 Task: Find connections with filter location Casilda with filter topic #futurewith filter profile language Spanish with filter current company The Hacker News with filter school Govt. Engineering College Bikaner with filter industry Real Estate Agents and Brokers with filter service category Financial Reporting with filter keywords title Wait Staff Manager
Action: Mouse moved to (516, 180)
Screenshot: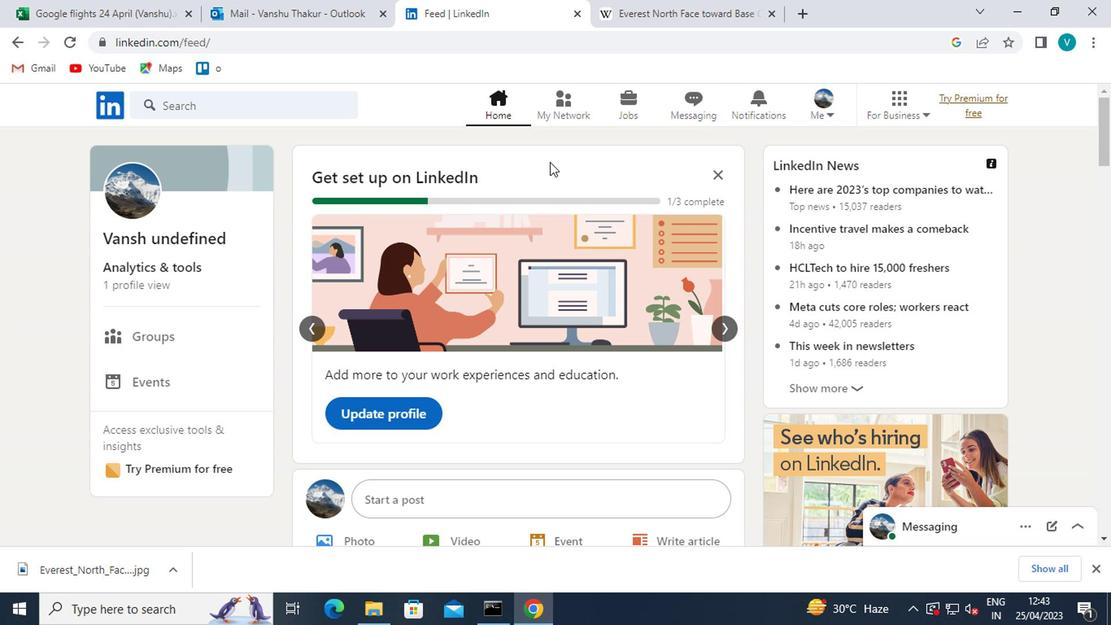 
Action: Mouse pressed left at (516, 180)
Screenshot: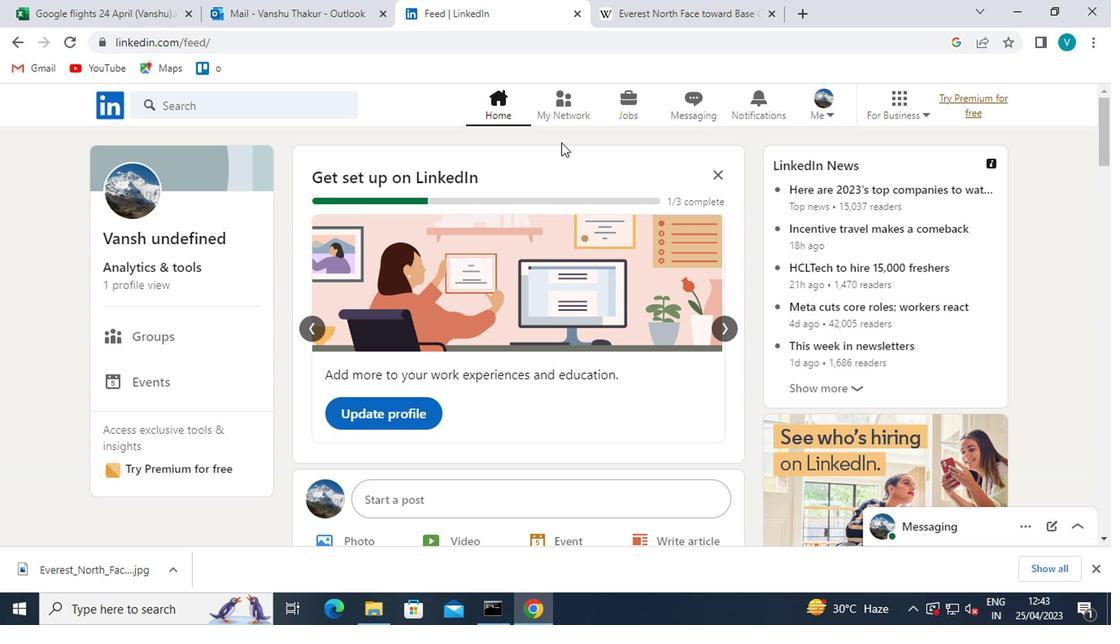 
Action: Mouse moved to (236, 247)
Screenshot: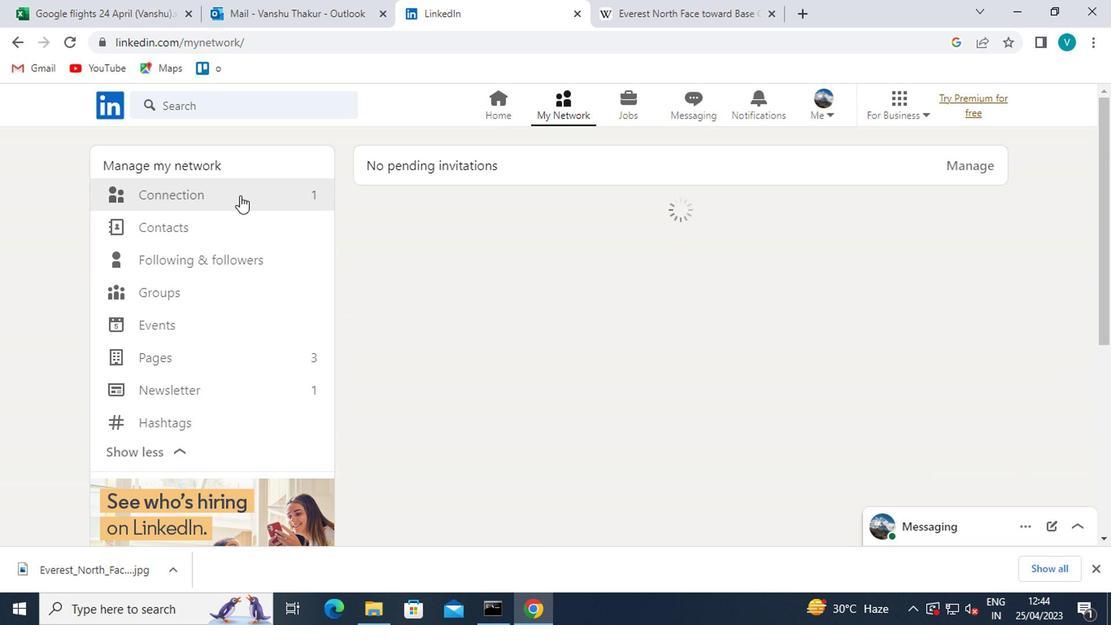 
Action: Mouse pressed left at (236, 247)
Screenshot: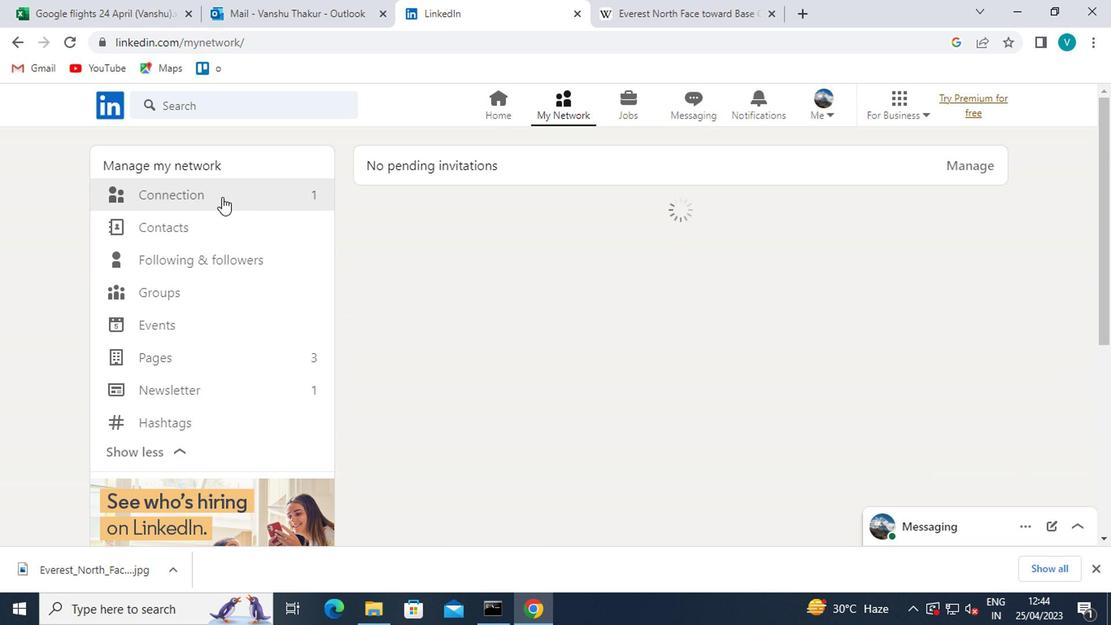 
Action: Mouse moved to (585, 242)
Screenshot: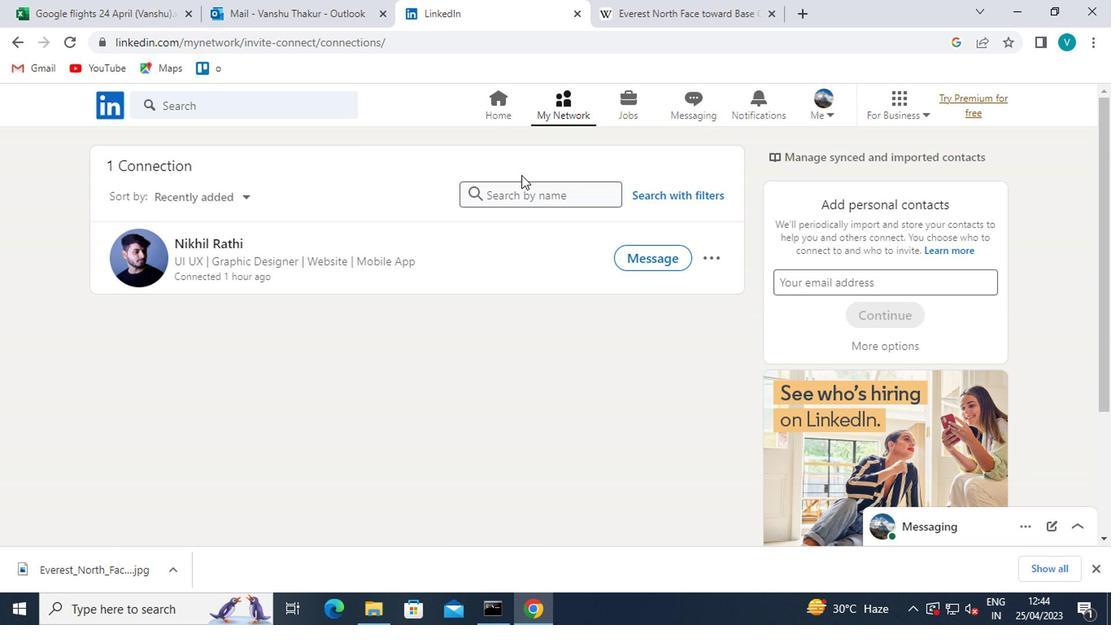 
Action: Mouse pressed left at (585, 242)
Screenshot: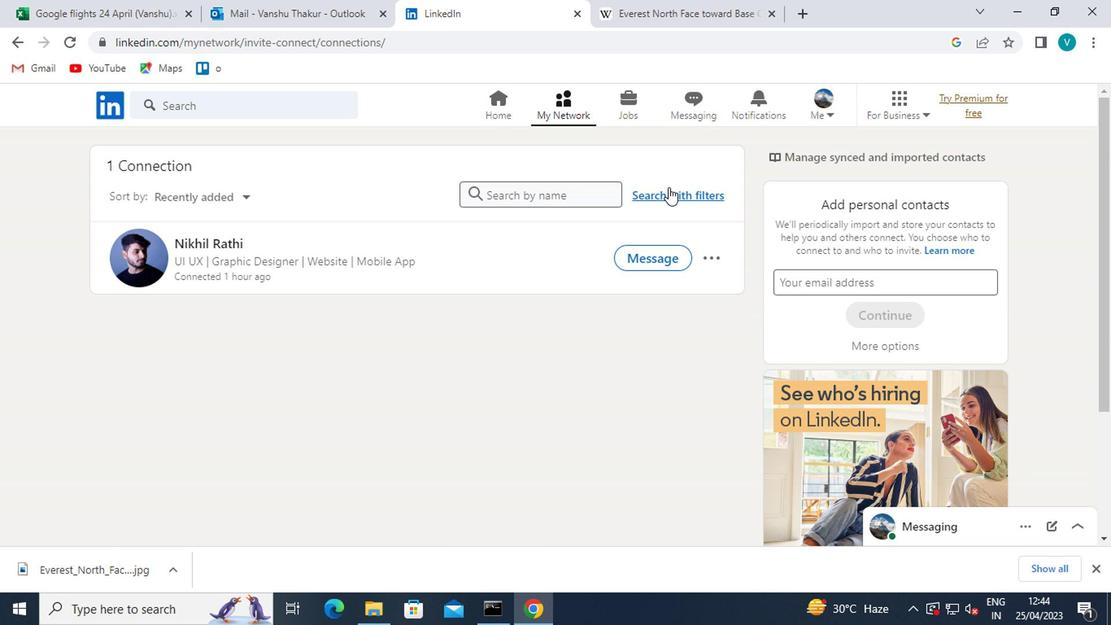 
Action: Mouse moved to (498, 217)
Screenshot: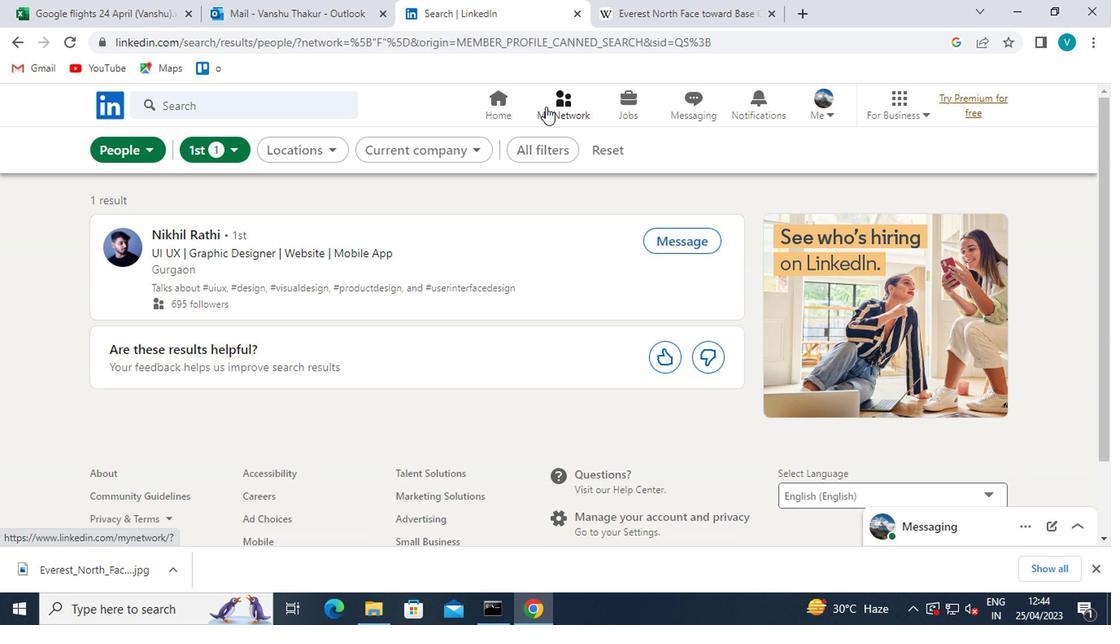 
Action: Mouse pressed left at (498, 217)
Screenshot: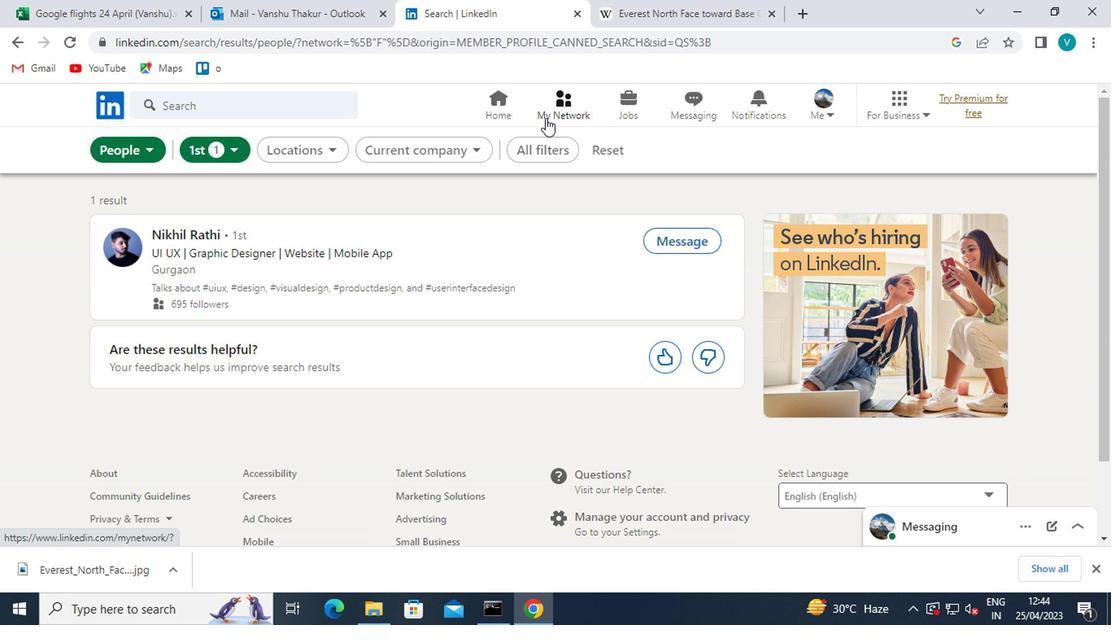 
Action: Mouse moved to (634, 328)
Screenshot: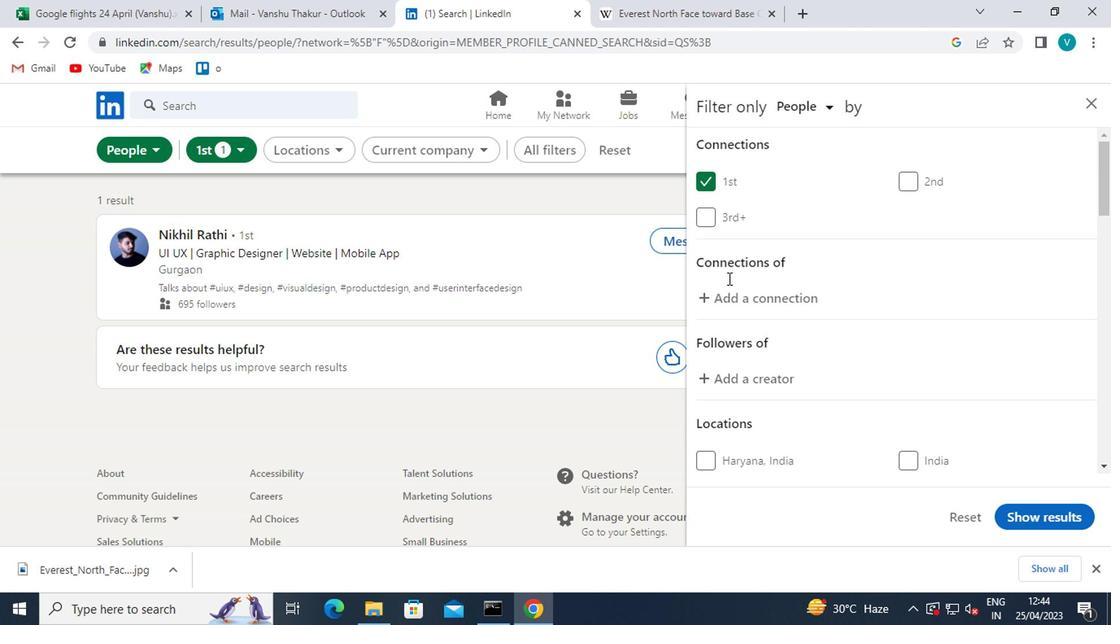 
Action: Mouse scrolled (634, 328) with delta (0, 0)
Screenshot: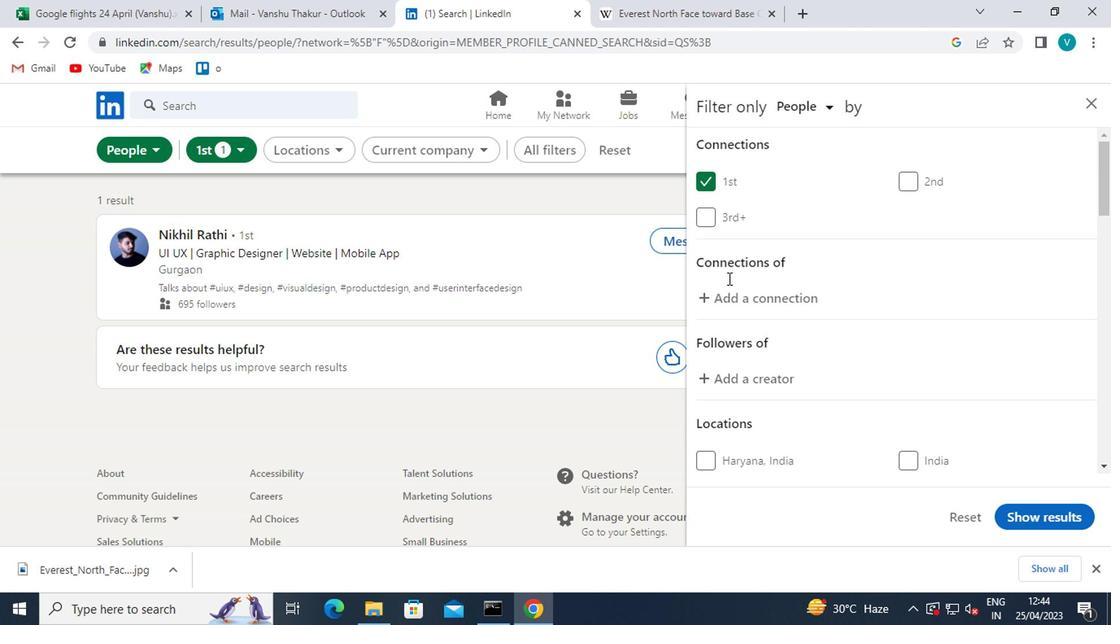 
Action: Mouse moved to (636, 331)
Screenshot: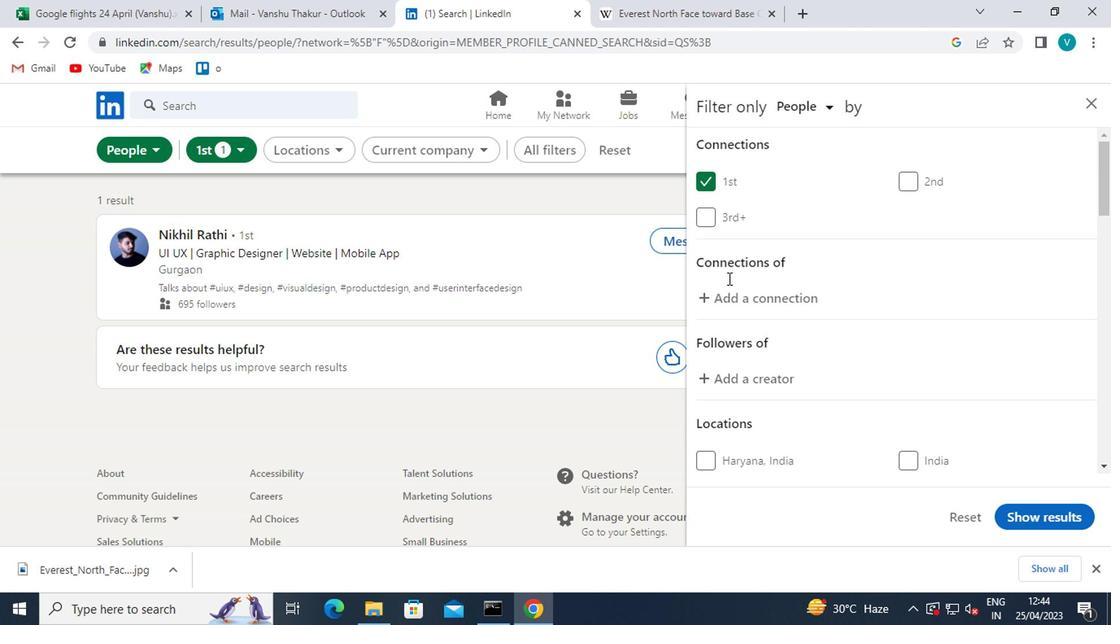 
Action: Mouse scrolled (636, 331) with delta (0, 0)
Screenshot: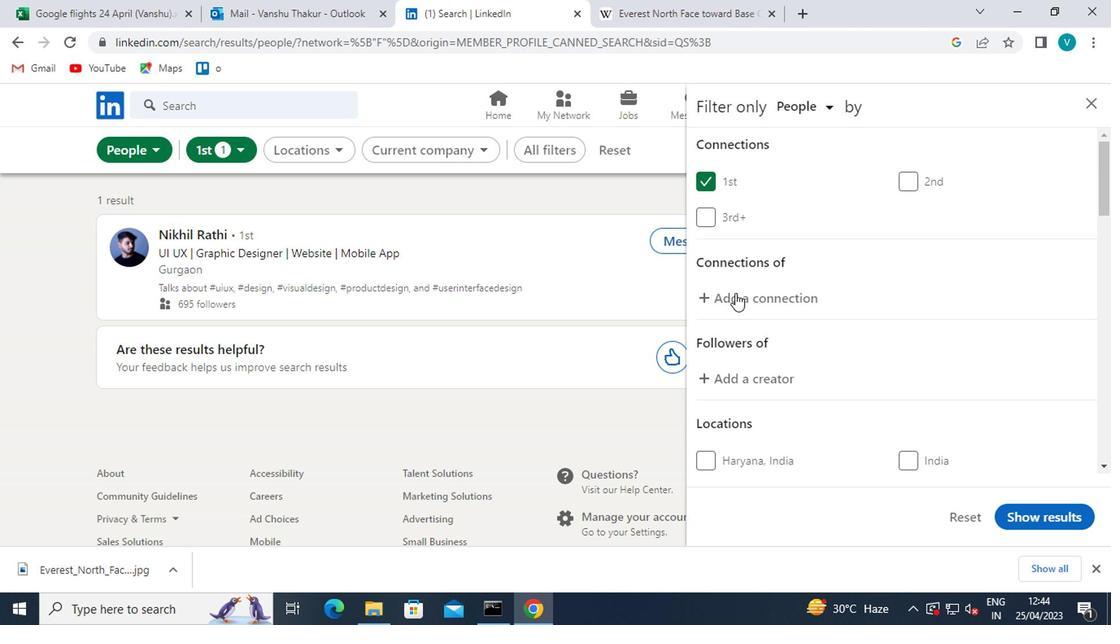 
Action: Mouse moved to (646, 376)
Screenshot: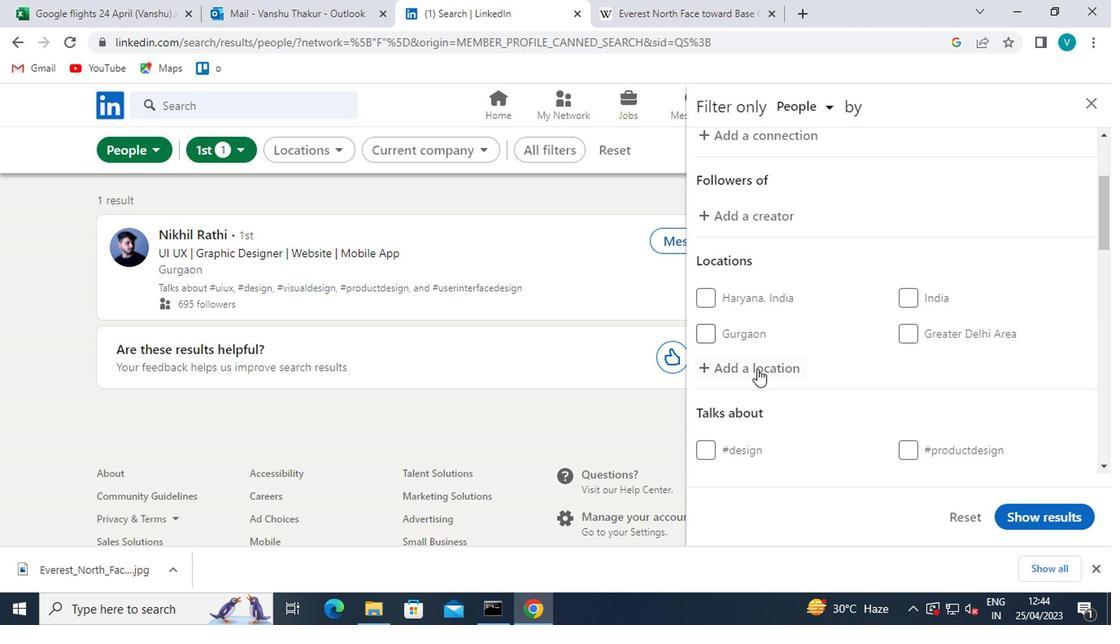 
Action: Mouse pressed left at (646, 376)
Screenshot: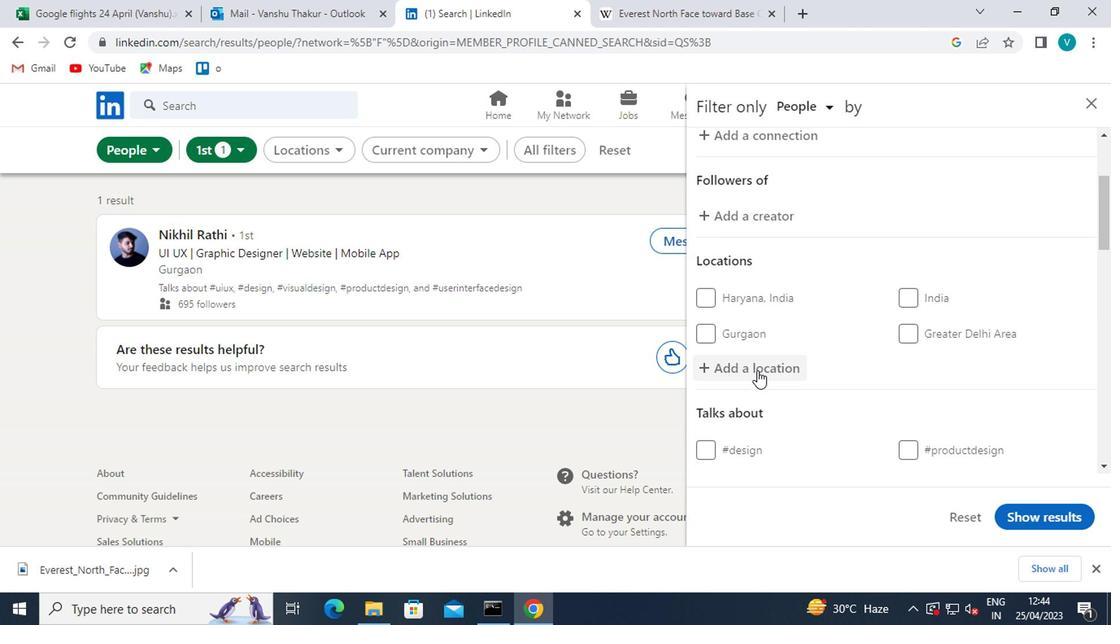 
Action: Mouse moved to (558, 372)
Screenshot: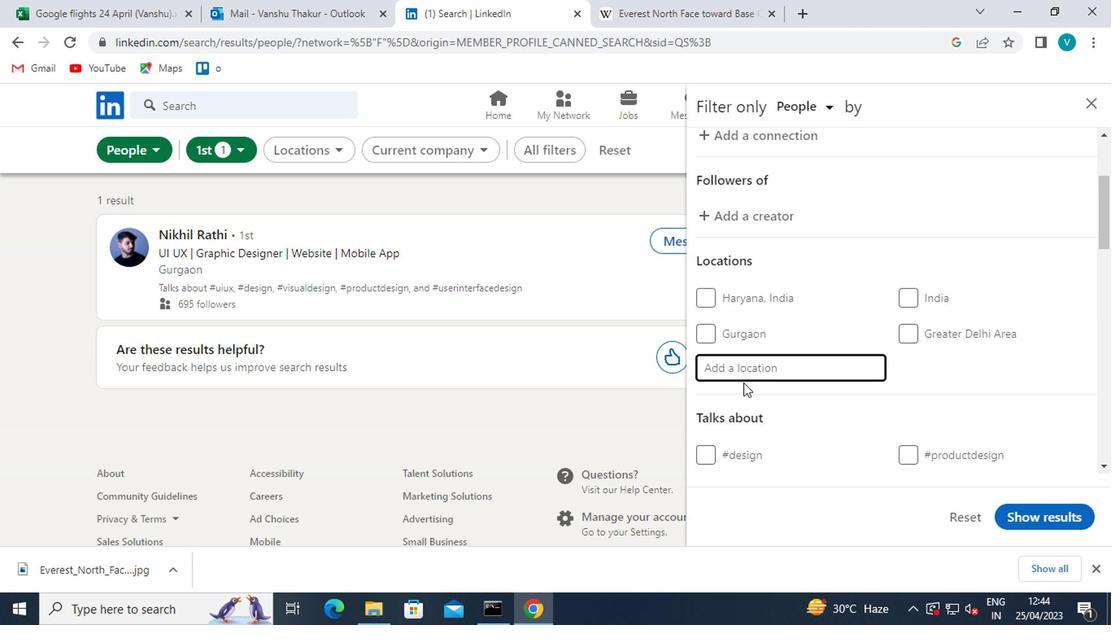 
Action: Key pressed <Key.shift>CASILDA
Screenshot: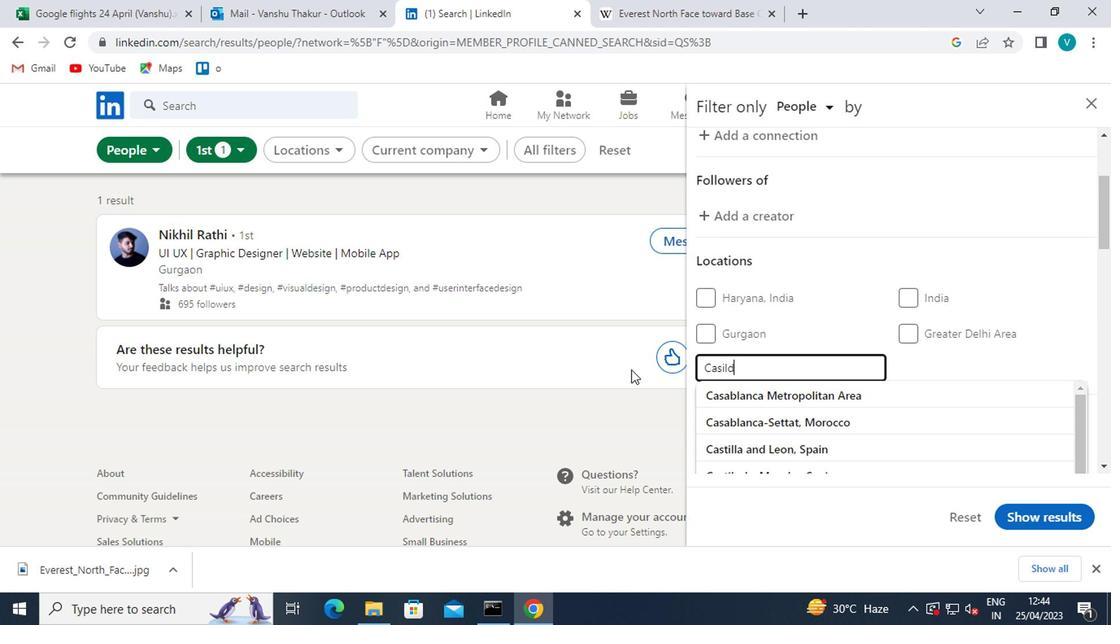 
Action: Mouse moved to (624, 389)
Screenshot: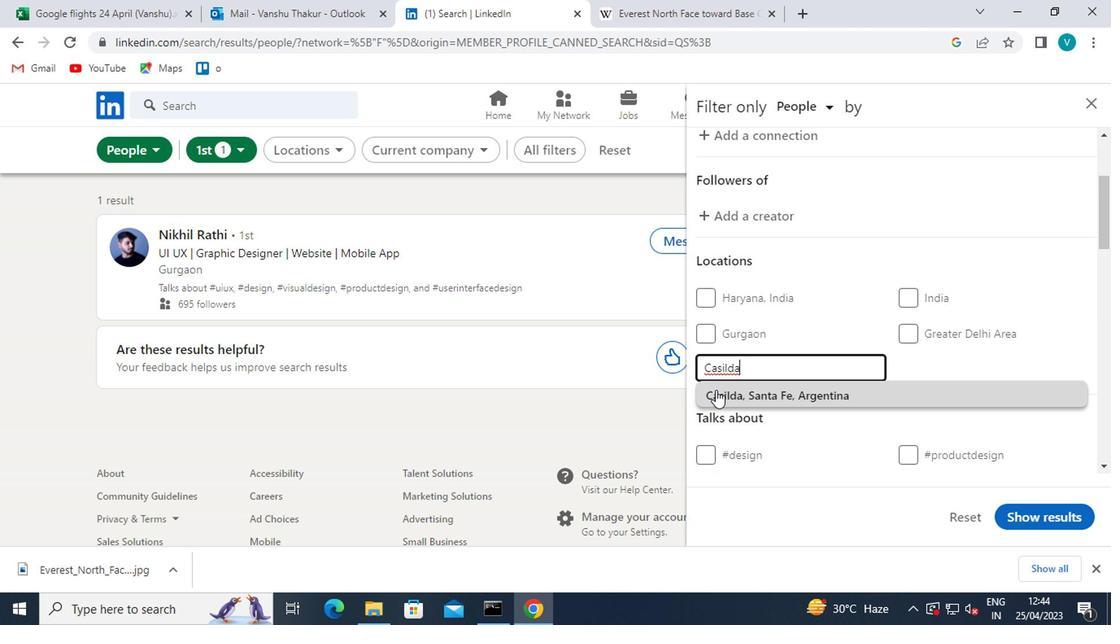 
Action: Mouse pressed left at (624, 389)
Screenshot: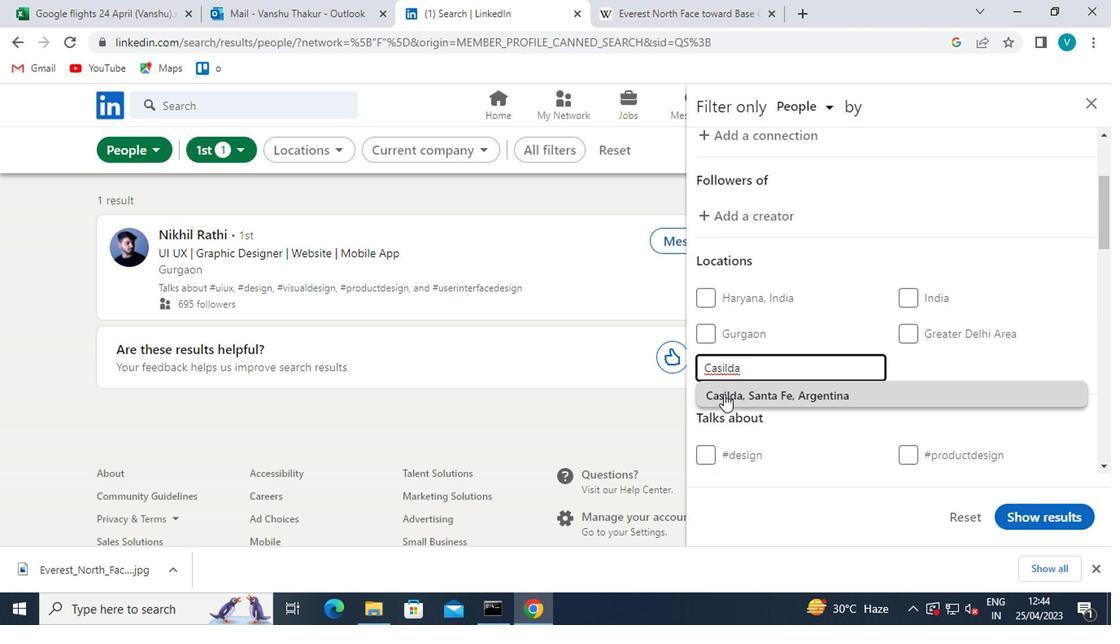 
Action: Mouse moved to (729, 409)
Screenshot: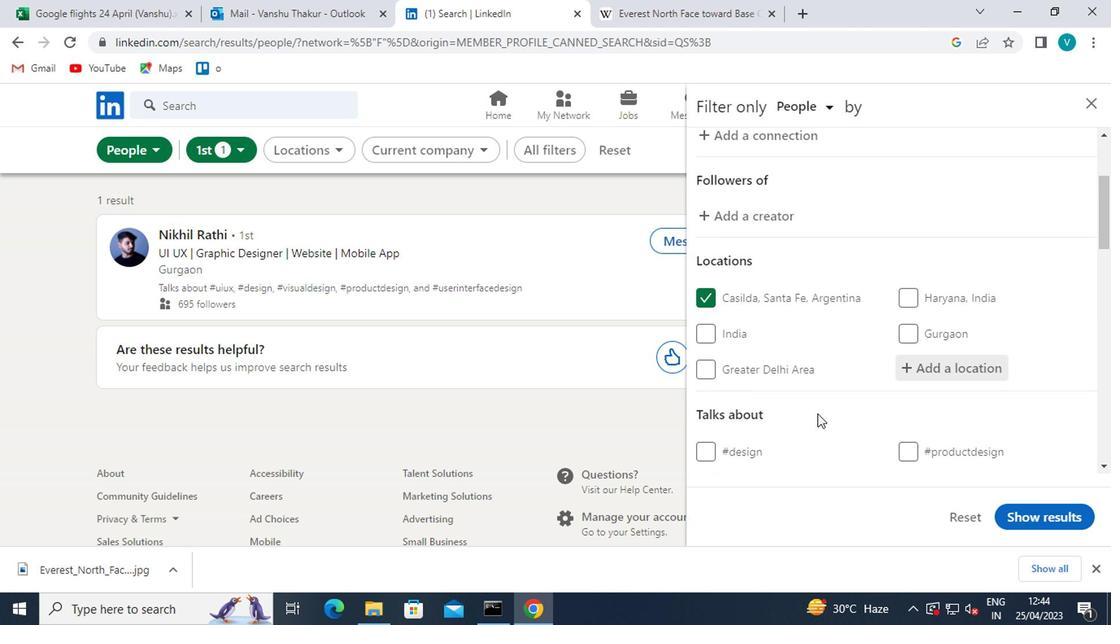 
Action: Mouse scrolled (729, 408) with delta (0, 0)
Screenshot: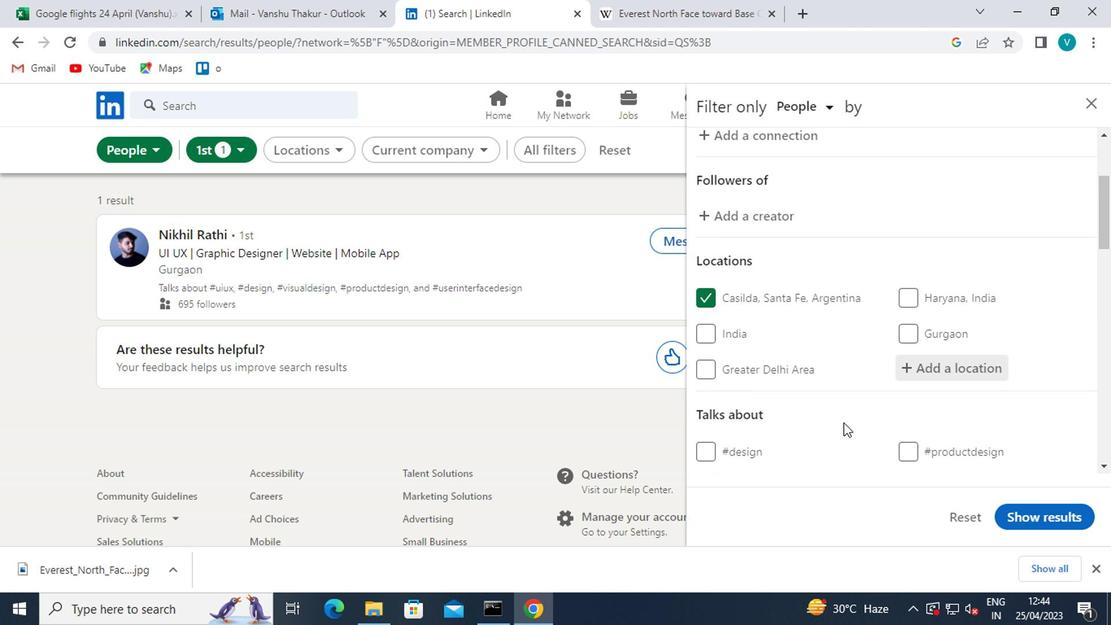 
Action: Mouse moved to (776, 428)
Screenshot: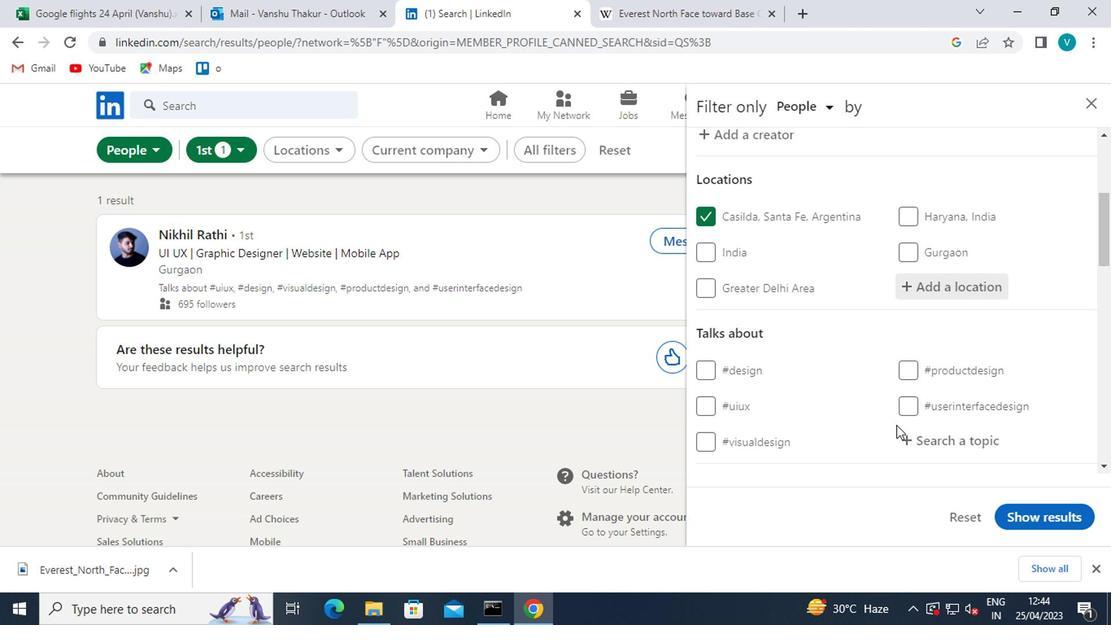 
Action: Mouse pressed left at (776, 428)
Screenshot: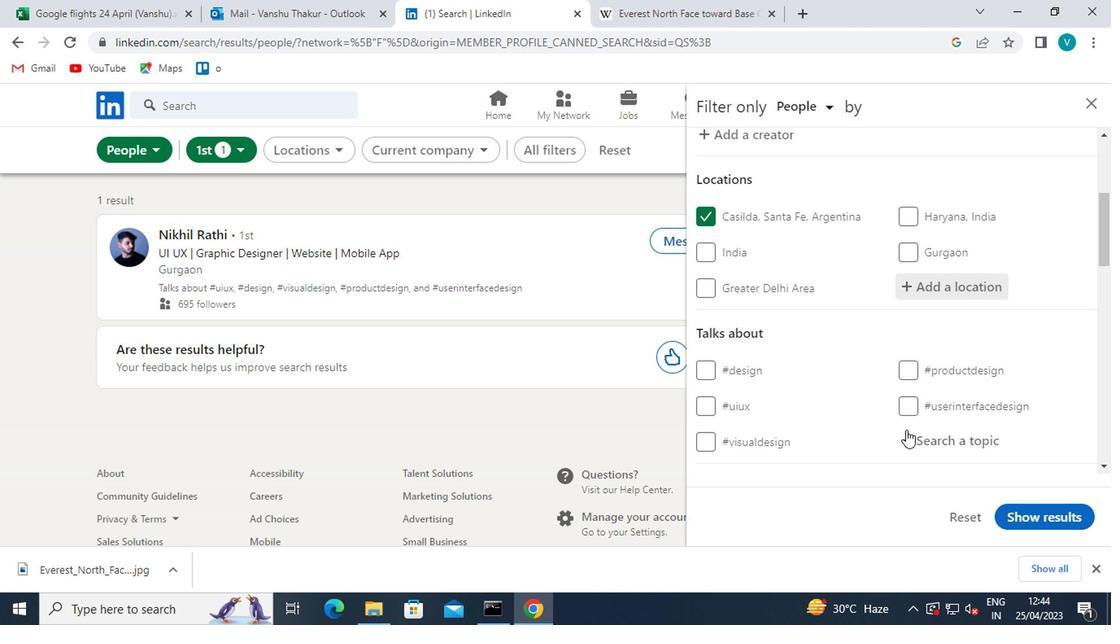 
Action: Mouse moved to (621, 327)
Screenshot: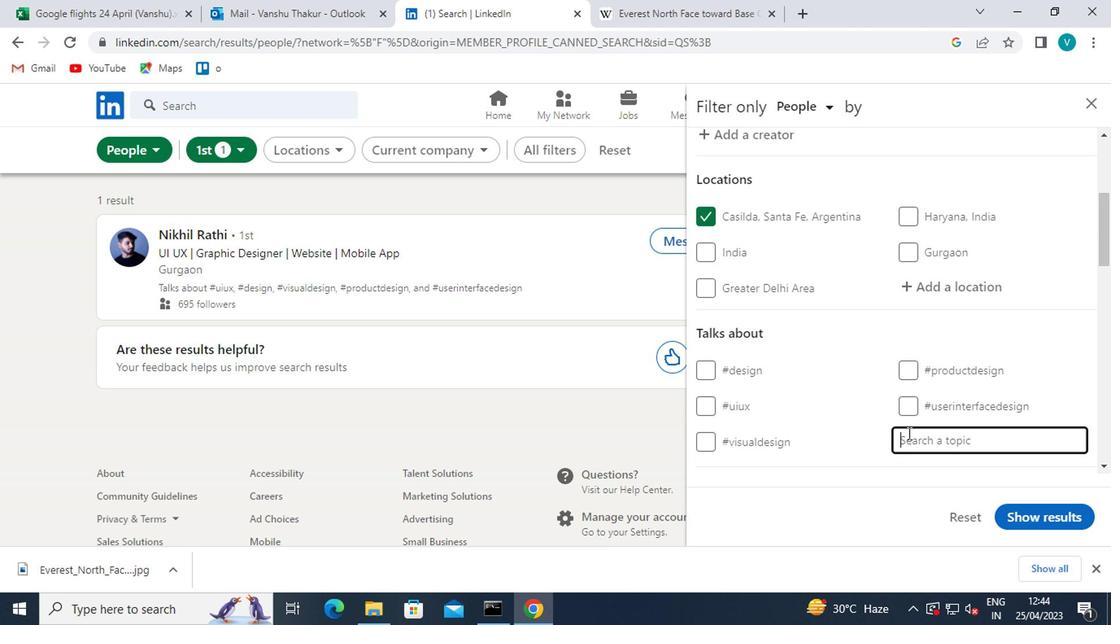 
Action: Key pressed <Key.shift>#FUTURE
Screenshot: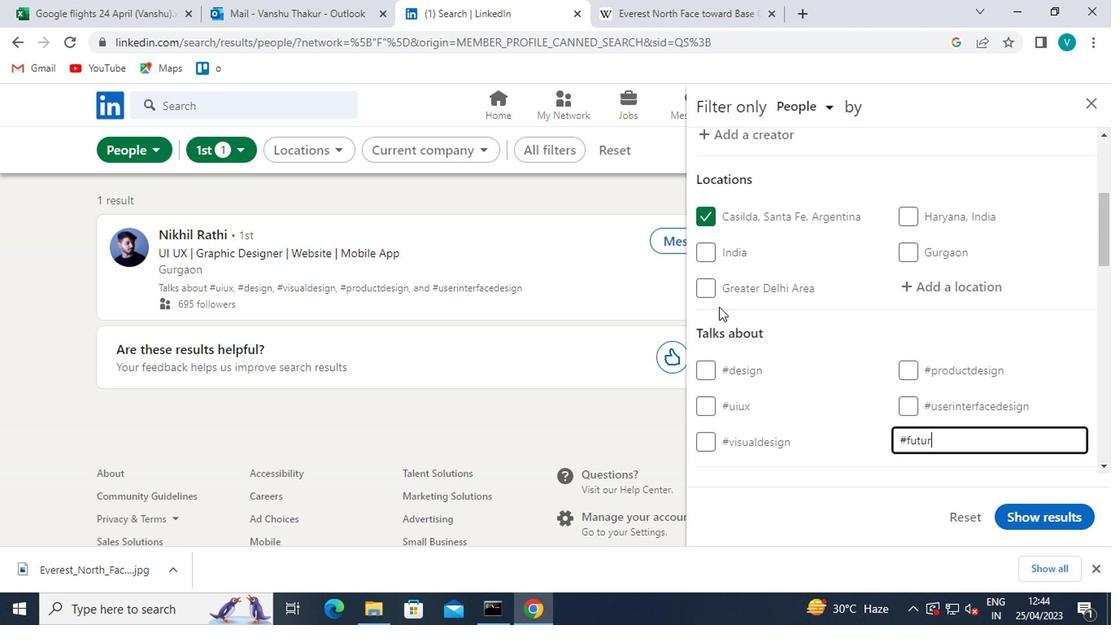 
Action: Mouse moved to (700, 334)
Screenshot: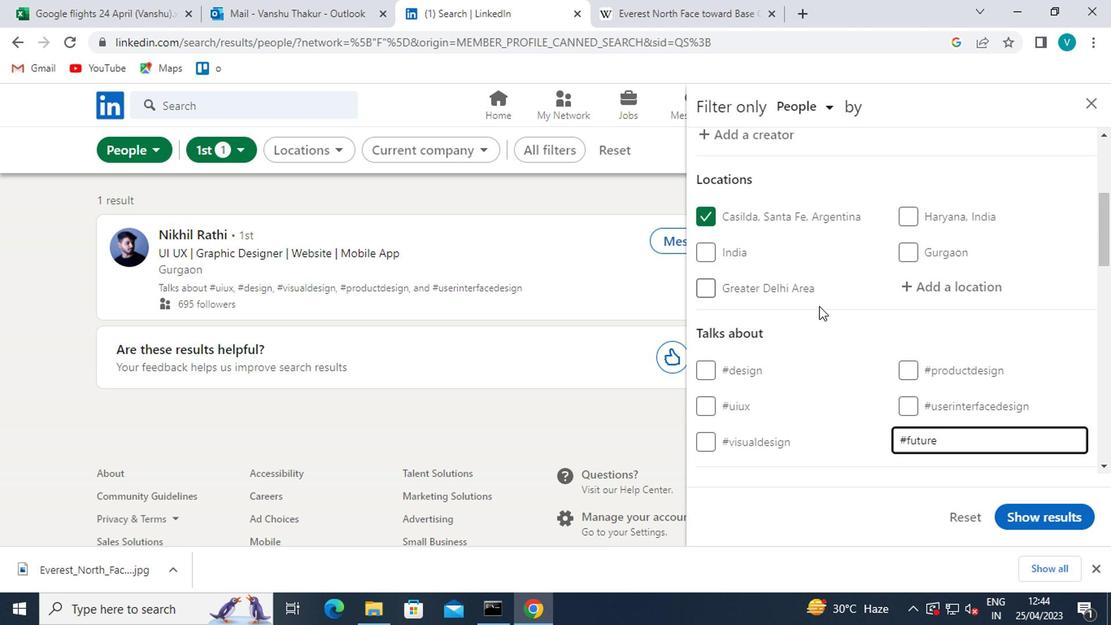 
Action: Mouse scrolled (700, 333) with delta (0, 0)
Screenshot: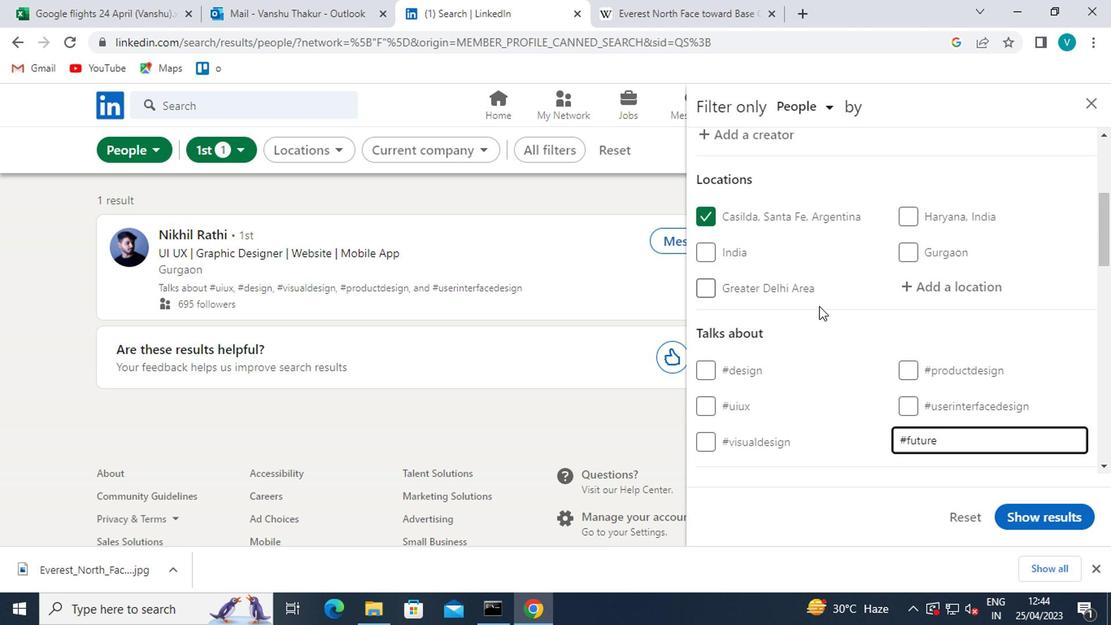 
Action: Mouse moved to (735, 394)
Screenshot: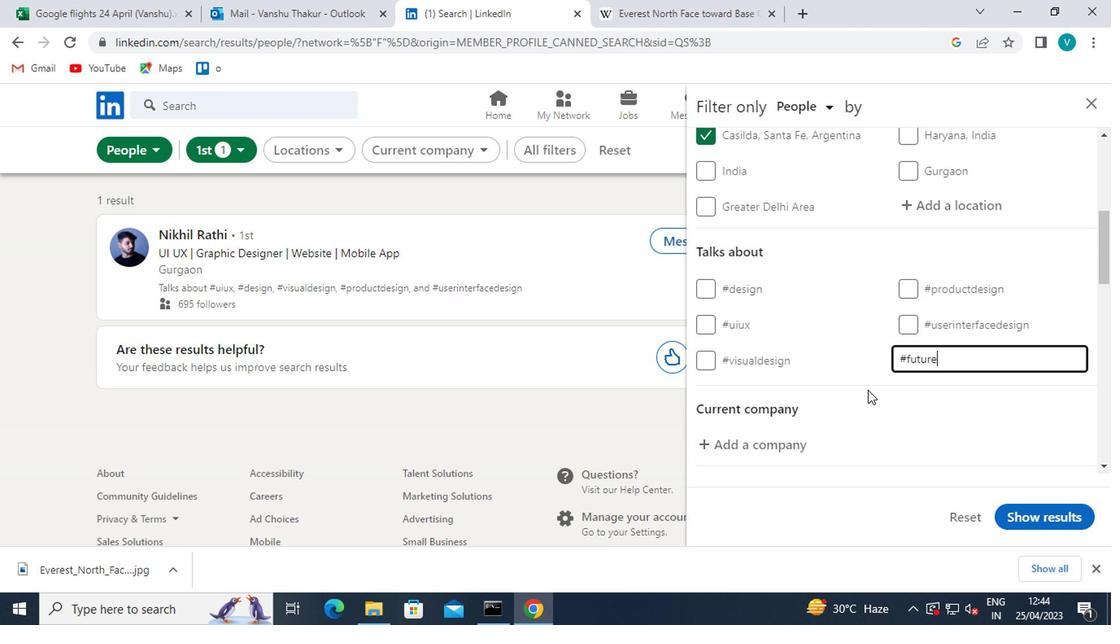 
Action: Mouse pressed left at (735, 394)
Screenshot: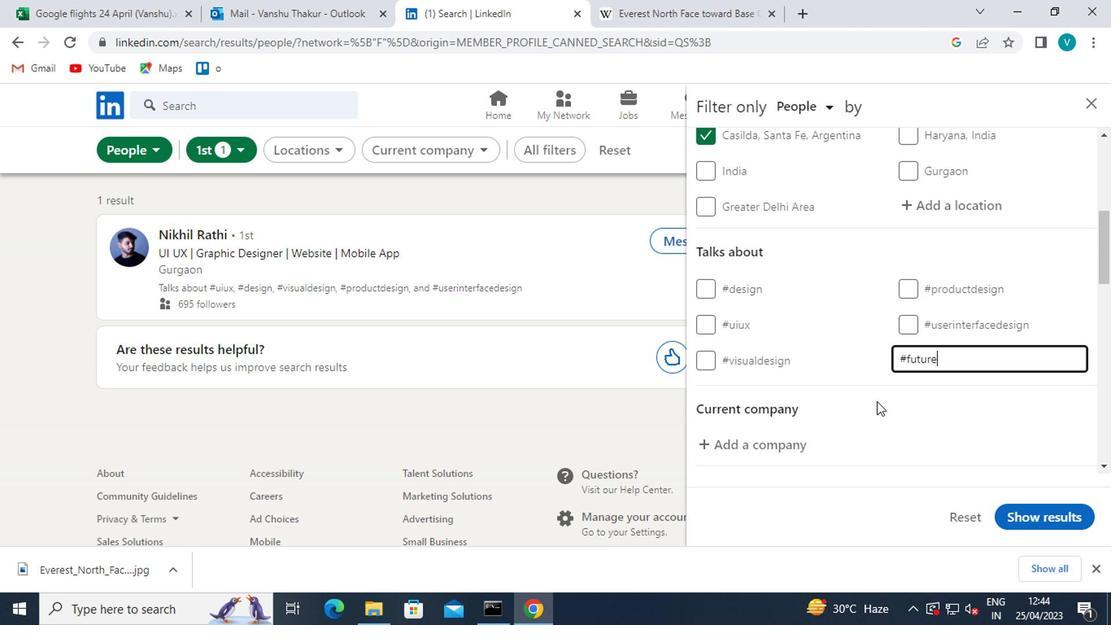 
Action: Mouse moved to (740, 387)
Screenshot: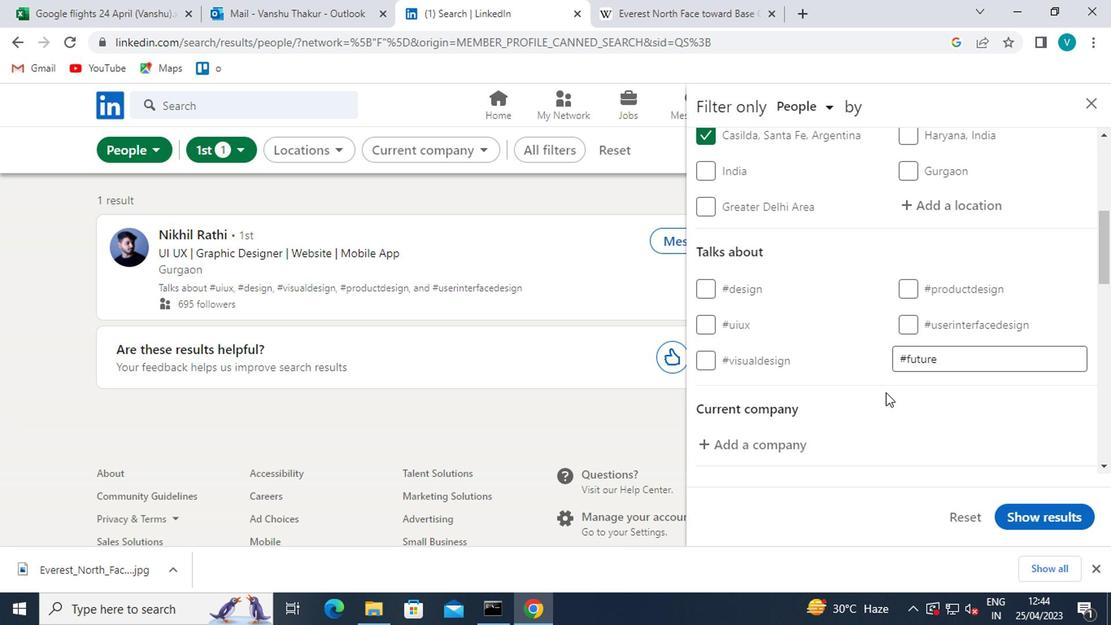 
Action: Mouse scrolled (740, 386) with delta (0, 0)
Screenshot: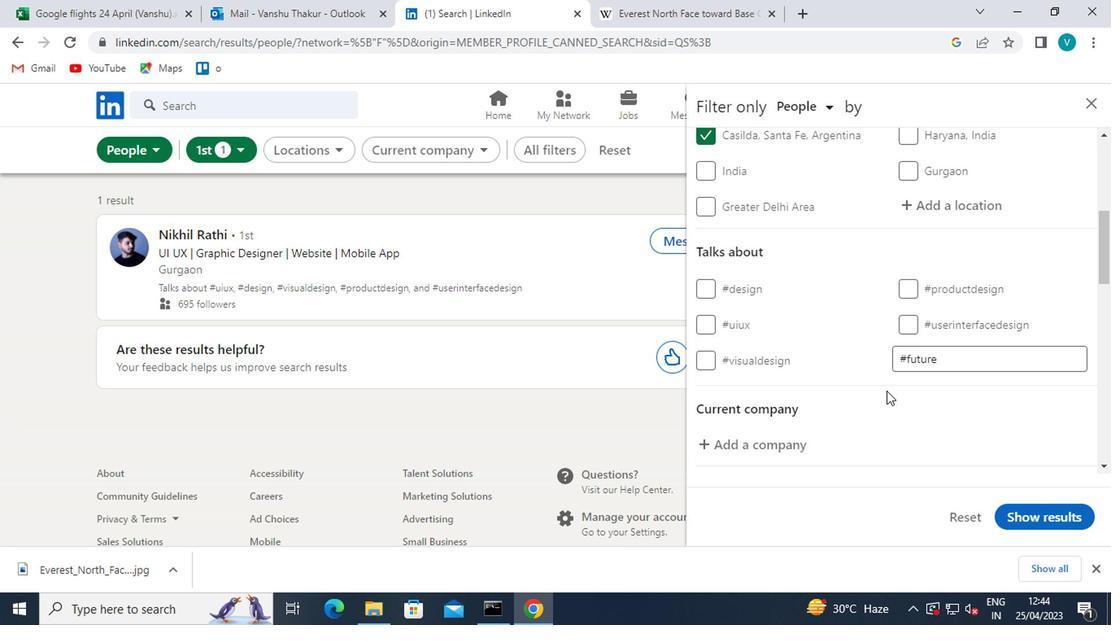 
Action: Mouse scrolled (740, 386) with delta (0, 0)
Screenshot: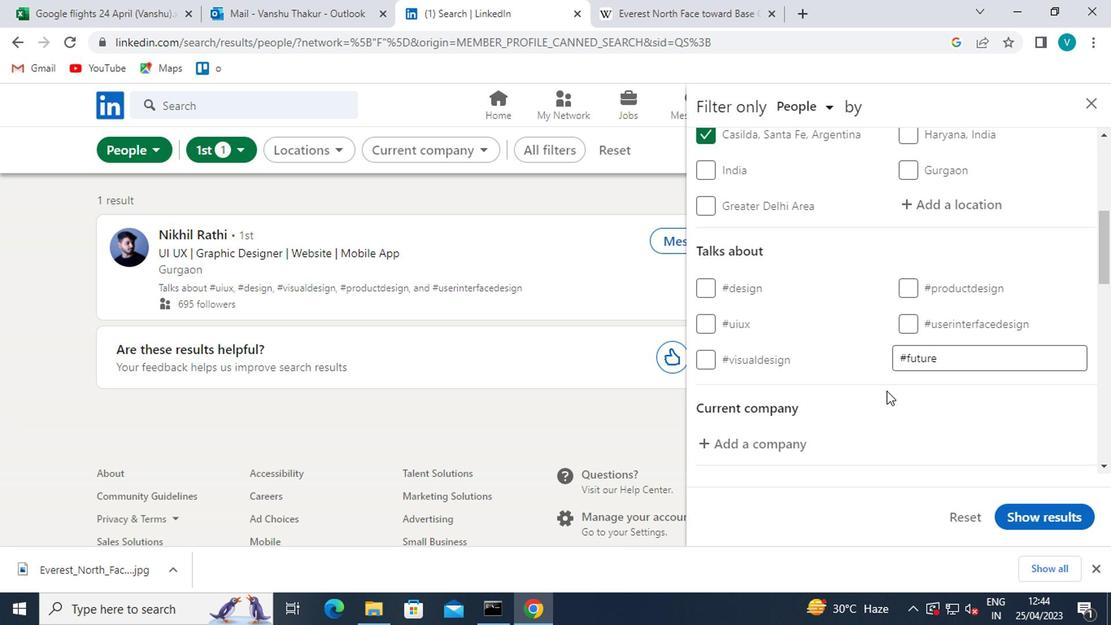 
Action: Mouse scrolled (740, 386) with delta (0, 0)
Screenshot: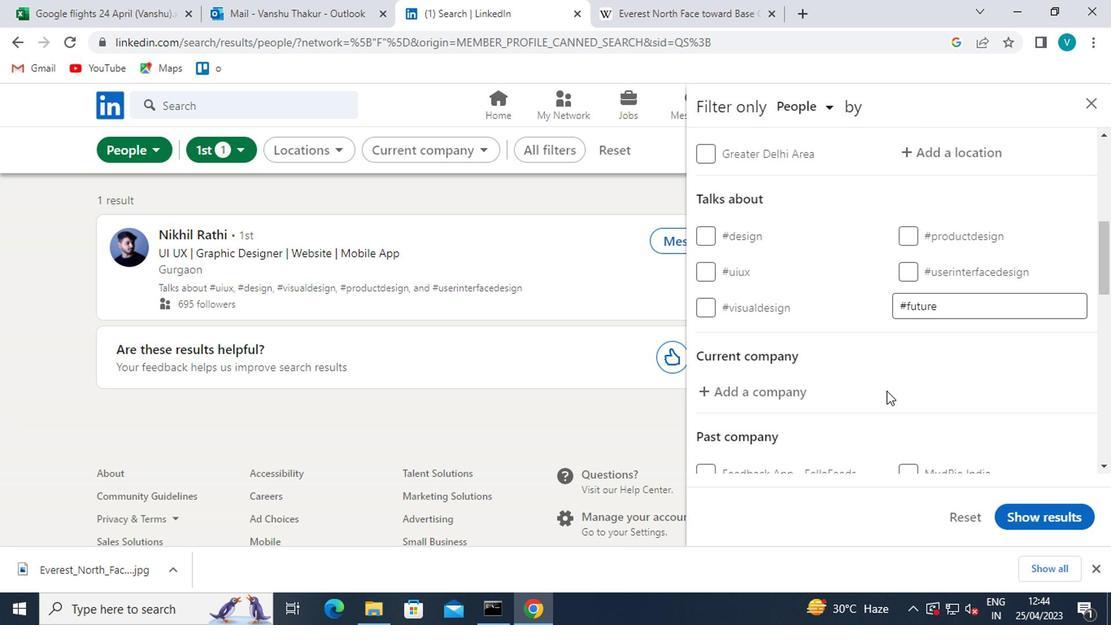 
Action: Mouse scrolled (740, 386) with delta (0, 0)
Screenshot: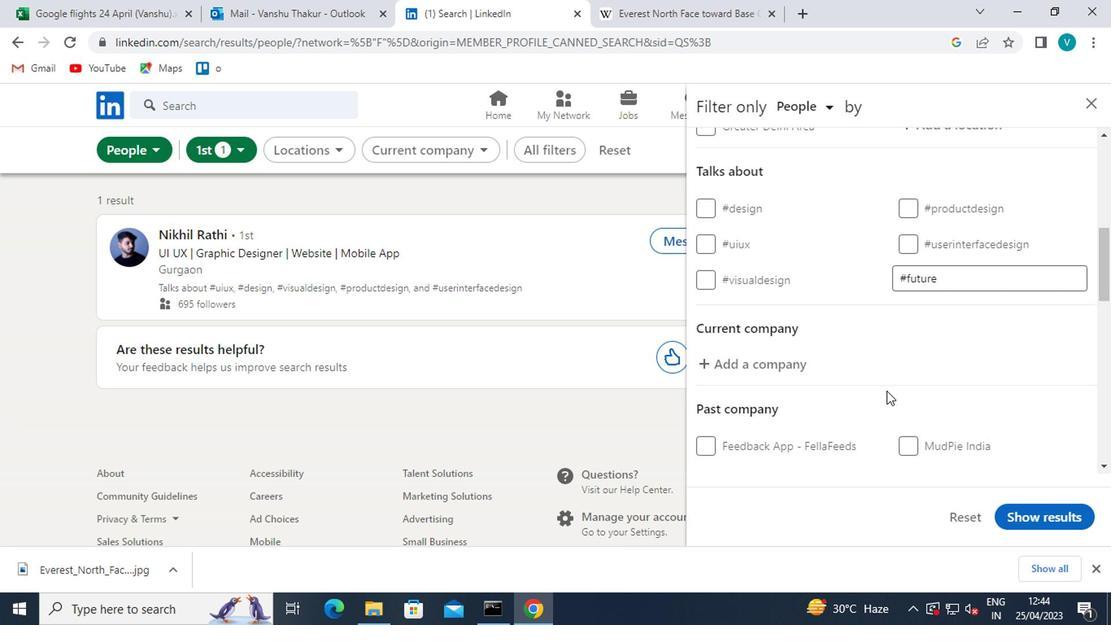 
Action: Mouse scrolled (740, 386) with delta (0, 0)
Screenshot: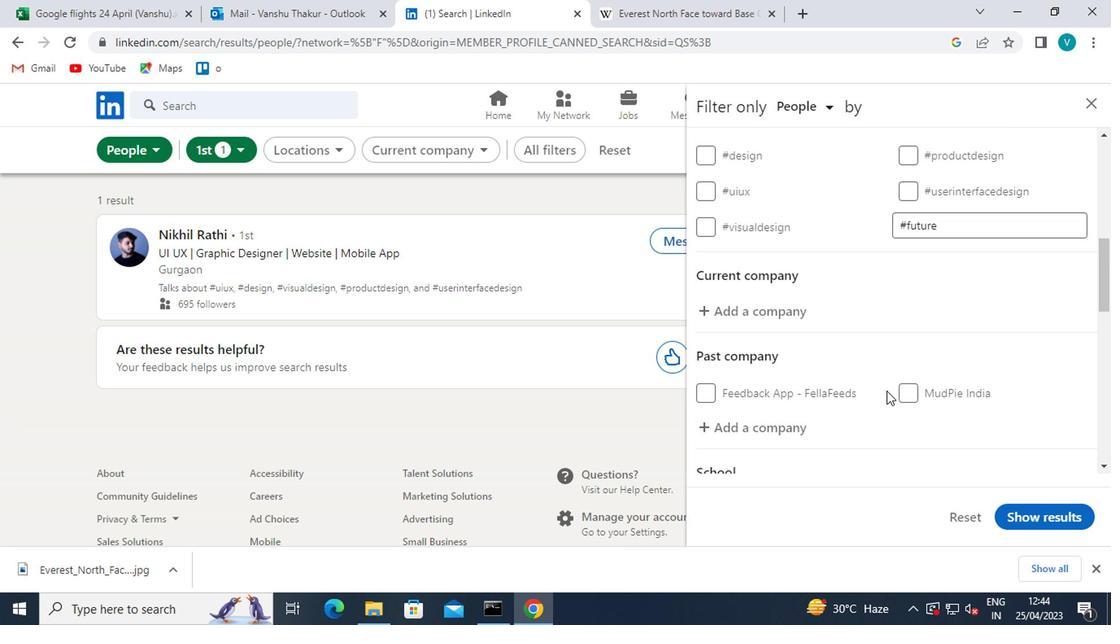 
Action: Mouse scrolled (740, 386) with delta (0, 0)
Screenshot: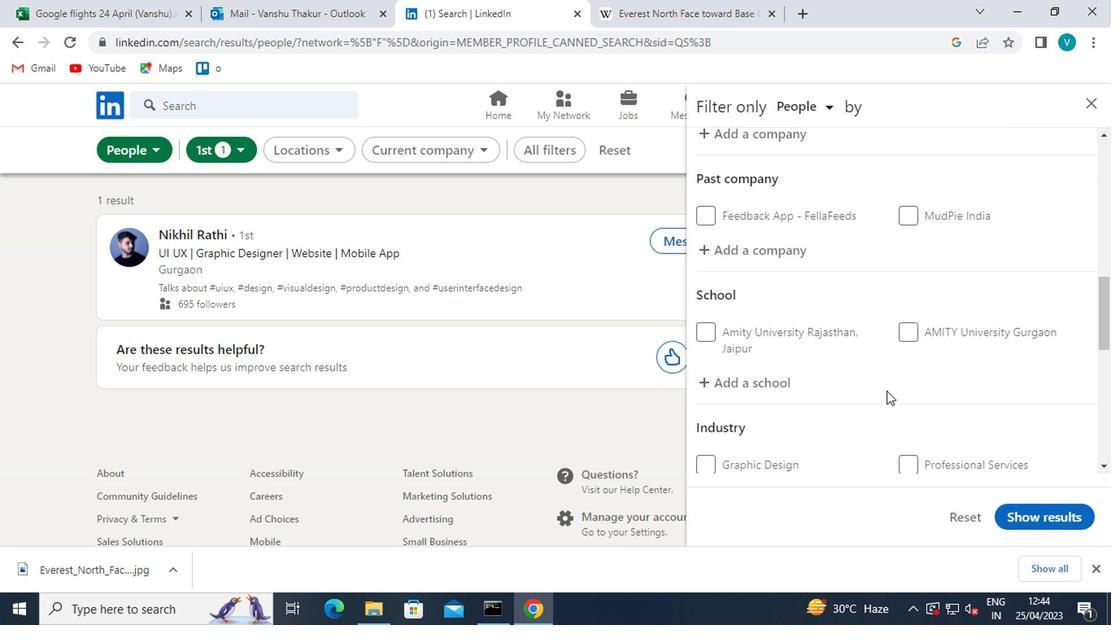 
Action: Mouse scrolled (740, 386) with delta (0, 0)
Screenshot: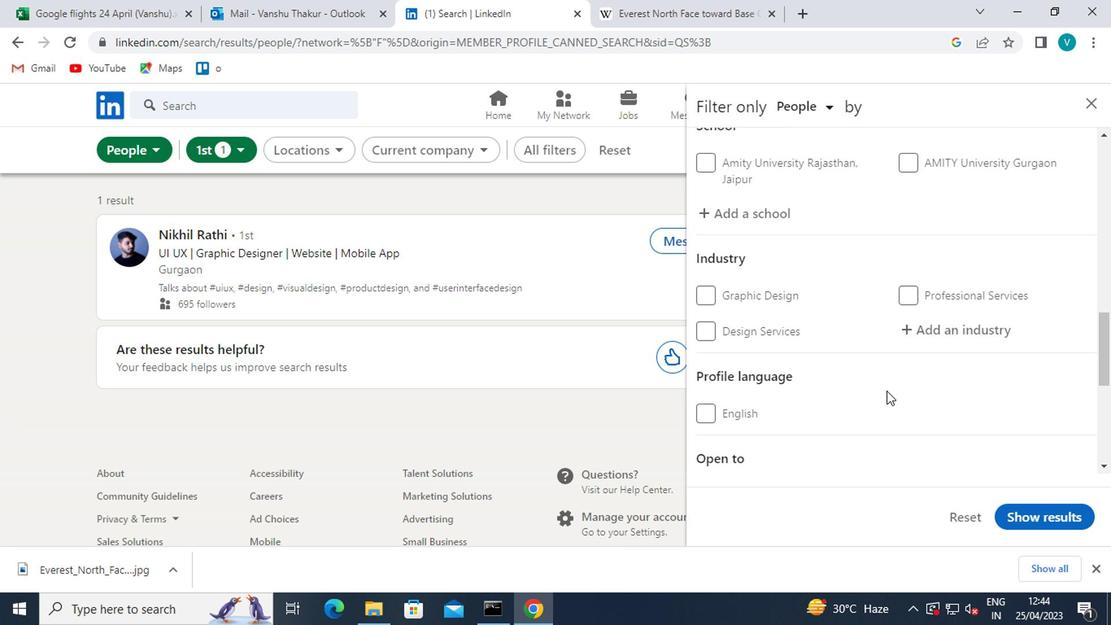 
Action: Mouse moved to (742, 383)
Screenshot: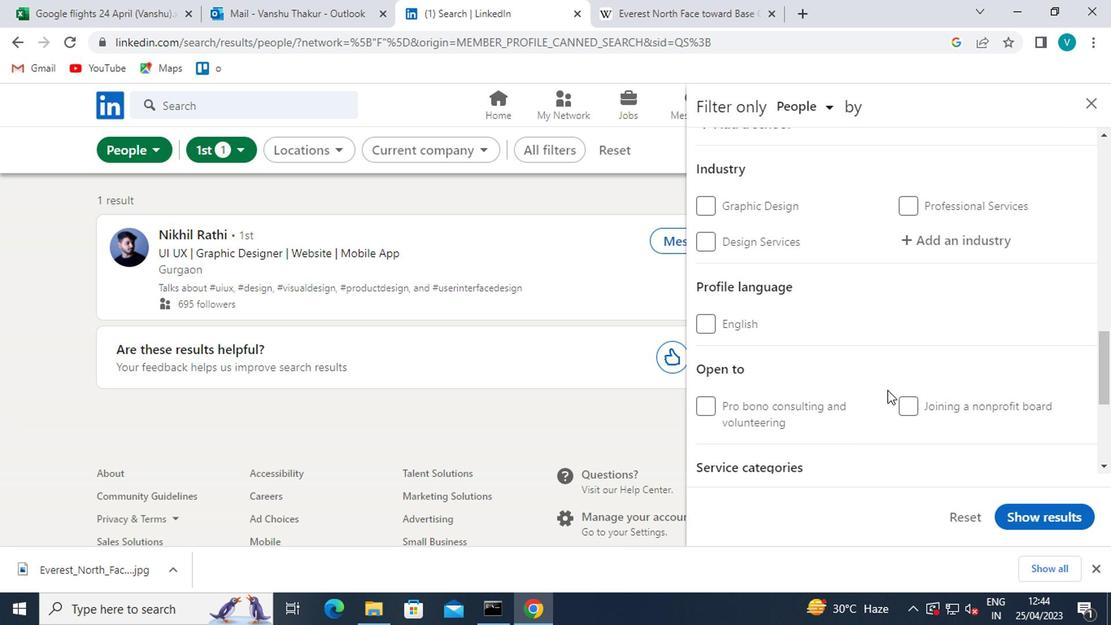 
Action: Mouse scrolled (742, 383) with delta (0, 0)
Screenshot: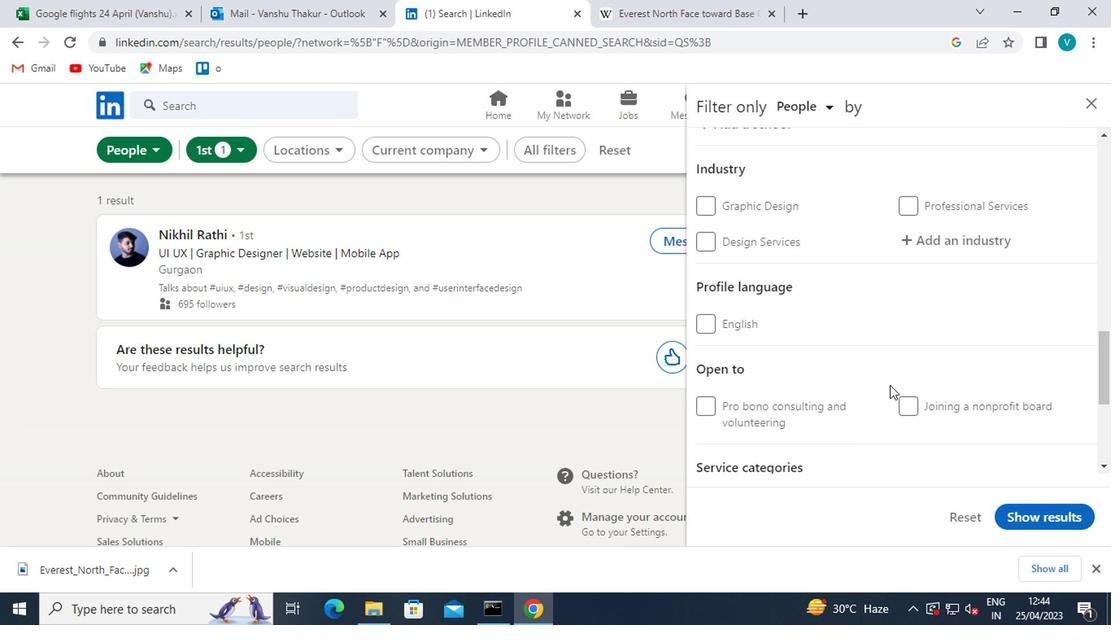 
Action: Mouse scrolled (742, 383) with delta (0, 0)
Screenshot: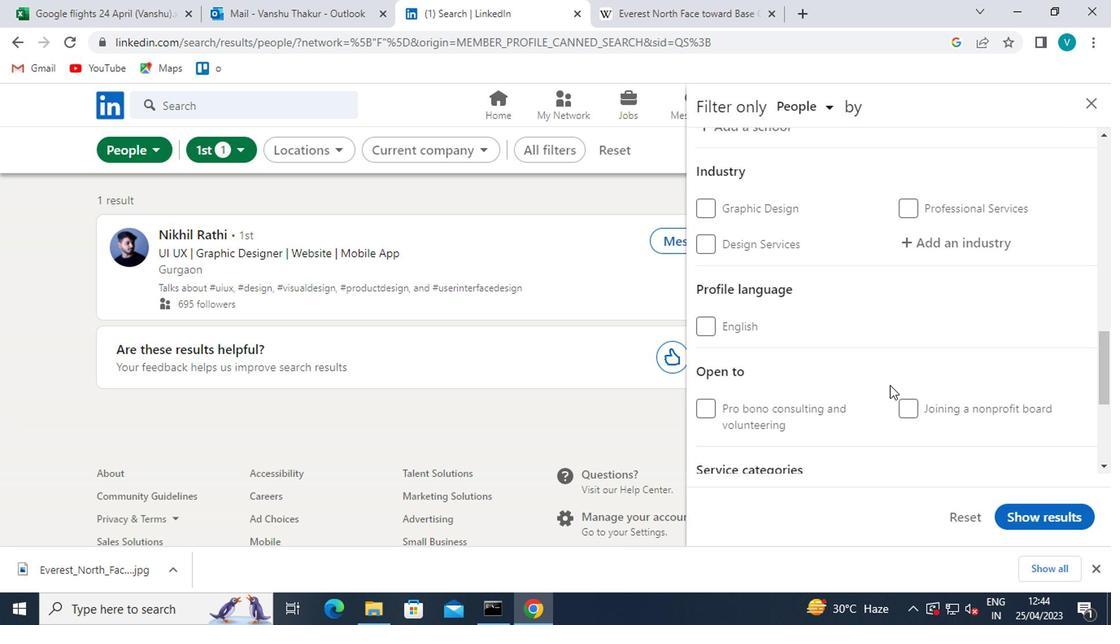 
Action: Mouse scrolled (742, 383) with delta (0, 0)
Screenshot: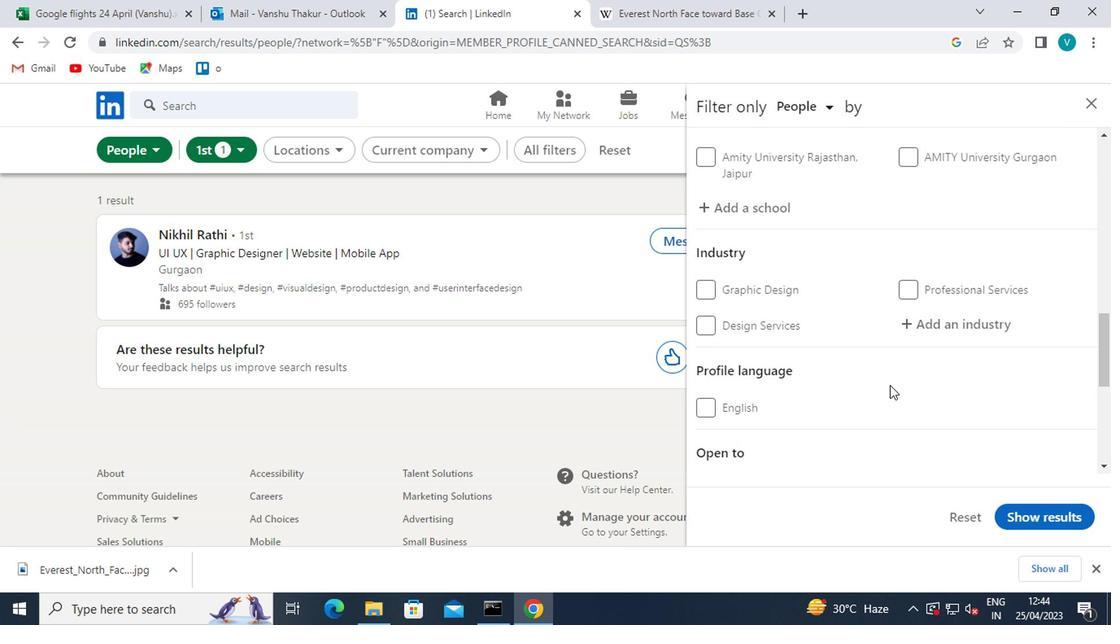 
Action: Mouse scrolled (742, 383) with delta (0, 0)
Screenshot: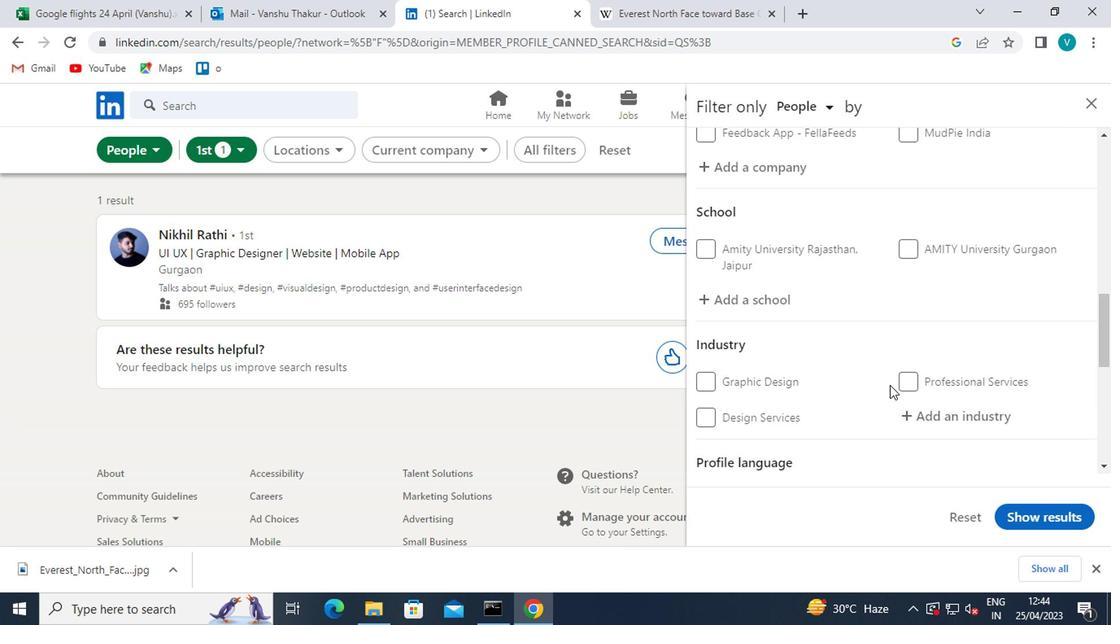 
Action: Mouse moved to (681, 253)
Screenshot: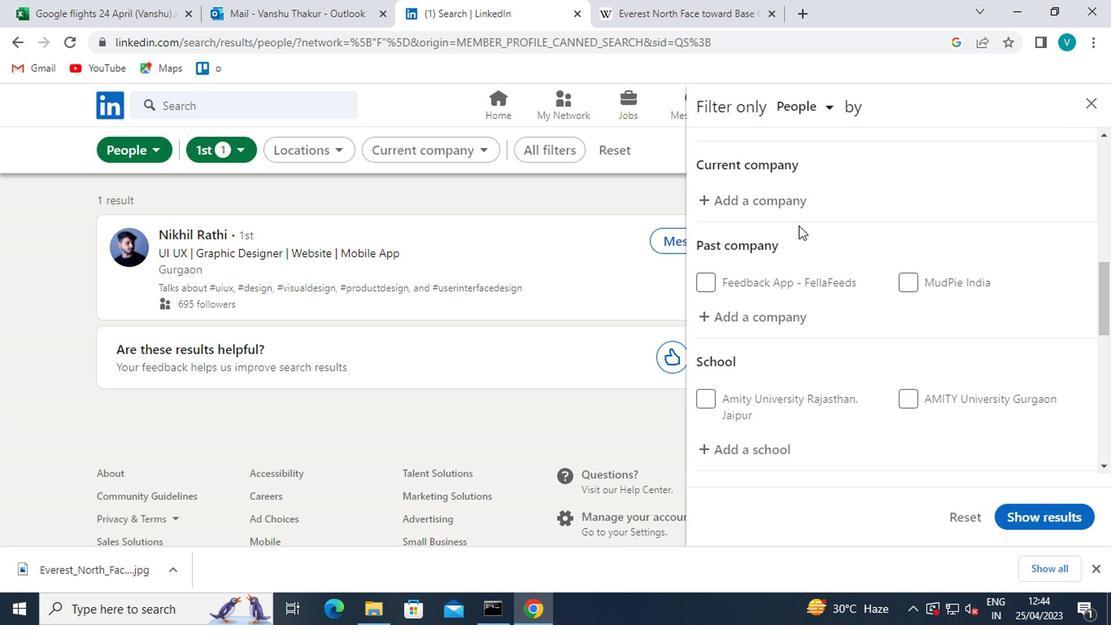 
Action: Mouse pressed left at (681, 253)
Screenshot: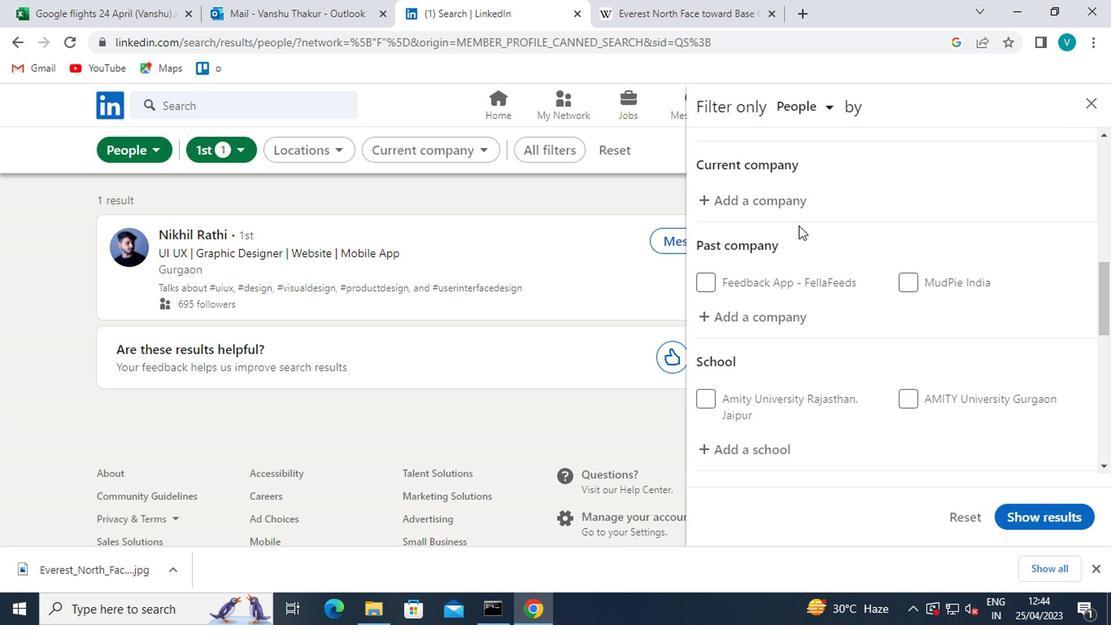 
Action: Mouse moved to (681, 253)
Screenshot: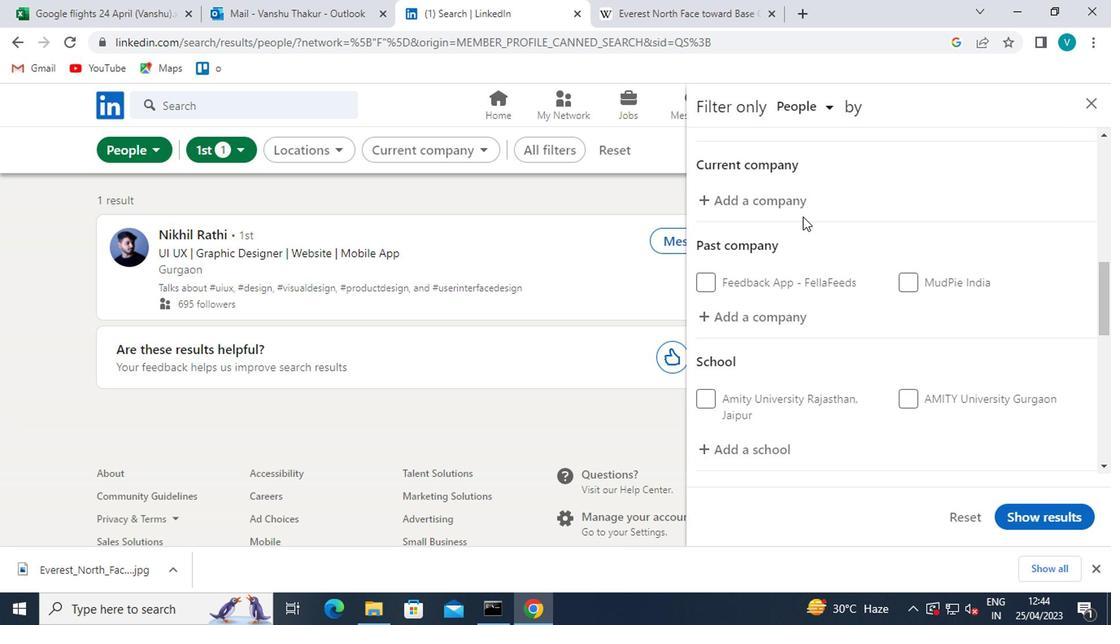
Action: Key pressed <Key.shift>THE<Key.space>
Screenshot: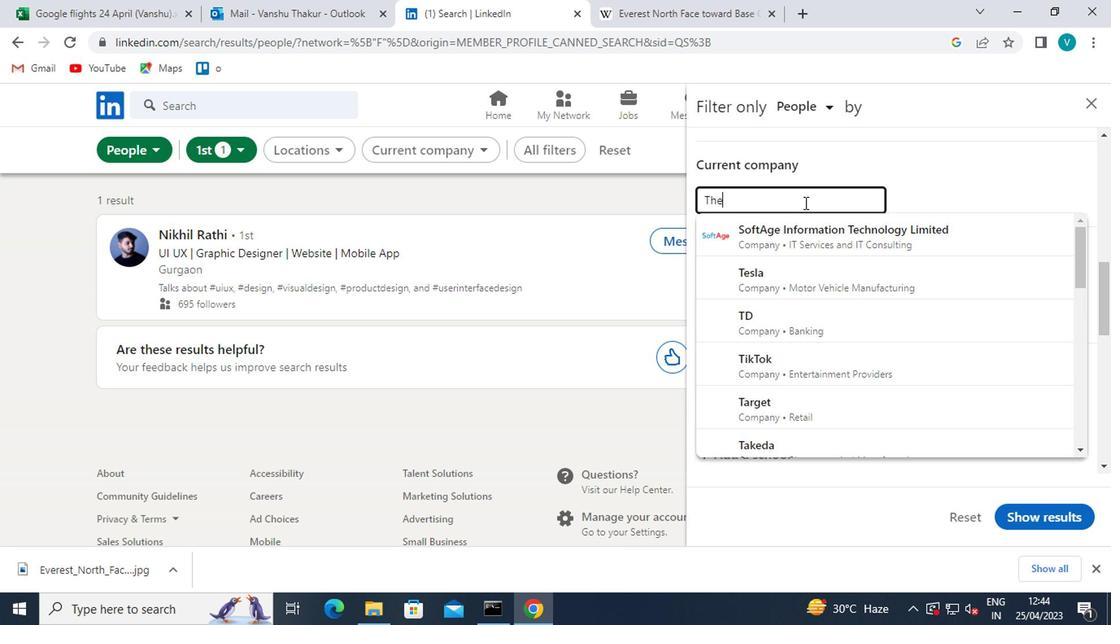 
Action: Mouse moved to (597, 192)
Screenshot: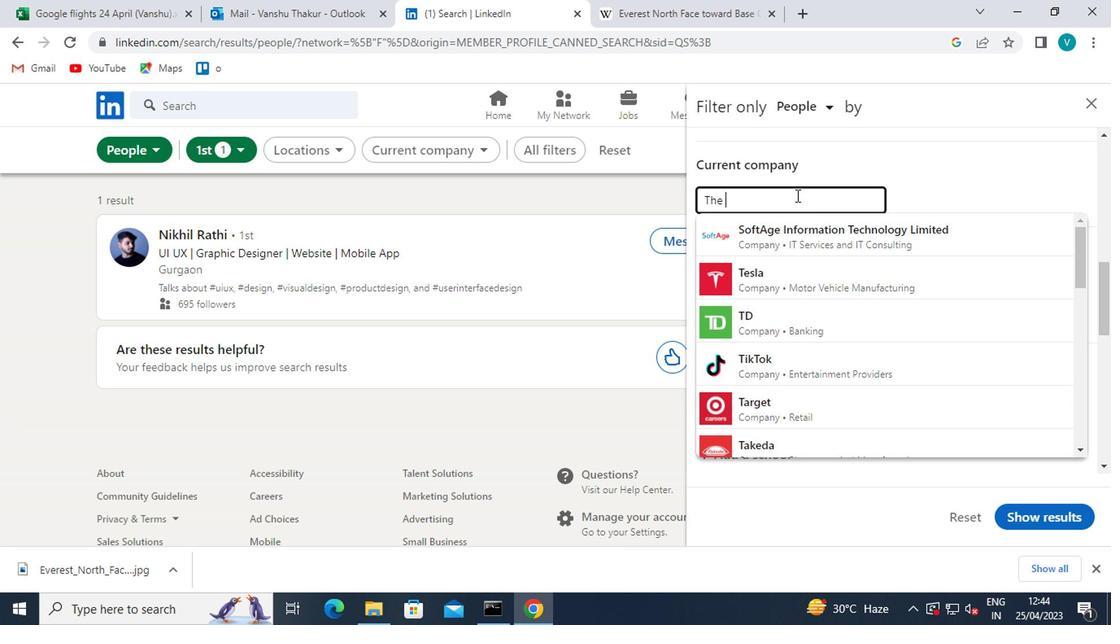 
Action: Key pressed <Key.shift>HACKER
Screenshot: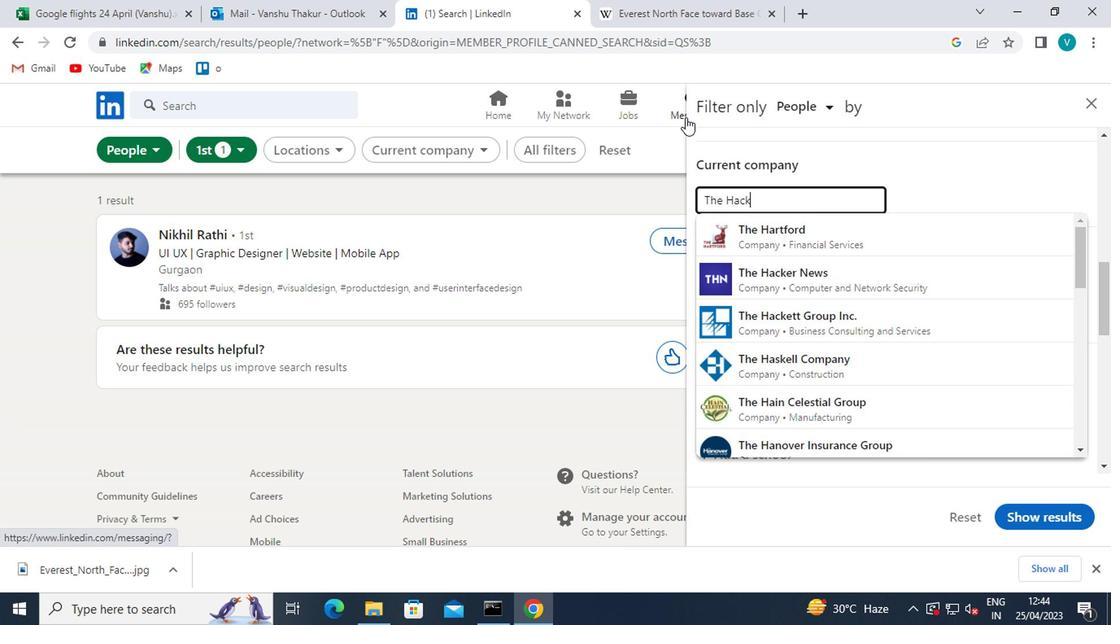 
Action: Mouse moved to (666, 273)
Screenshot: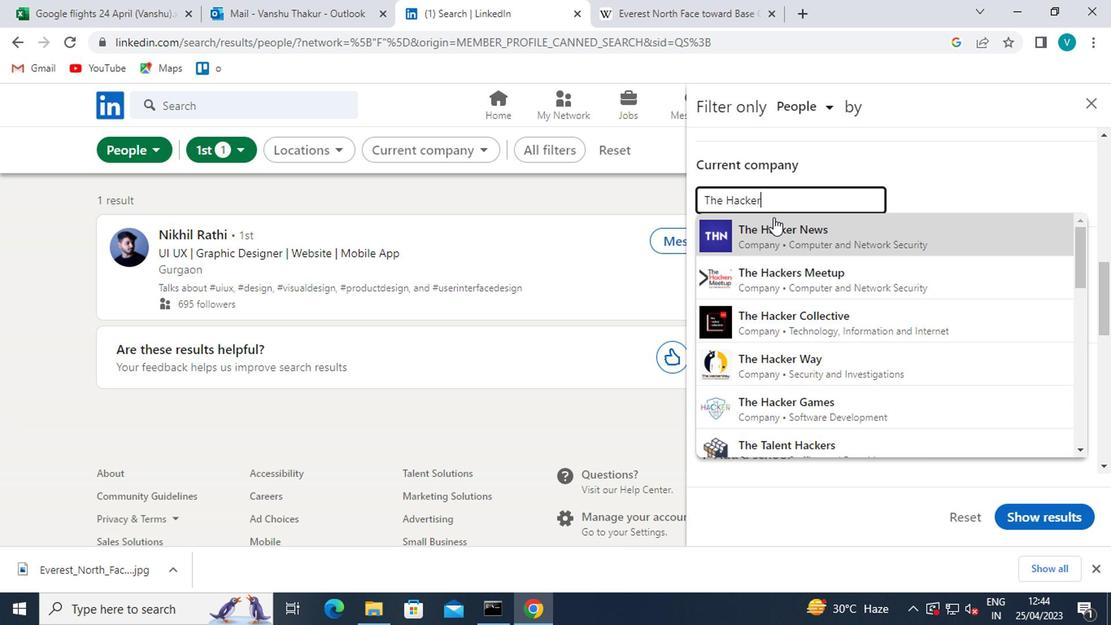 
Action: Mouse pressed left at (666, 273)
Screenshot: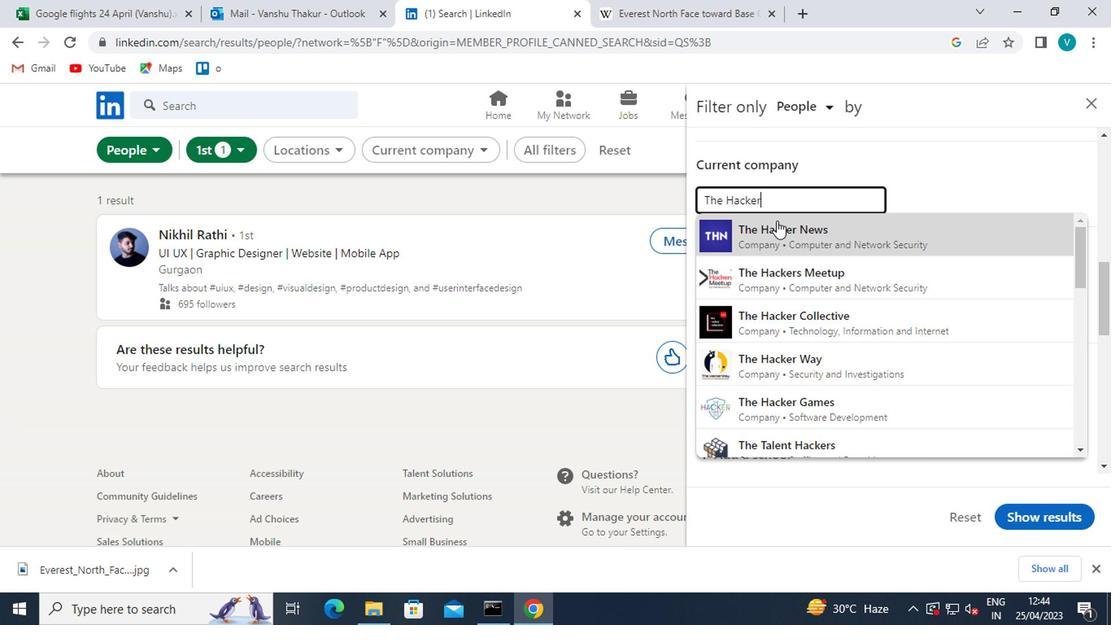 
Action: Mouse moved to (667, 277)
Screenshot: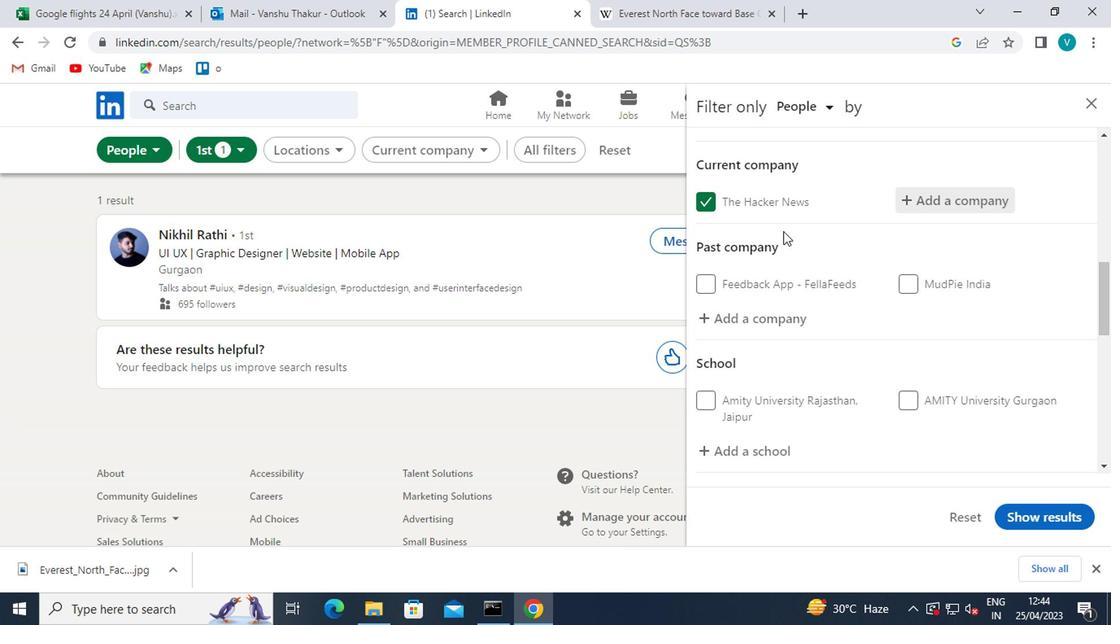 
Action: Mouse scrolled (667, 276) with delta (0, 0)
Screenshot: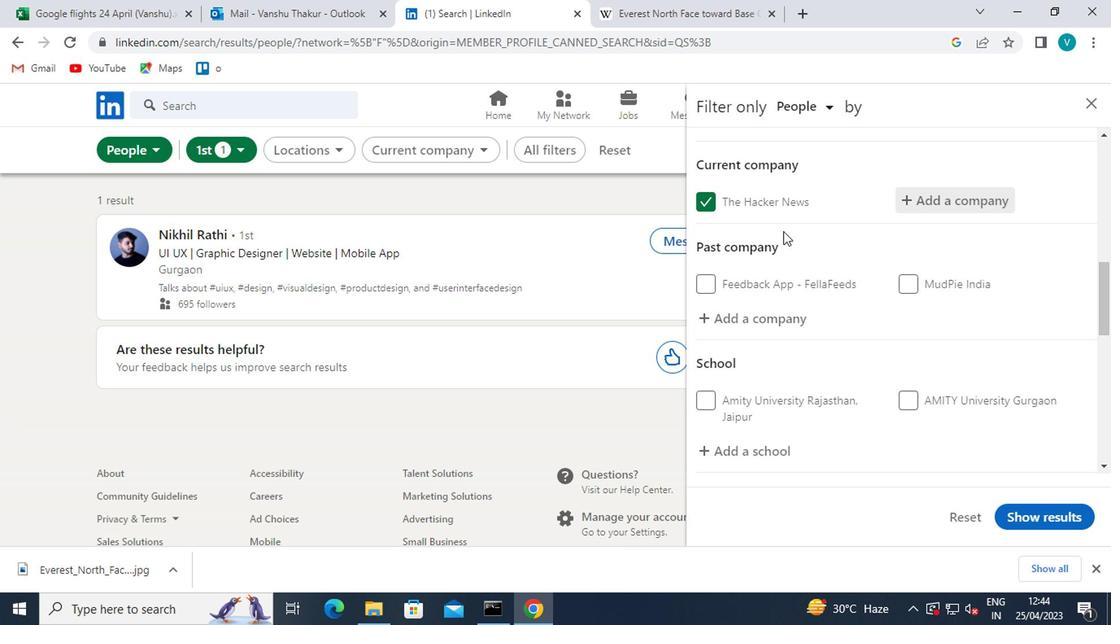 
Action: Mouse moved to (632, 374)
Screenshot: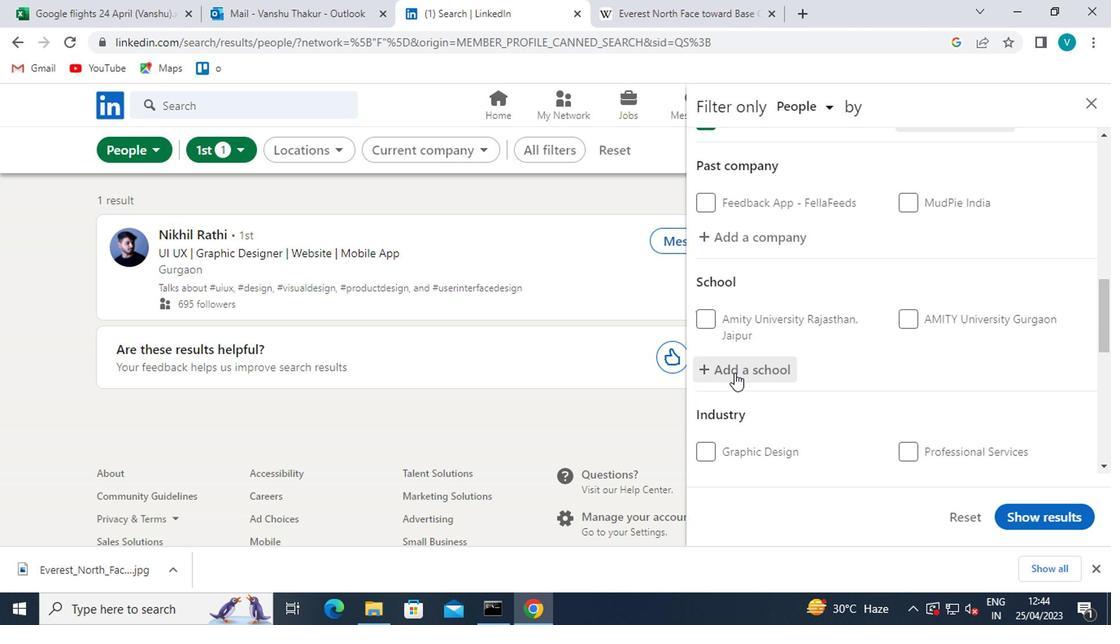 
Action: Mouse pressed left at (632, 374)
Screenshot: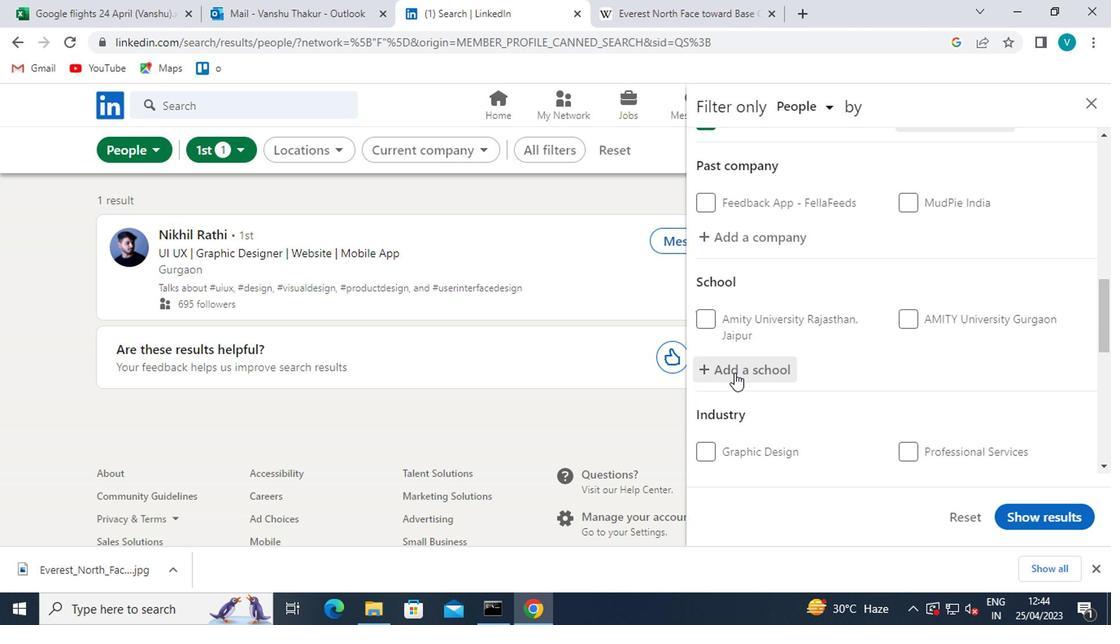 
Action: Mouse moved to (626, 369)
Screenshot: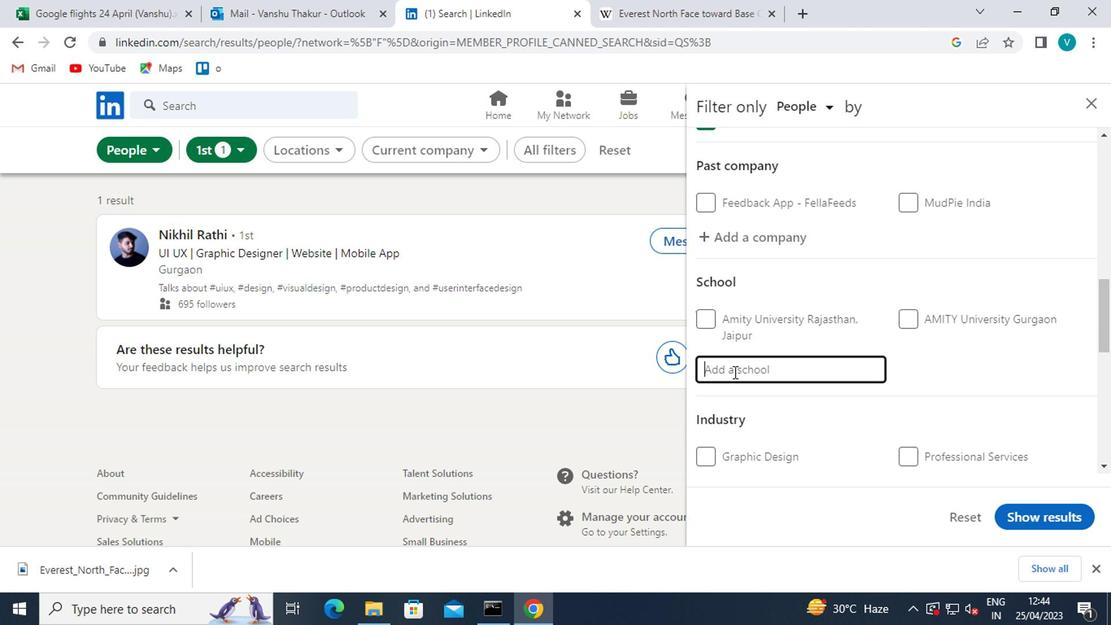 
Action: Key pressed <Key.shift>GOVT.
Screenshot: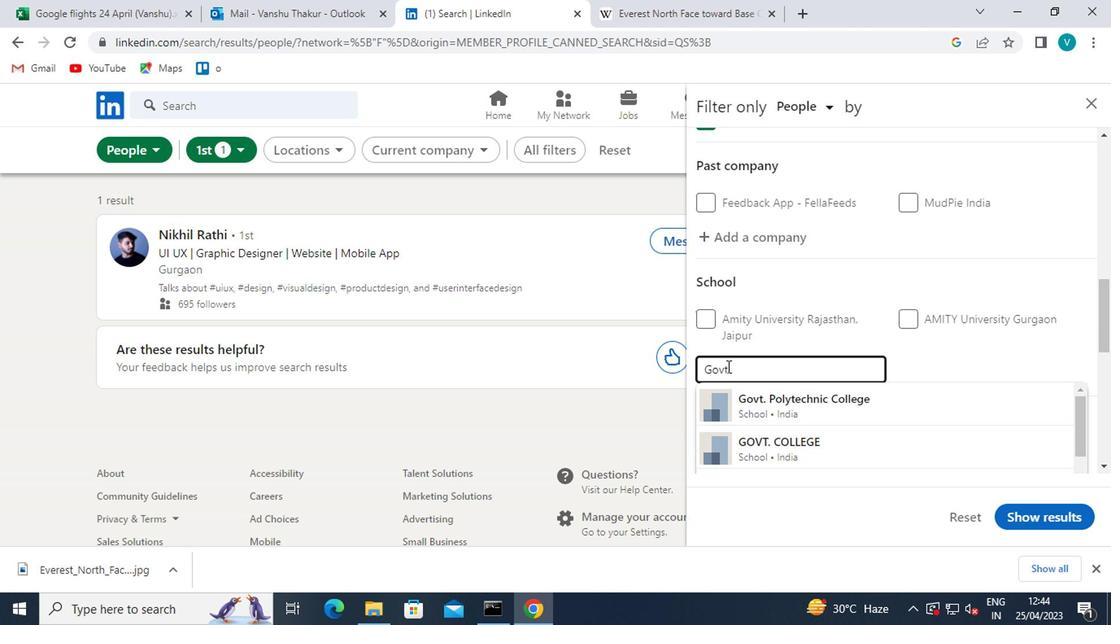 
Action: Mouse moved to (639, 373)
Screenshot: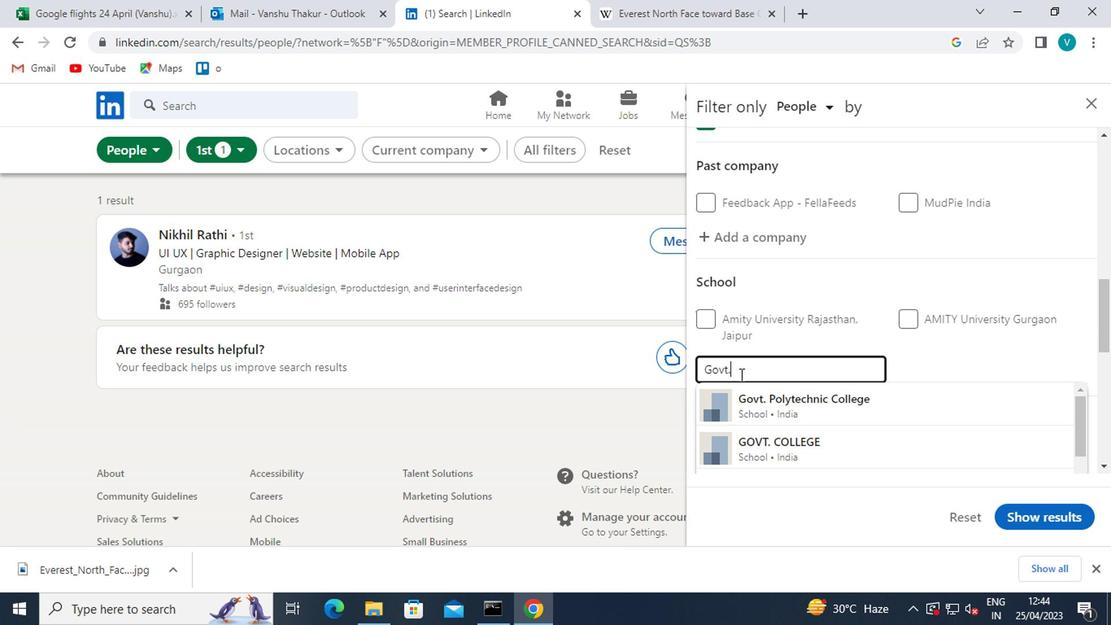 
Action: Key pressed <Key.space>
Screenshot: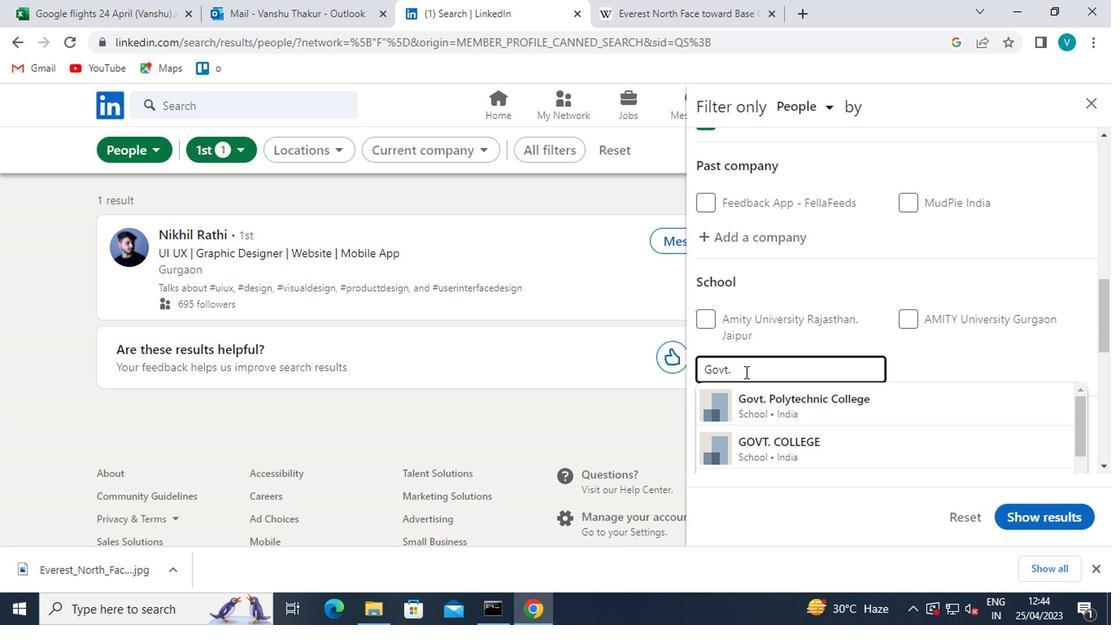 
Action: Mouse moved to (639, 373)
Screenshot: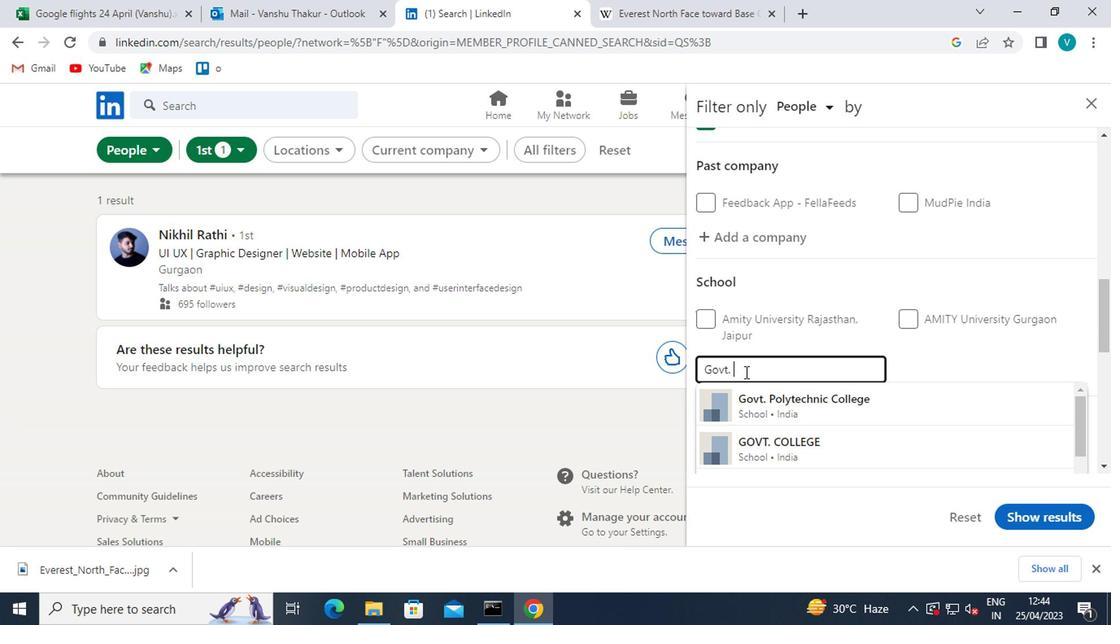 
Action: Key pressed <Key.shift>
Screenshot: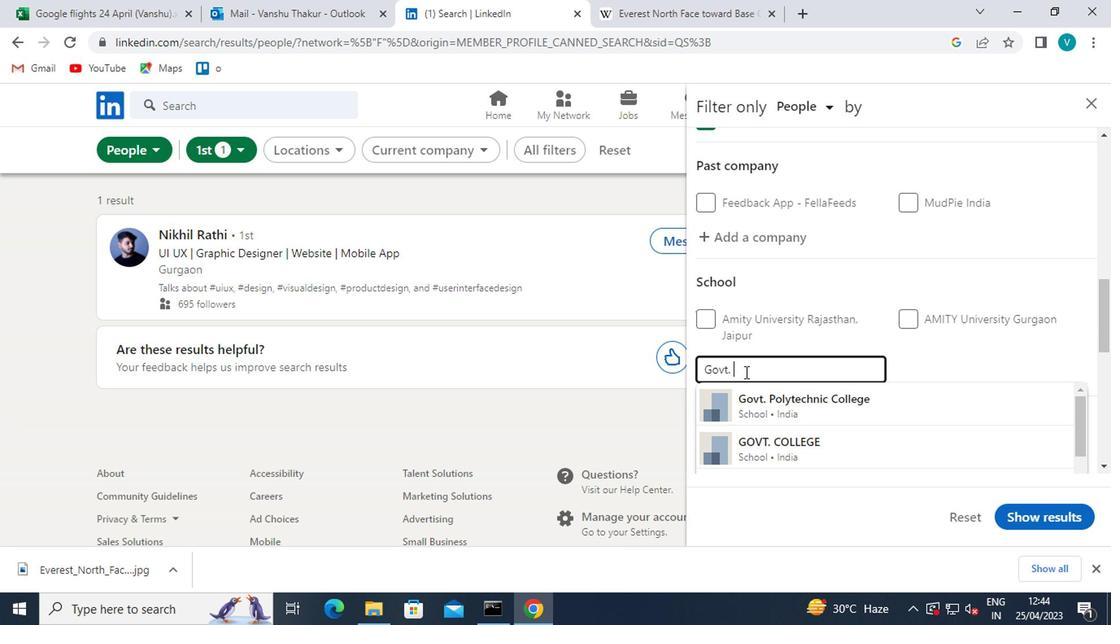 
Action: Mouse moved to (639, 374)
Screenshot: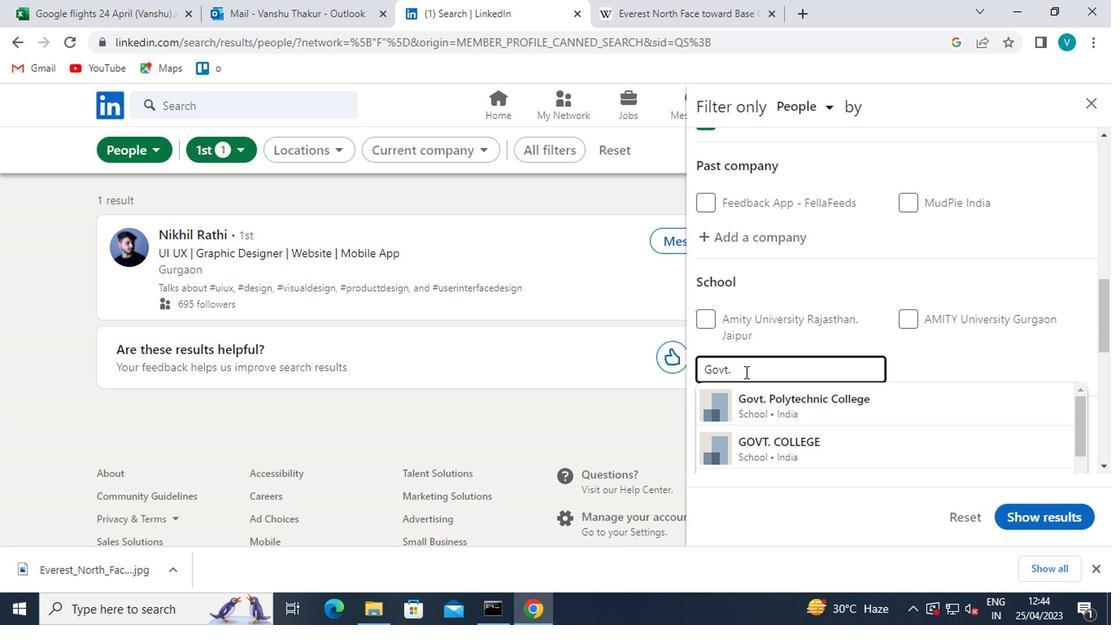 
Action: Key pressed E
Screenshot: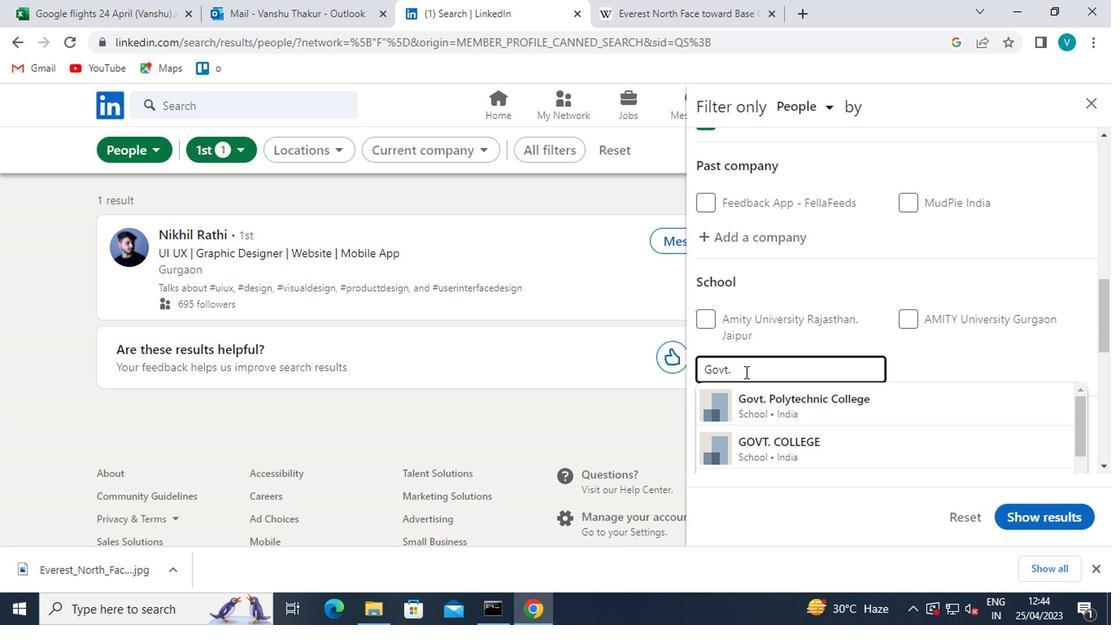 
Action: Mouse moved to (638, 375)
Screenshot: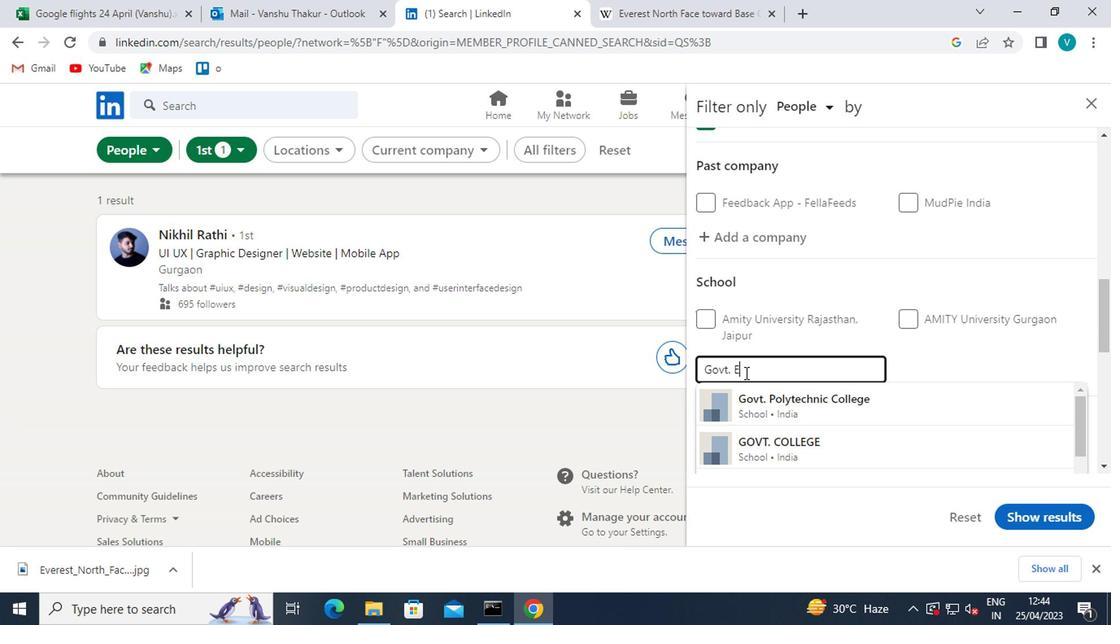 
Action: Key pressed NGIN
Screenshot: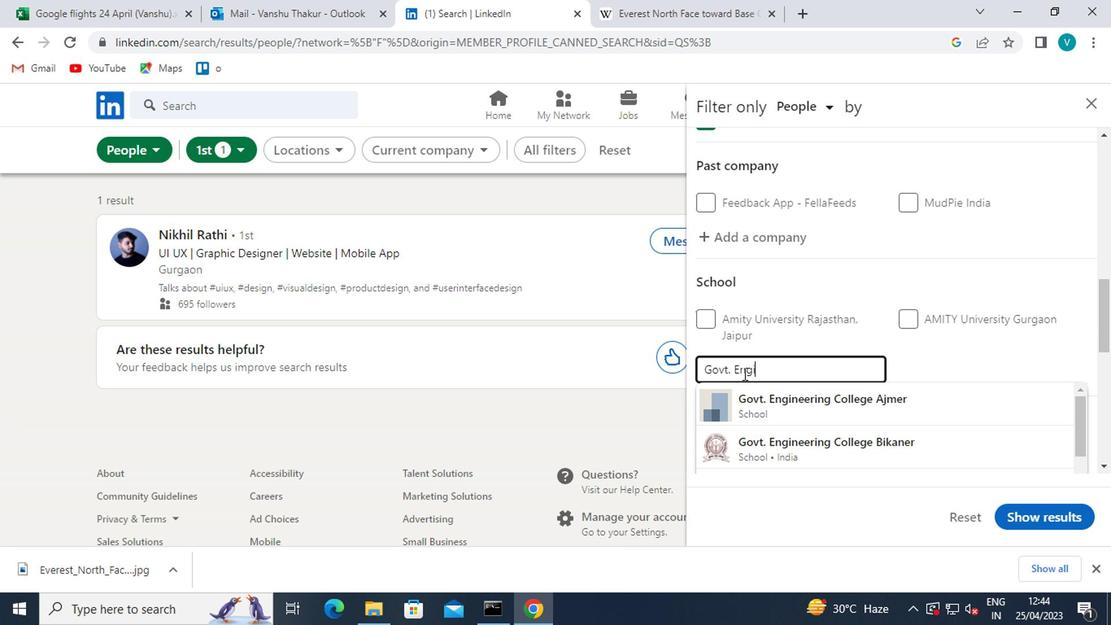 
Action: Mouse moved to (637, 375)
Screenshot: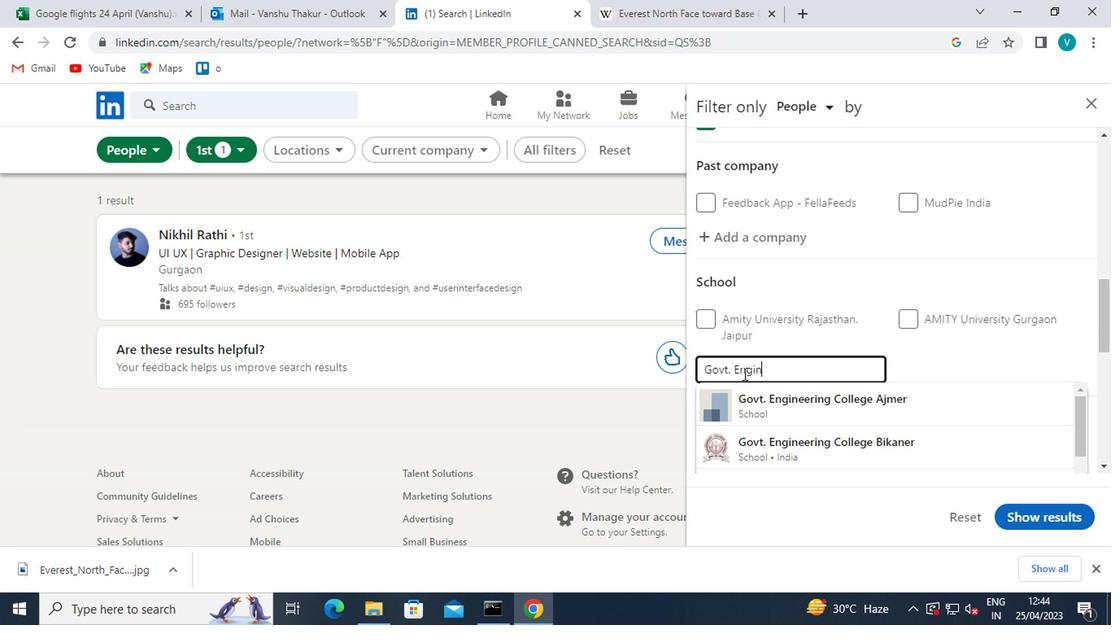 
Action: Key pressed EERING<Key.space>
Screenshot: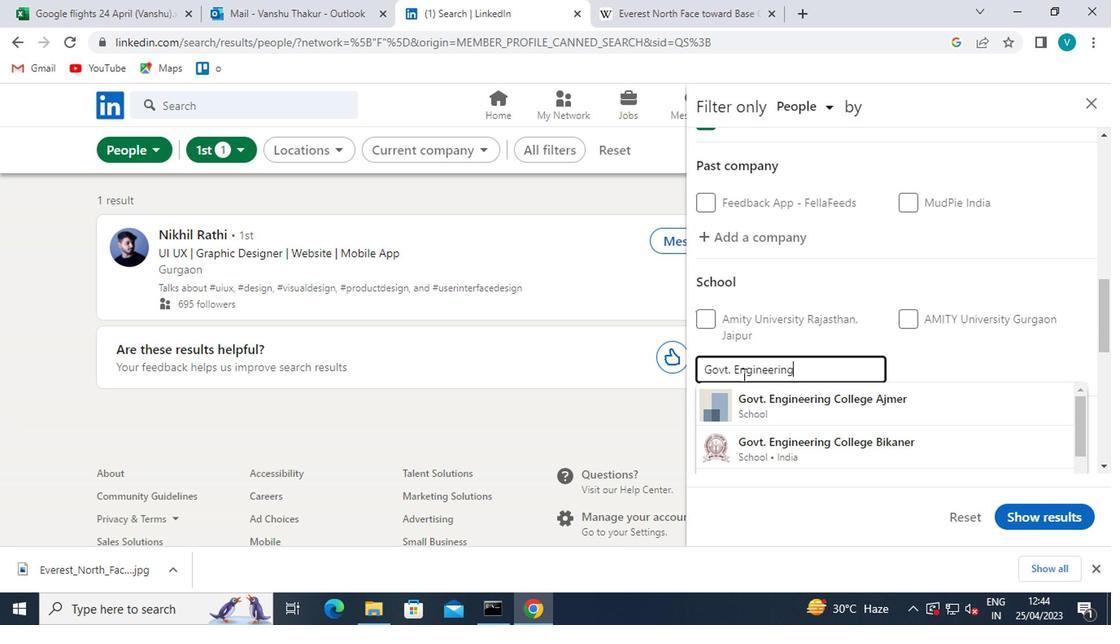 
Action: Mouse moved to (677, 368)
Screenshot: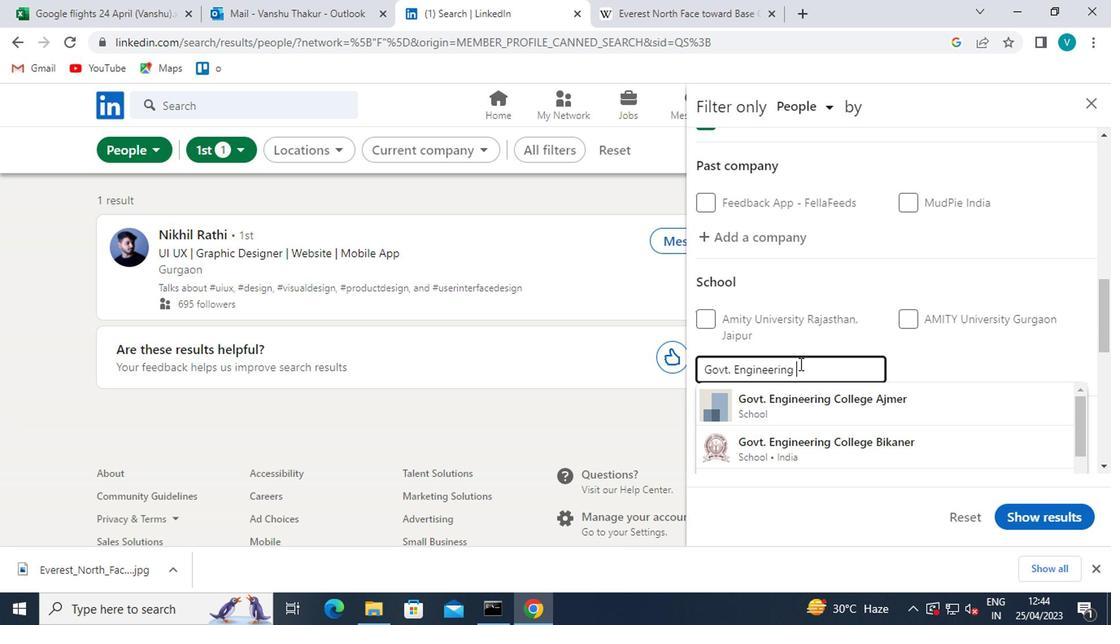 
Action: Key pressed <Key.shift>BIK
Screenshot: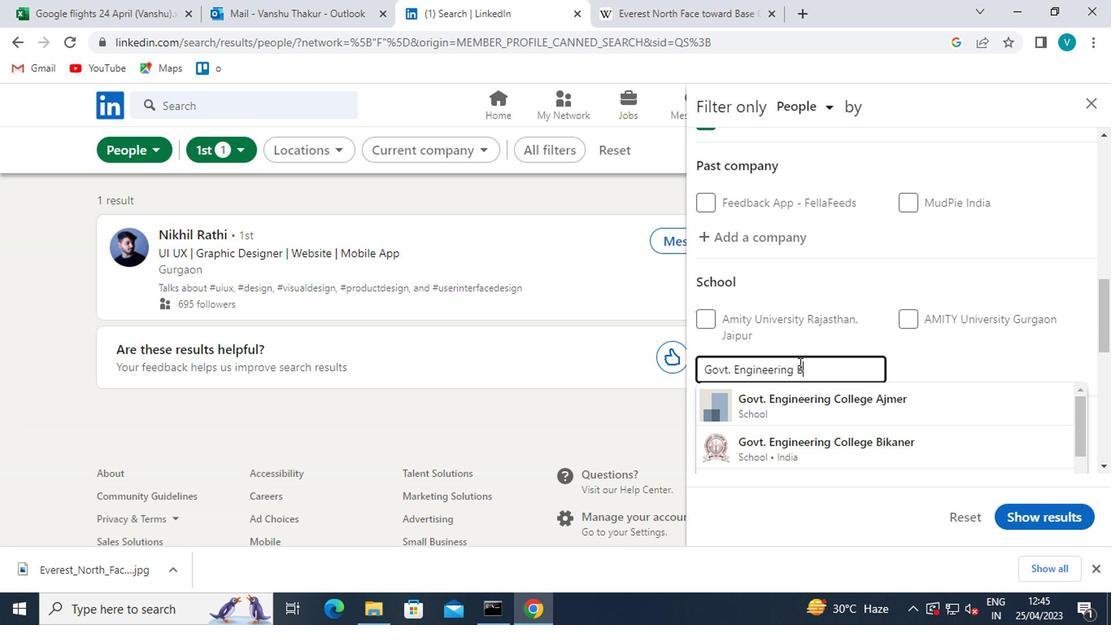 
Action: Mouse moved to (681, 395)
Screenshot: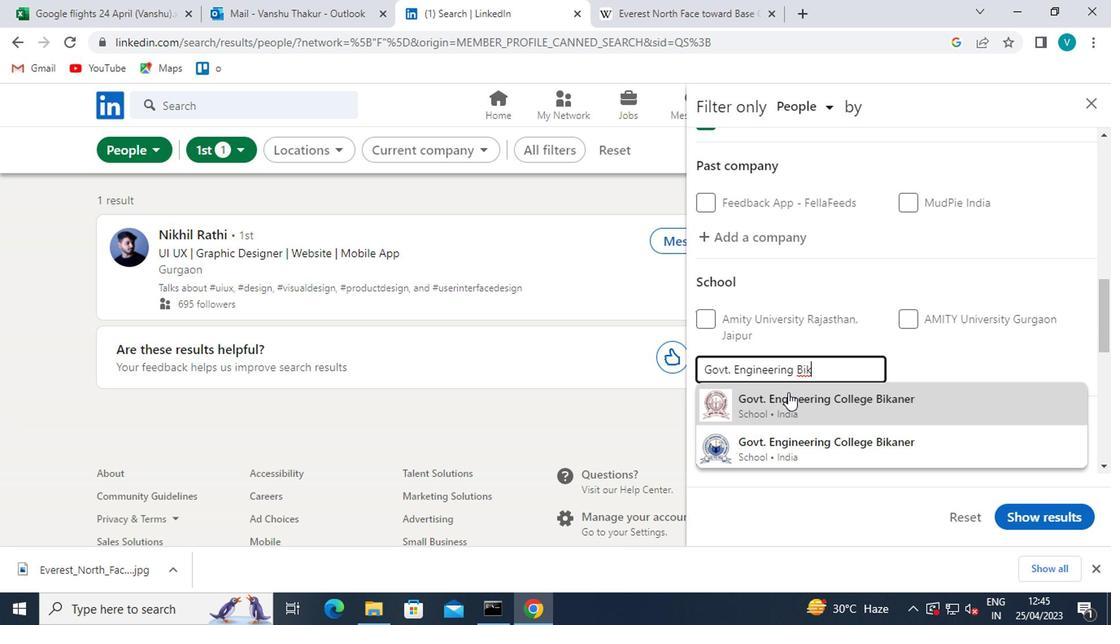 
Action: Mouse pressed left at (681, 395)
Screenshot: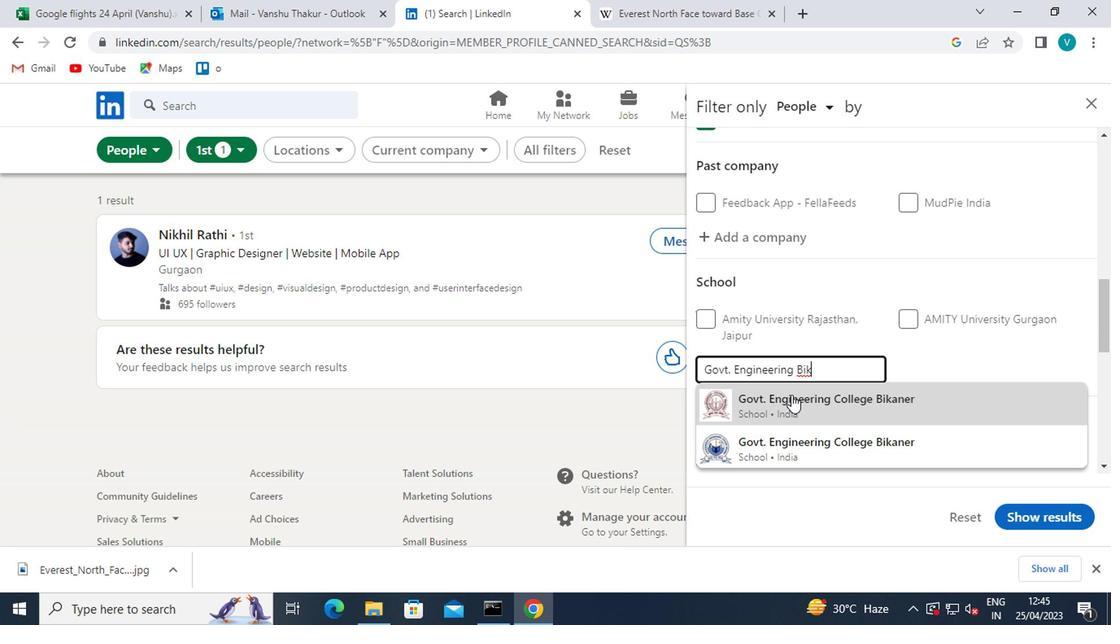 
Action: Mouse moved to (709, 397)
Screenshot: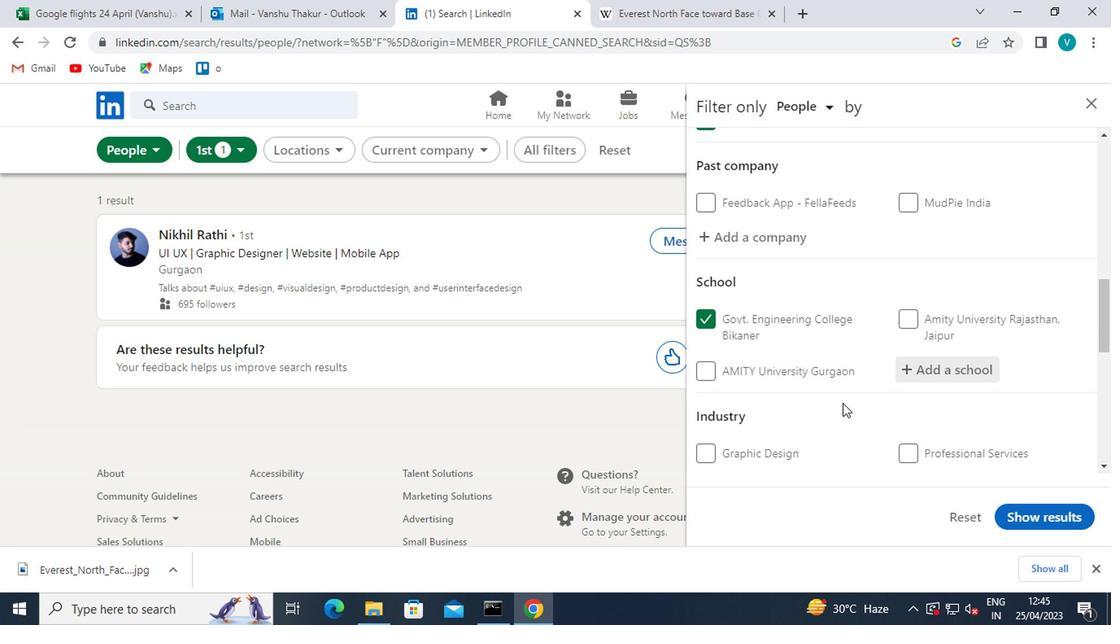 
Action: Mouse scrolled (709, 397) with delta (0, 0)
Screenshot: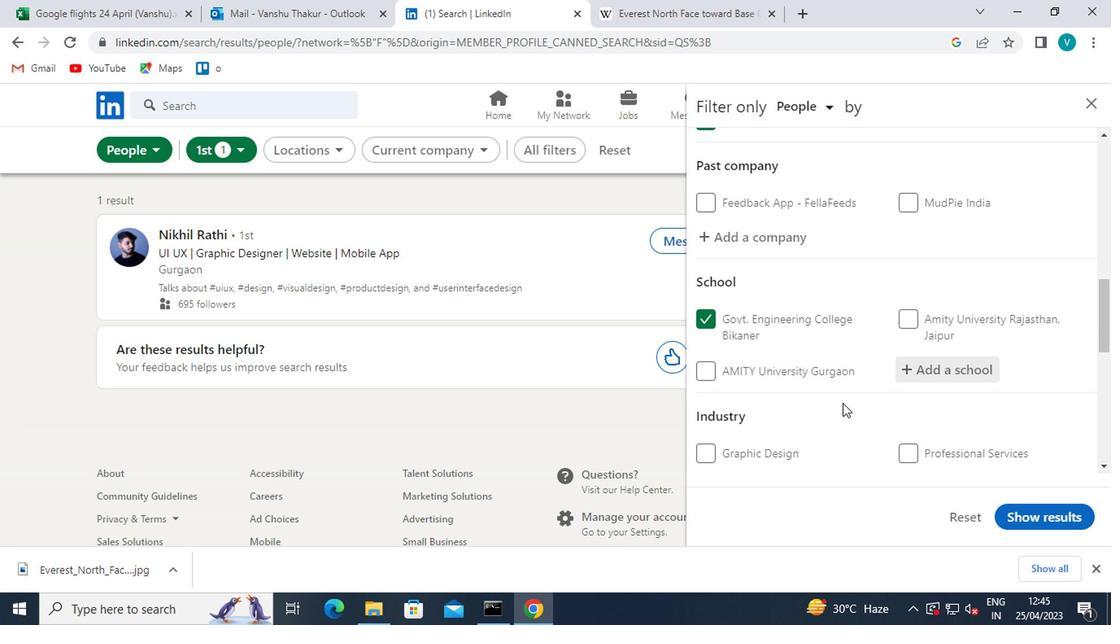 
Action: Mouse moved to (709, 398)
Screenshot: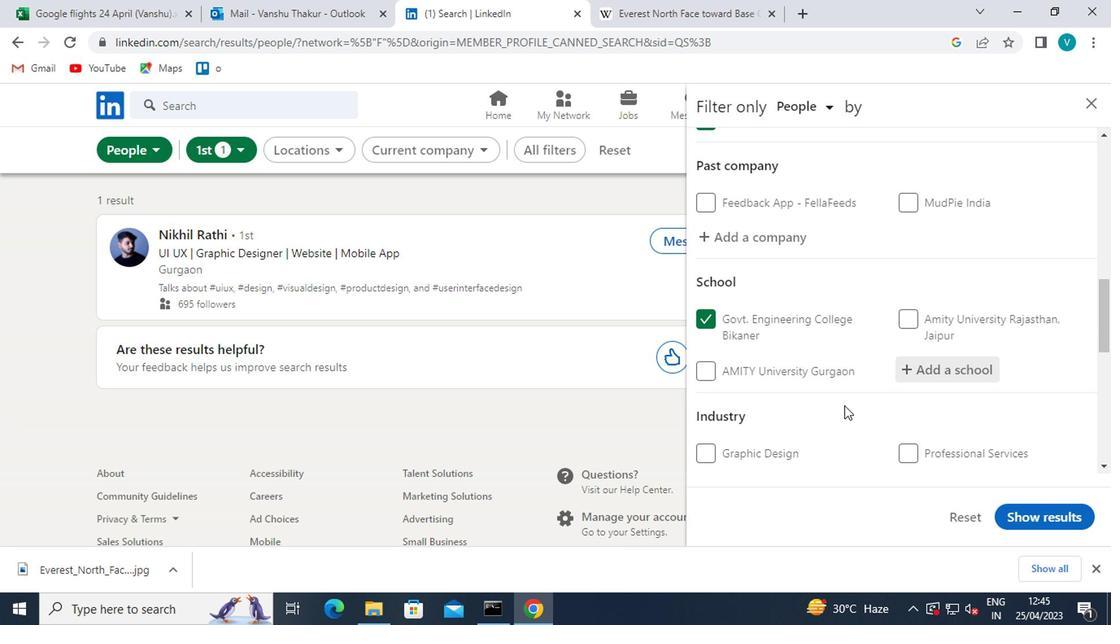 
Action: Mouse scrolled (709, 398) with delta (0, 0)
Screenshot: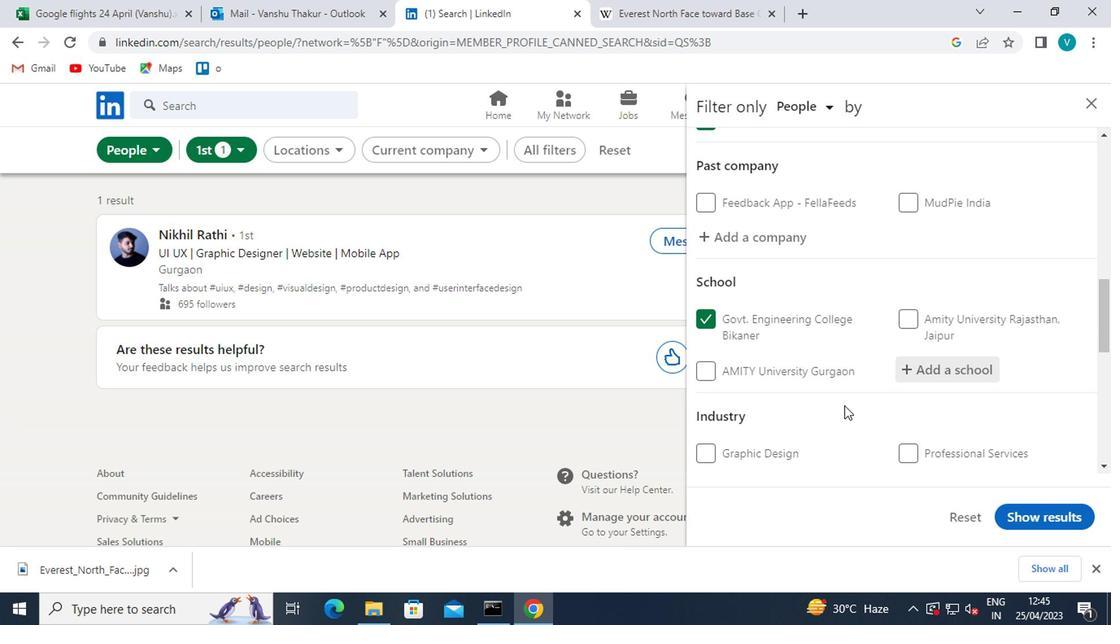 
Action: Mouse moved to (785, 338)
Screenshot: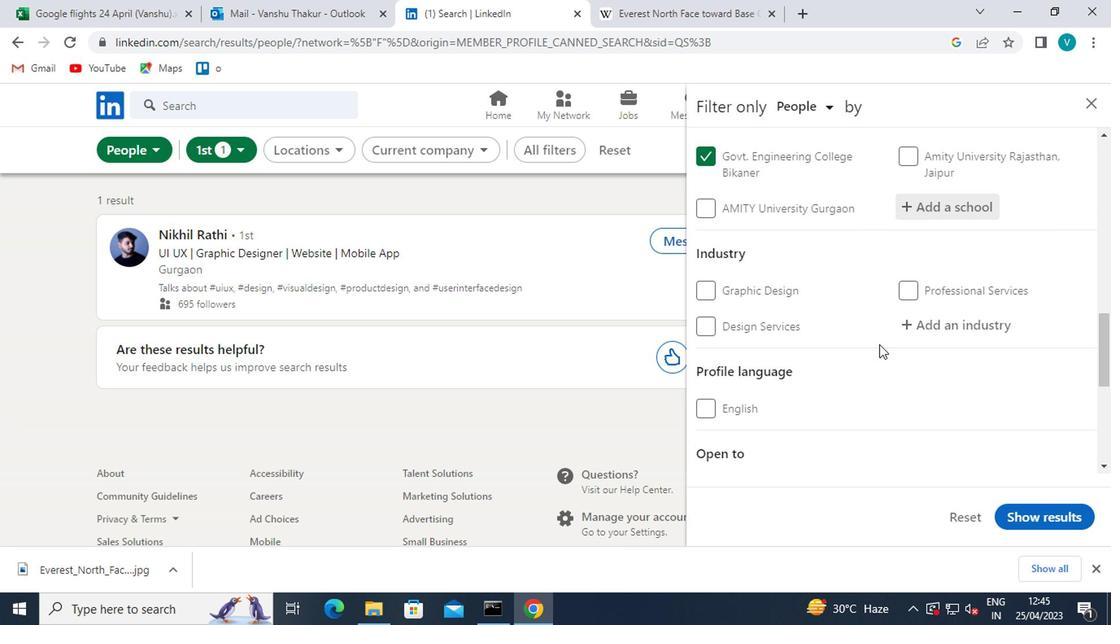 
Action: Mouse pressed left at (785, 338)
Screenshot: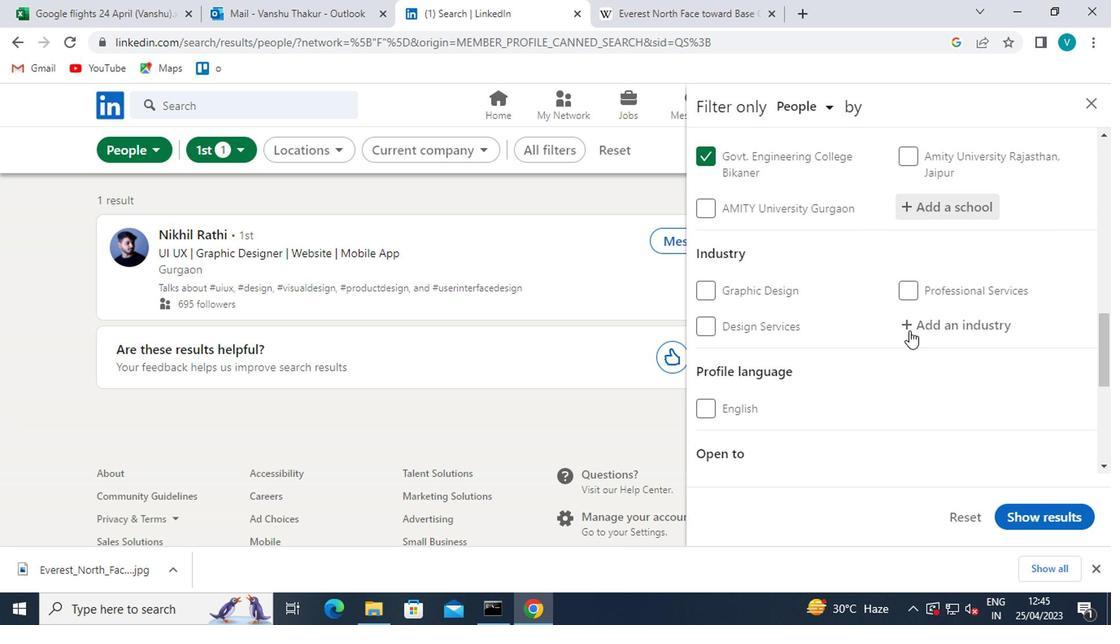 
Action: Mouse moved to (553, 189)
Screenshot: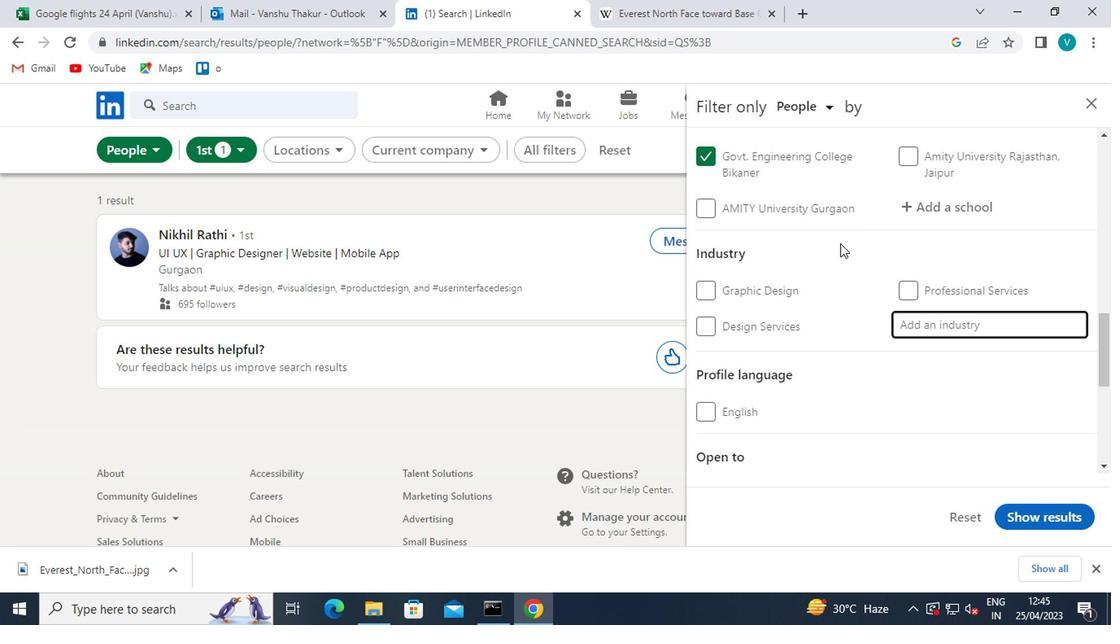 
Action: Key pressed <Key.shift>REAL<Key.space><Key.shift><Key.shift><Key.shift><Key.shift><Key.shift><Key.shift><Key.shift><Key.shift><Key.shift><Key.shift><Key.shift><Key.shift><Key.shift><Key.shift><Key.shift><Key.shift><Key.shift><Key.shift><Key.shift>ESTATE<Key.space>
Screenshot: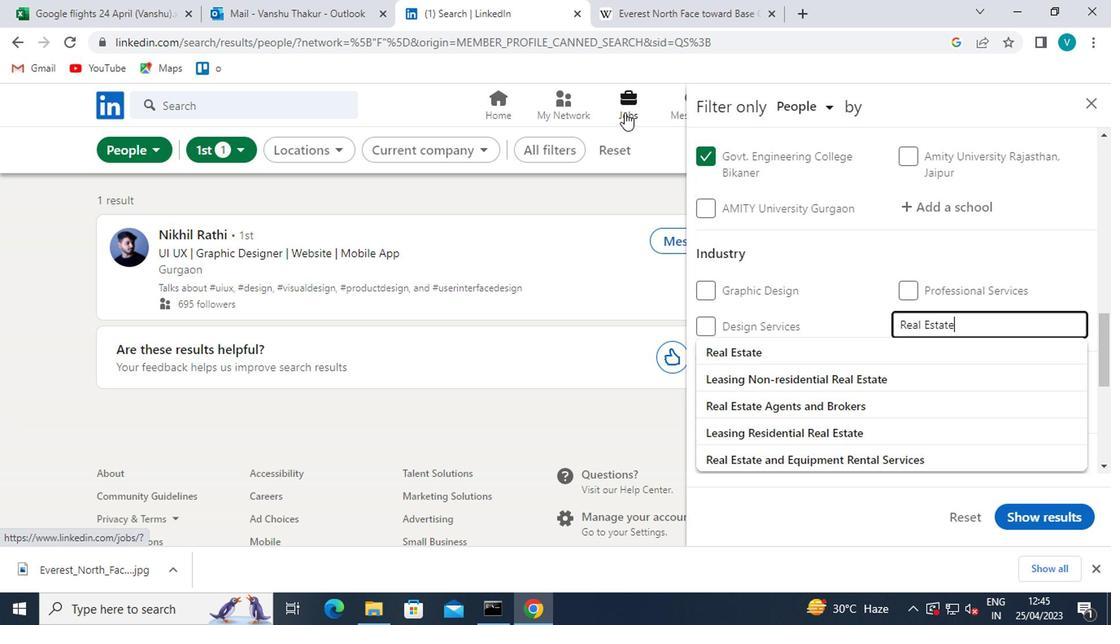 
Action: Mouse moved to (678, 399)
Screenshot: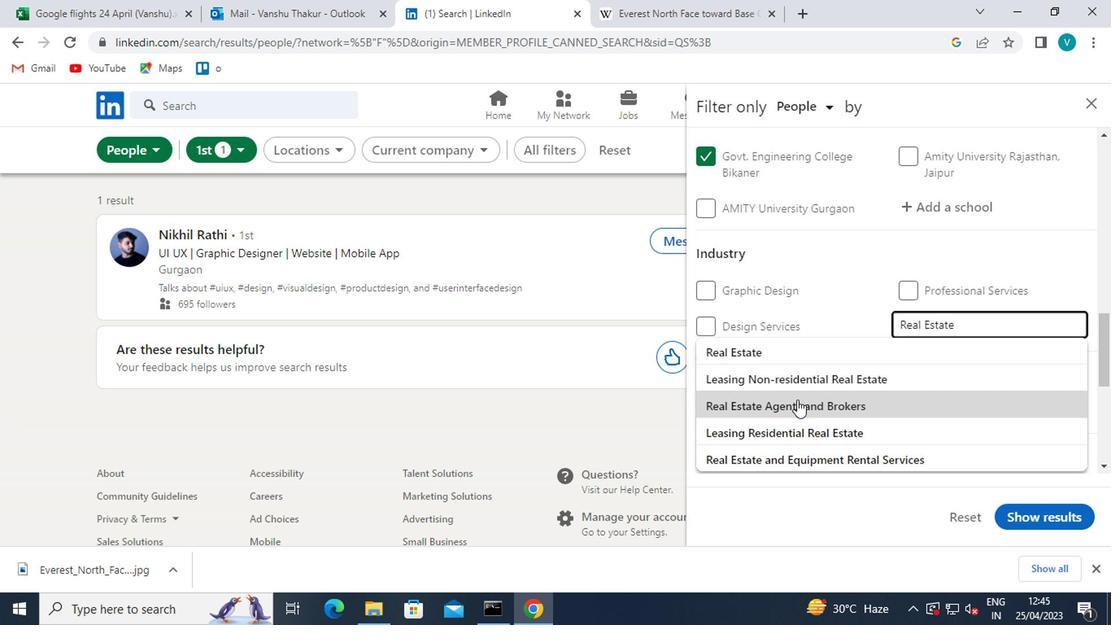 
Action: Mouse pressed left at (678, 399)
Screenshot: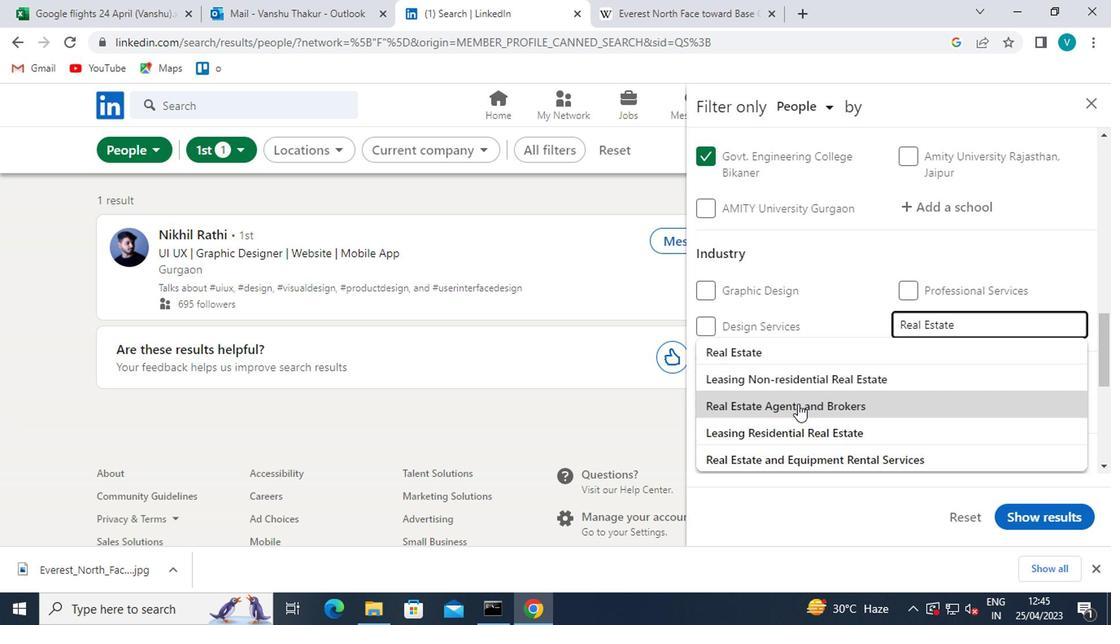 
Action: Mouse moved to (720, 318)
Screenshot: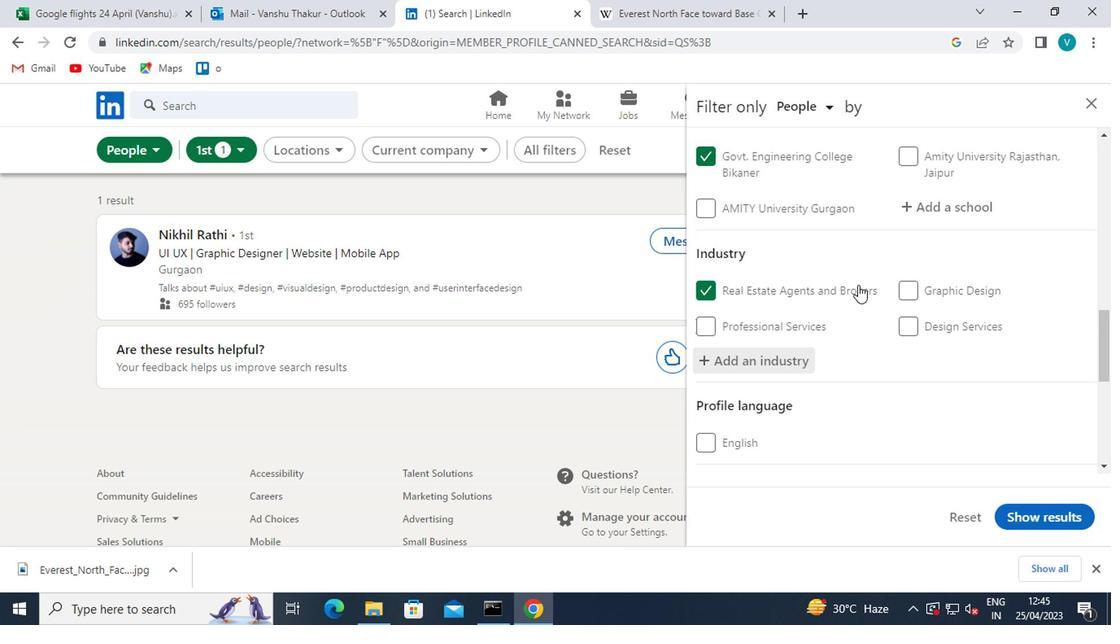 
Action: Mouse scrolled (720, 317) with delta (0, 0)
Screenshot: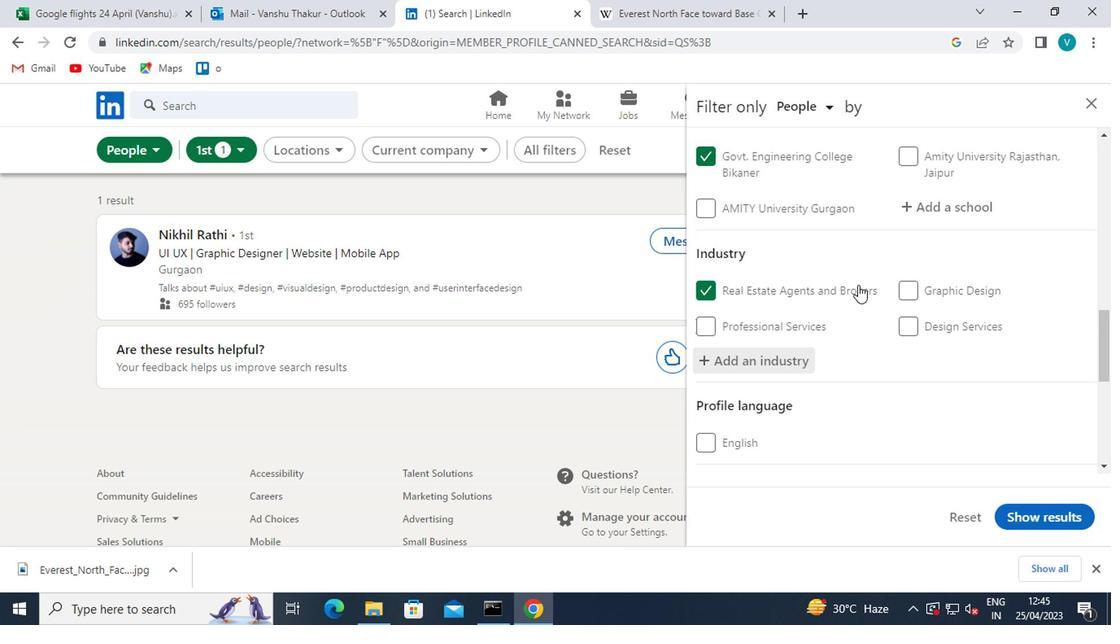 
Action: Mouse moved to (722, 324)
Screenshot: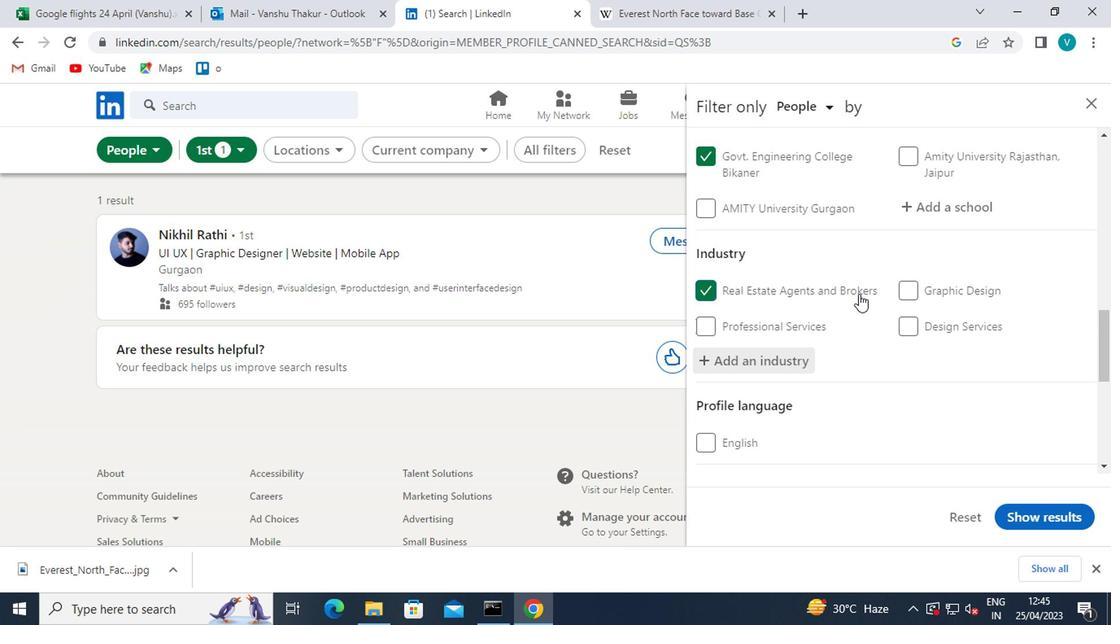 
Action: Mouse scrolled (722, 323) with delta (0, 0)
Screenshot: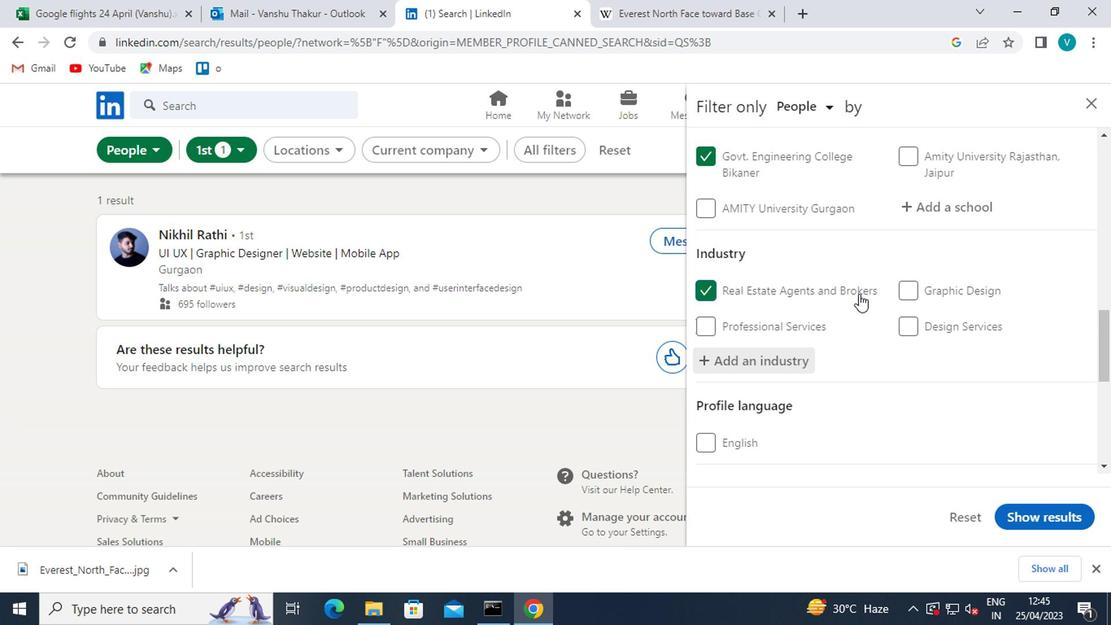 
Action: Mouse moved to (696, 363)
Screenshot: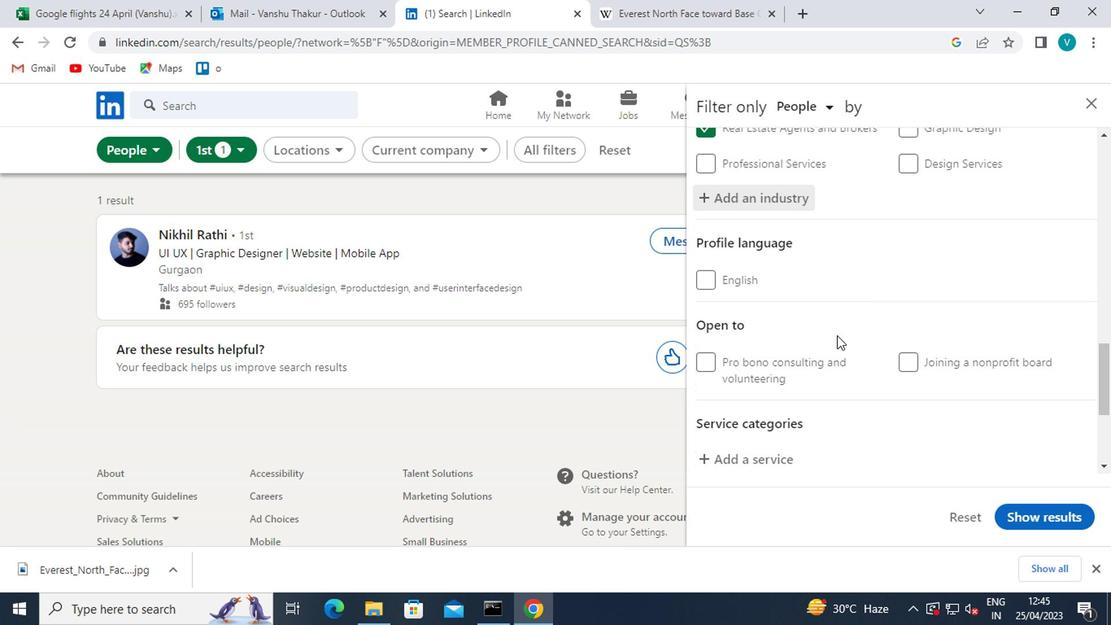 
Action: Mouse scrolled (696, 362) with delta (0, 0)
Screenshot: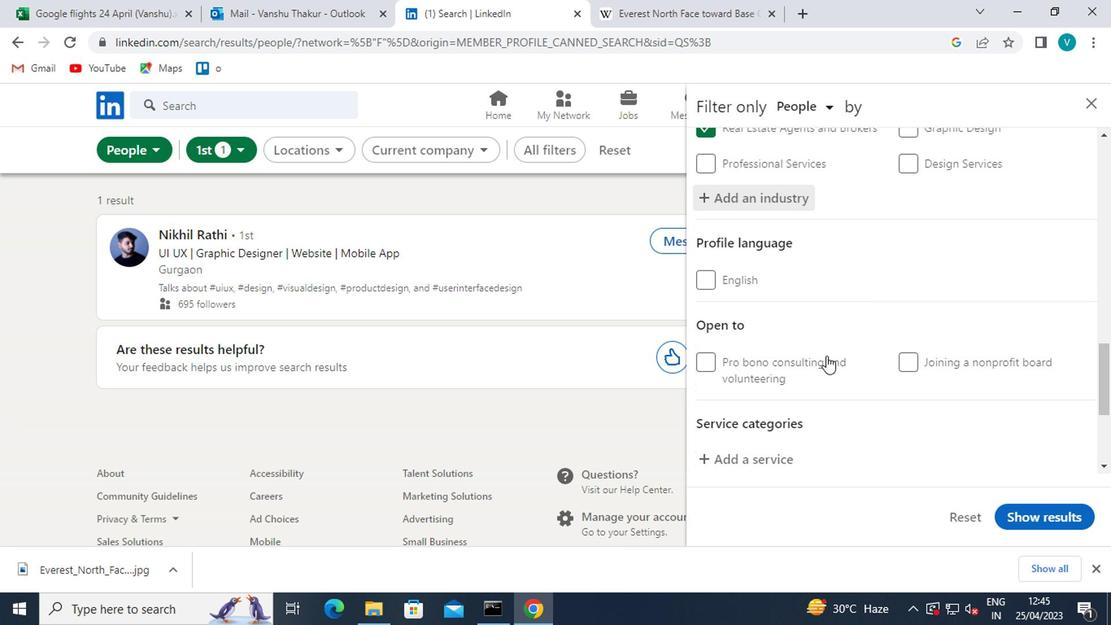 
Action: Mouse moved to (630, 374)
Screenshot: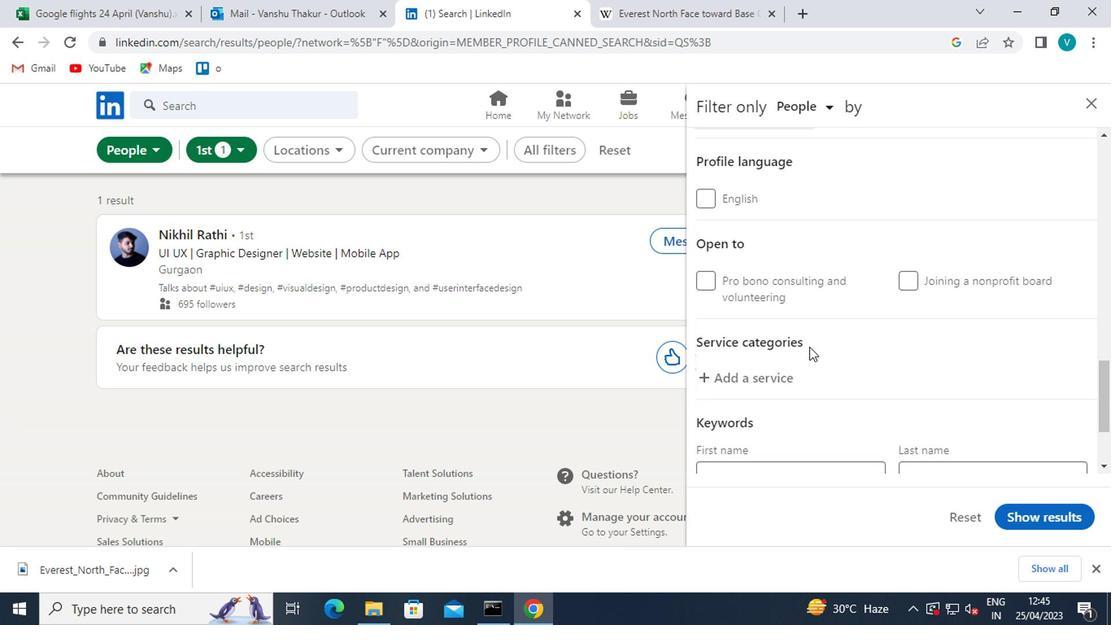 
Action: Mouse pressed left at (630, 374)
Screenshot: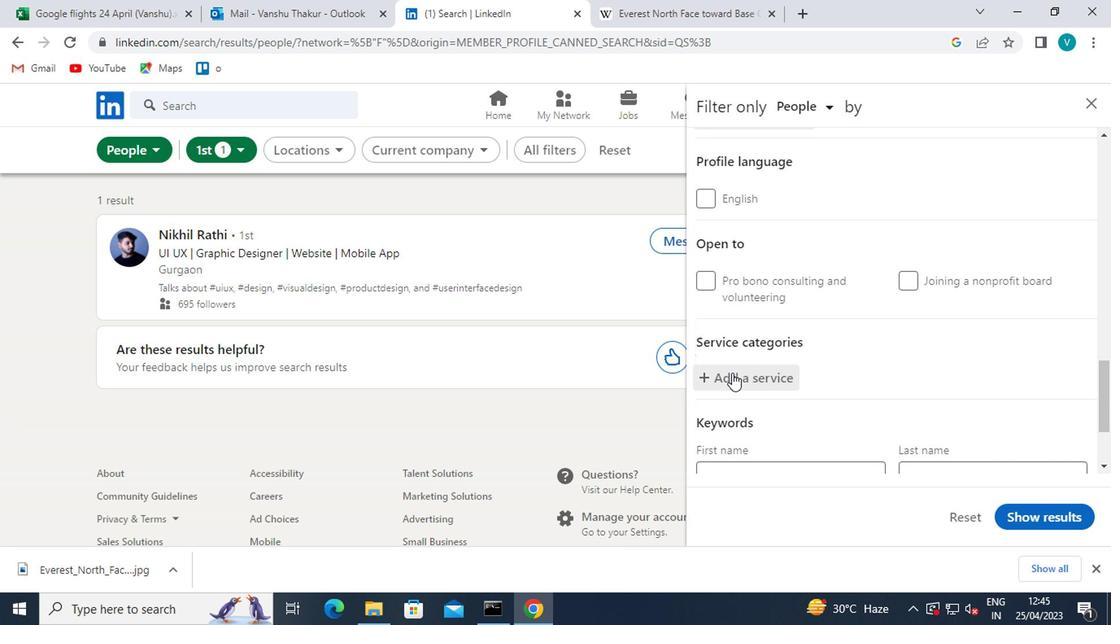 
Action: Mouse moved to (538, 311)
Screenshot: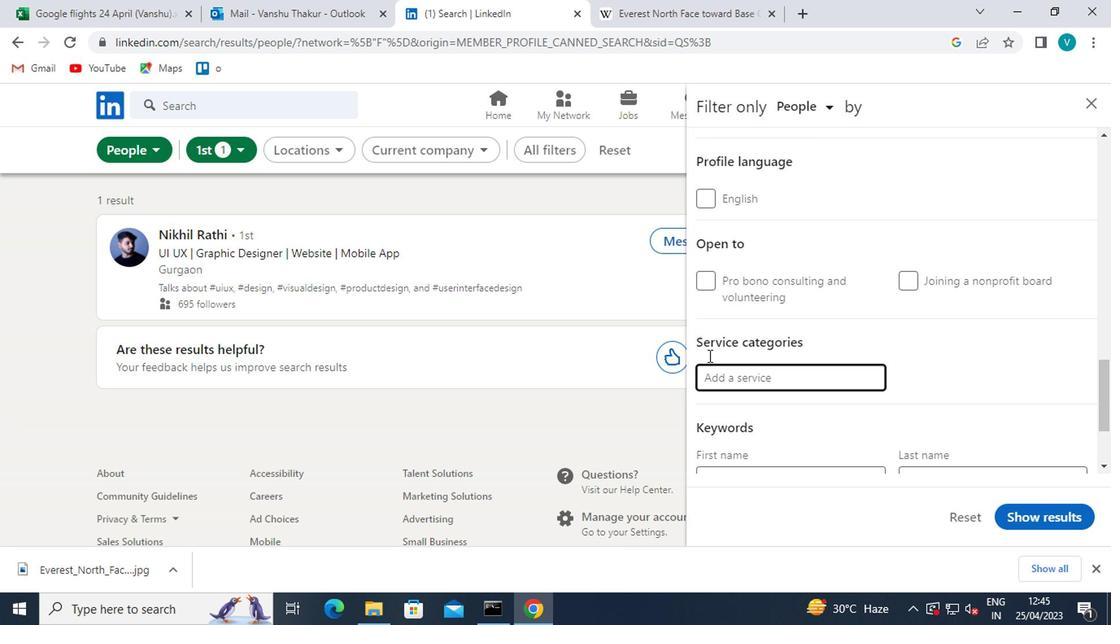 
Action: Key pressed <Key.shift>FINANCIAL<Key.space><Key.shift>REP
Screenshot: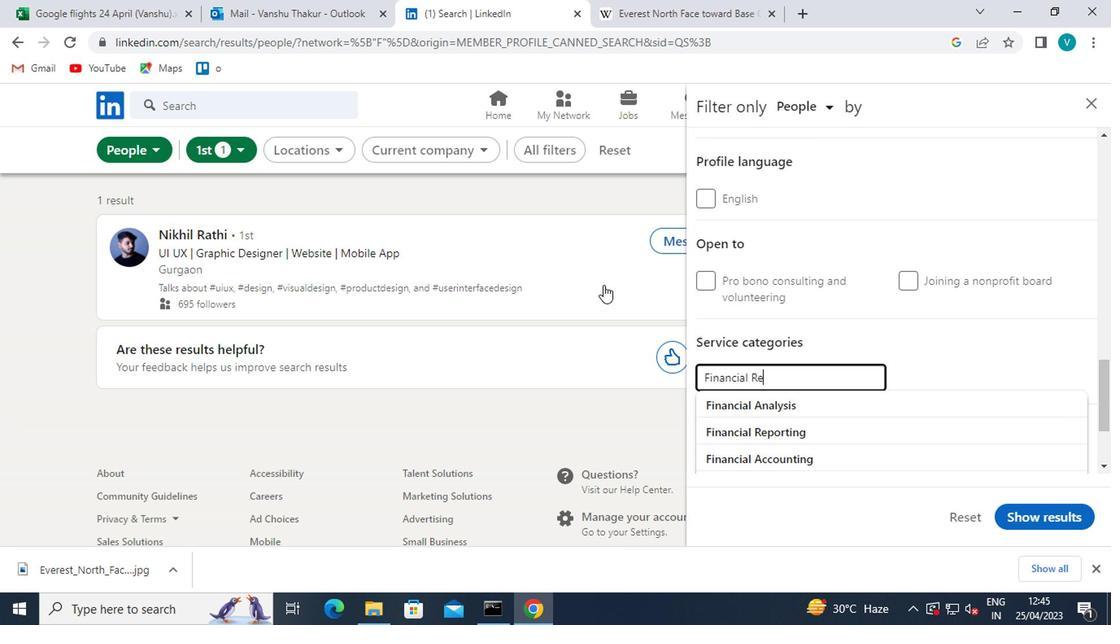 
Action: Mouse moved to (538, 311)
Screenshot: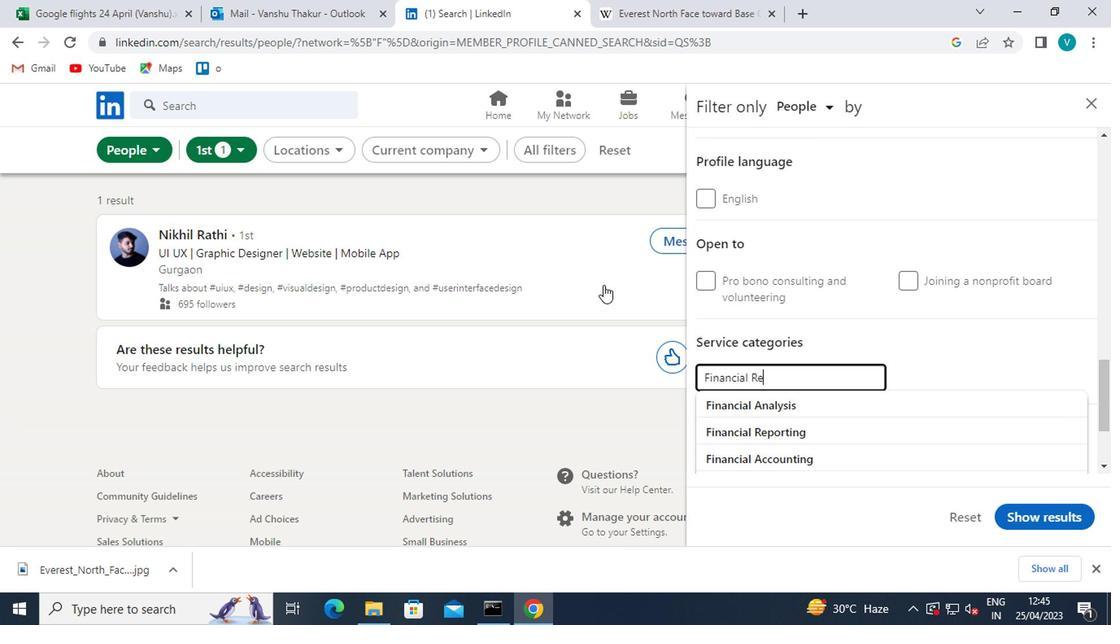 
Action: Key pressed OR
Screenshot: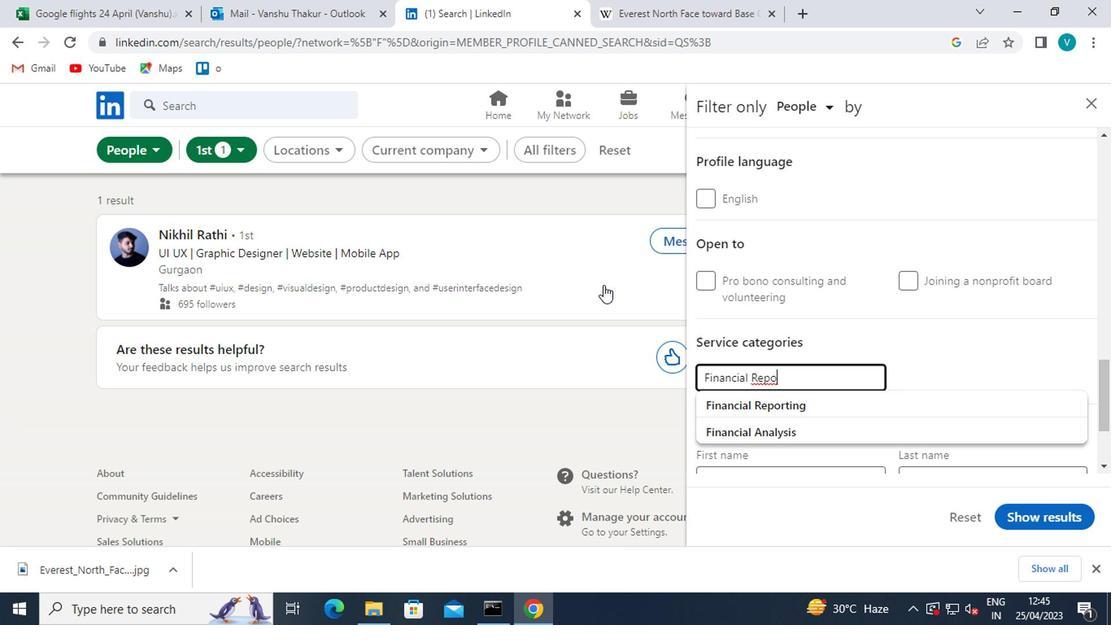 
Action: Mouse moved to (648, 400)
Screenshot: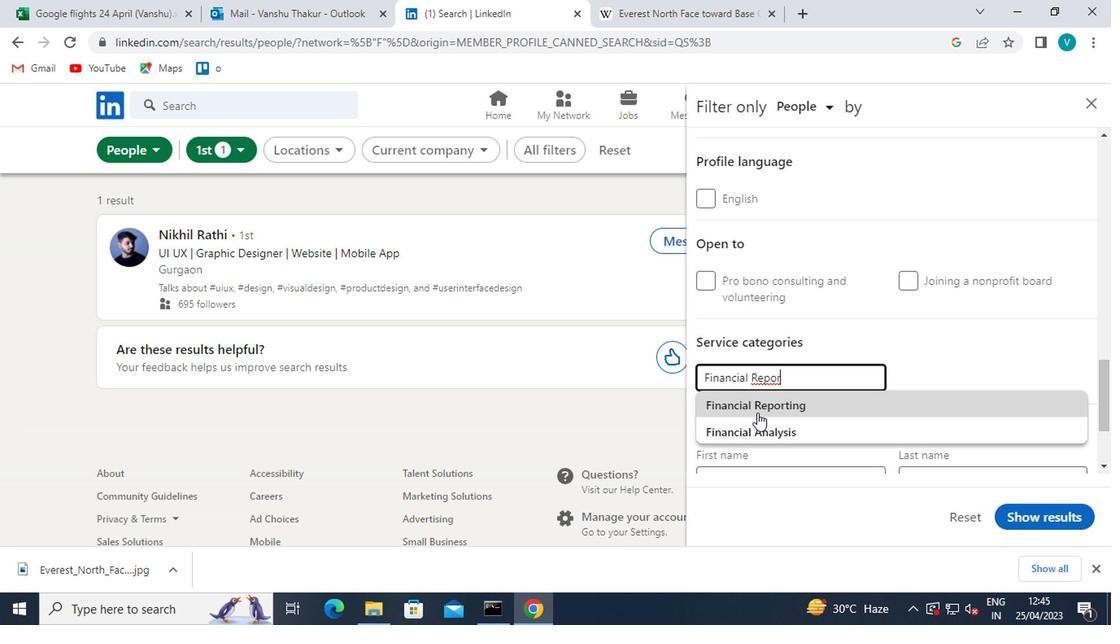 
Action: Mouse pressed left at (648, 400)
Screenshot: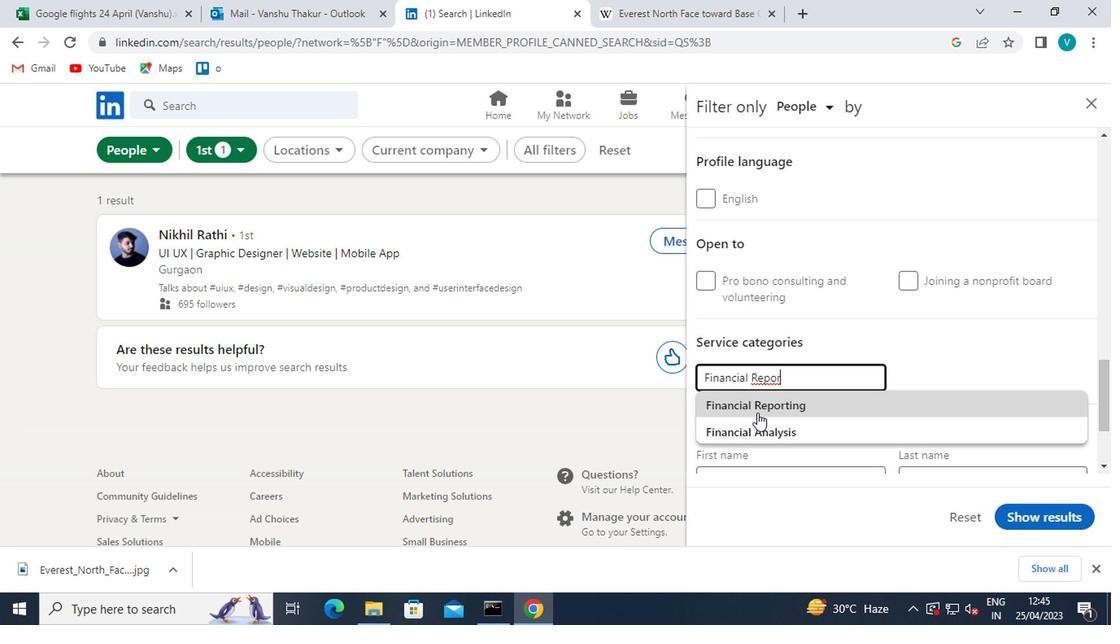 
Action: Mouse scrolled (648, 399) with delta (0, 0)
Screenshot: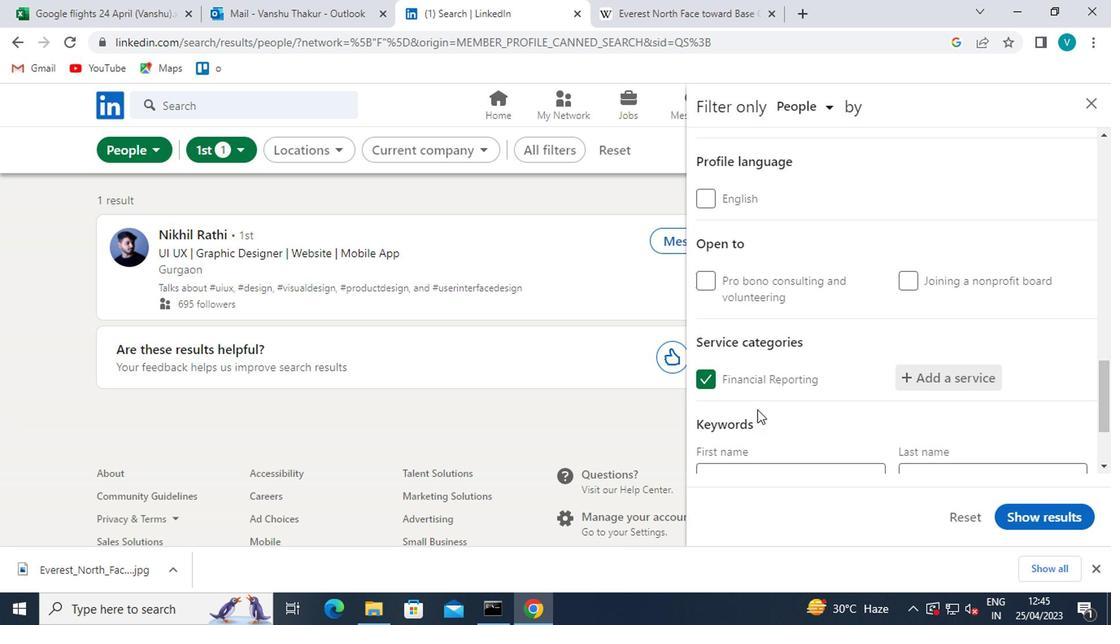 
Action: Mouse scrolled (648, 399) with delta (0, 0)
Screenshot: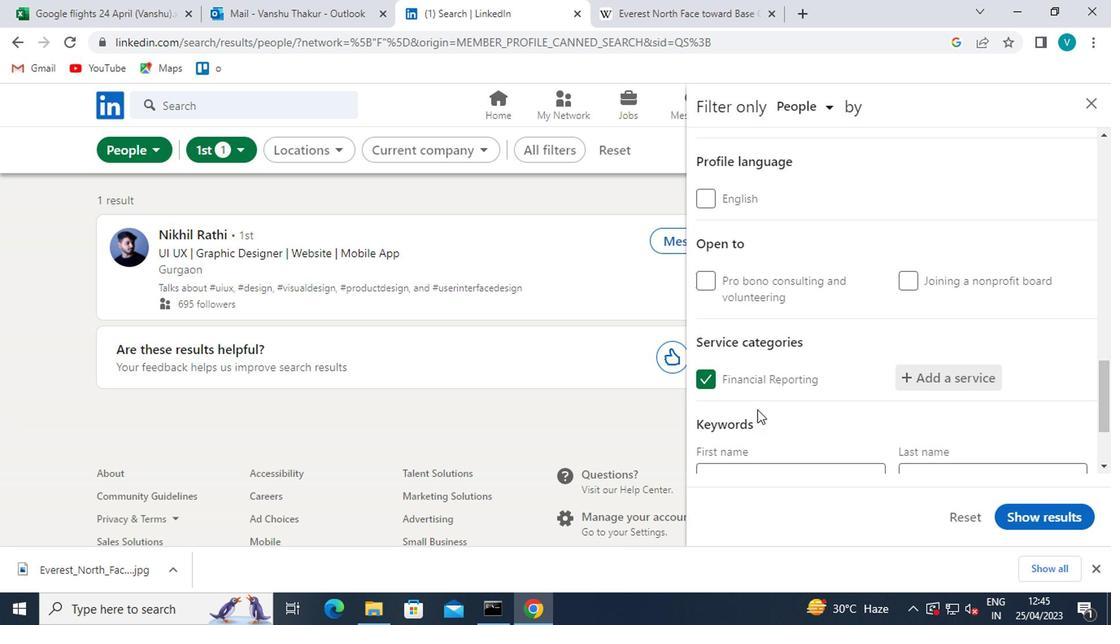 
Action: Mouse moved to (657, 391)
Screenshot: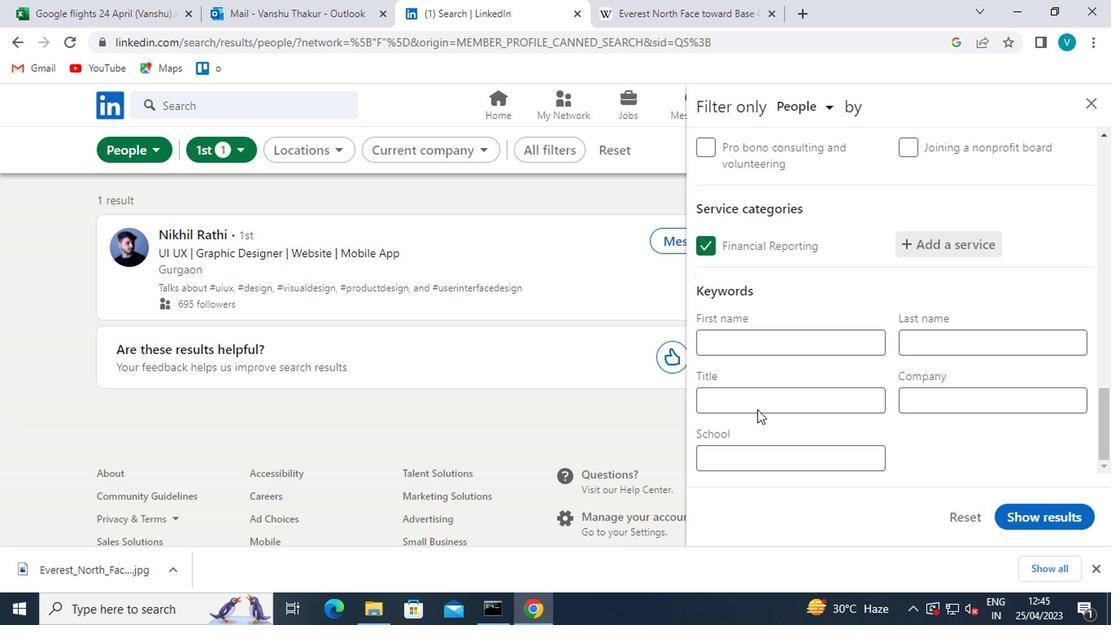 
Action: Mouse pressed left at (657, 391)
Screenshot: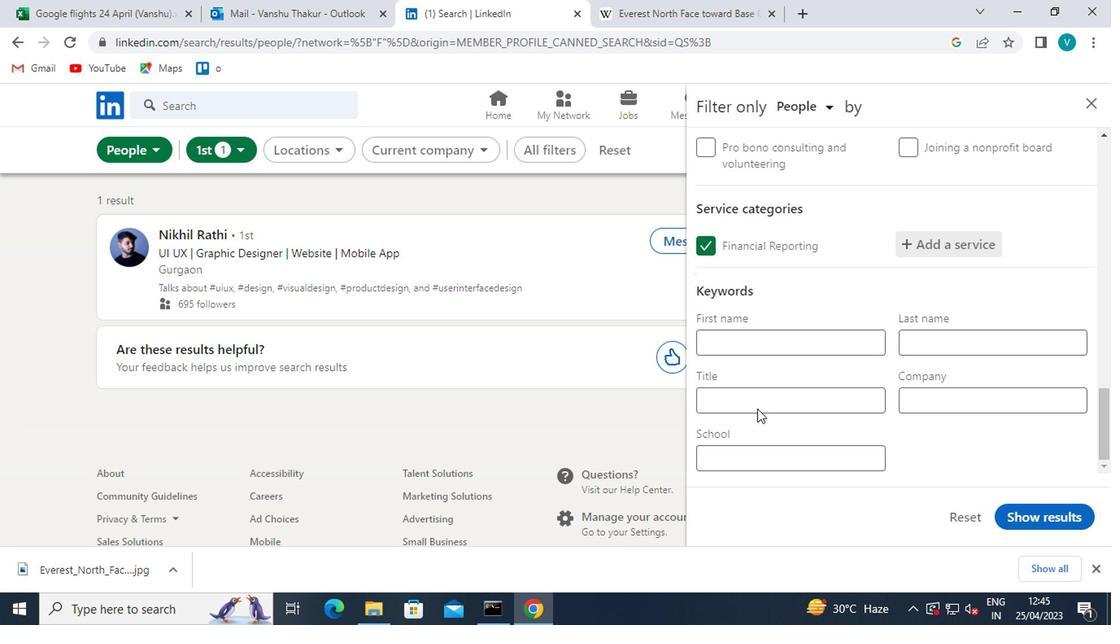 
Action: Mouse moved to (539, 302)
Screenshot: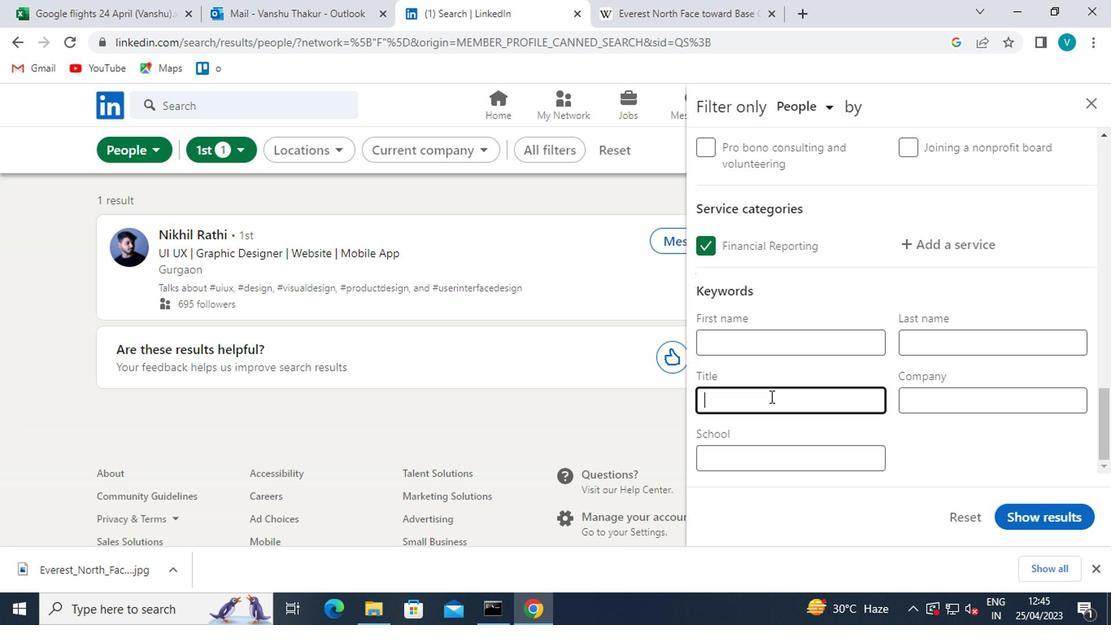 
Action: Key pressed <Key.shift>WAIT<Key.space><Key.shift>SY<Key.backspace>TAFF<Key.space><Key.shift>MANAGER
Screenshot: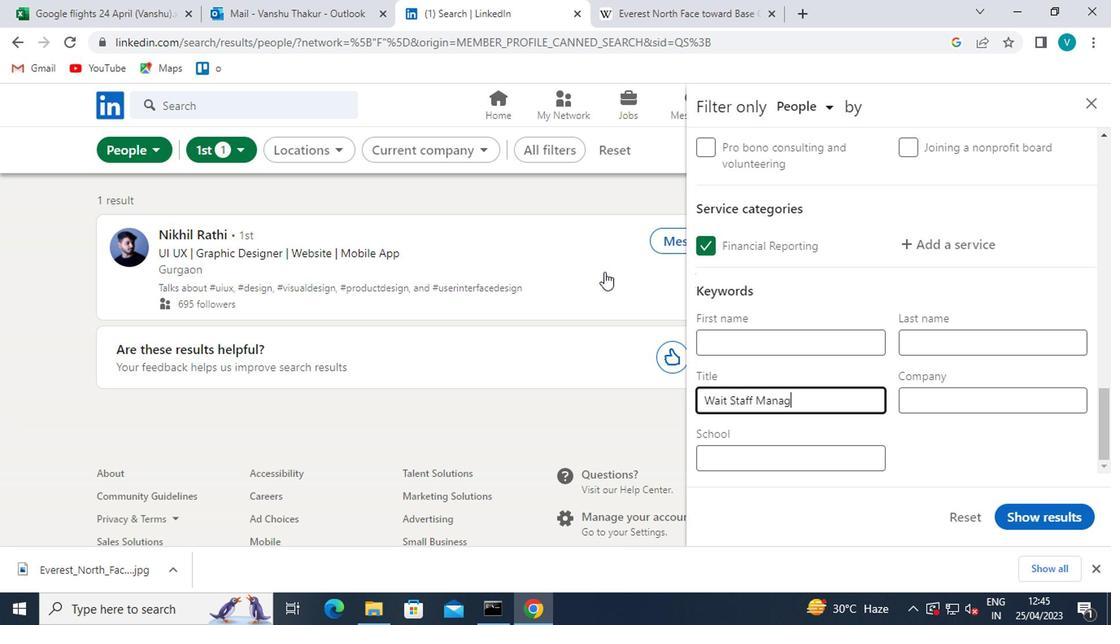 
Action: Mouse moved to (856, 474)
Screenshot: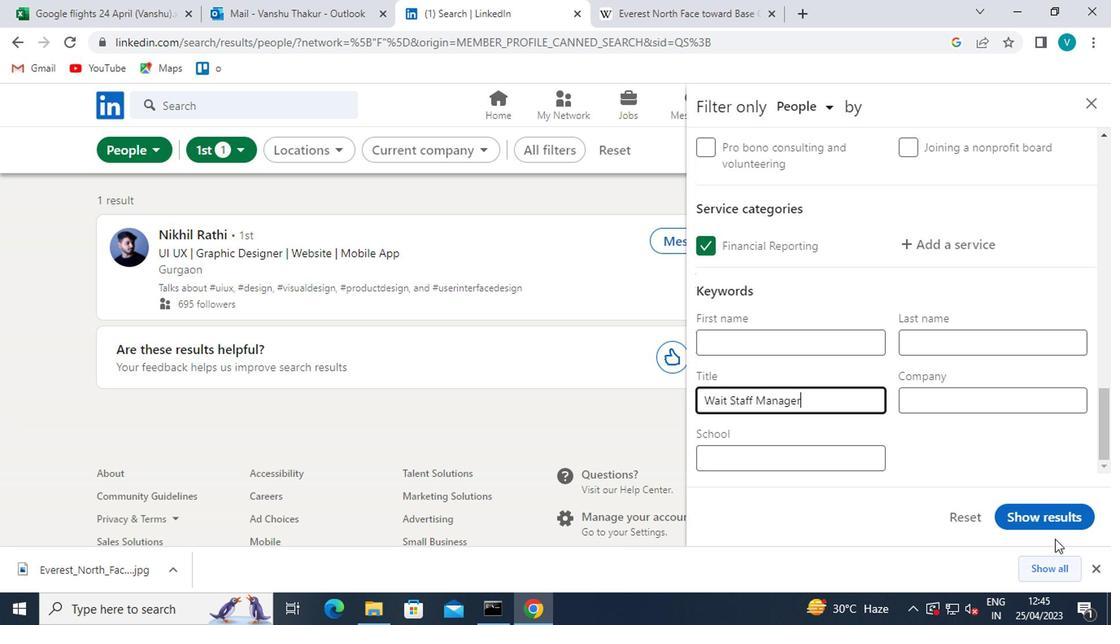 
Action: Mouse pressed left at (856, 474)
Screenshot: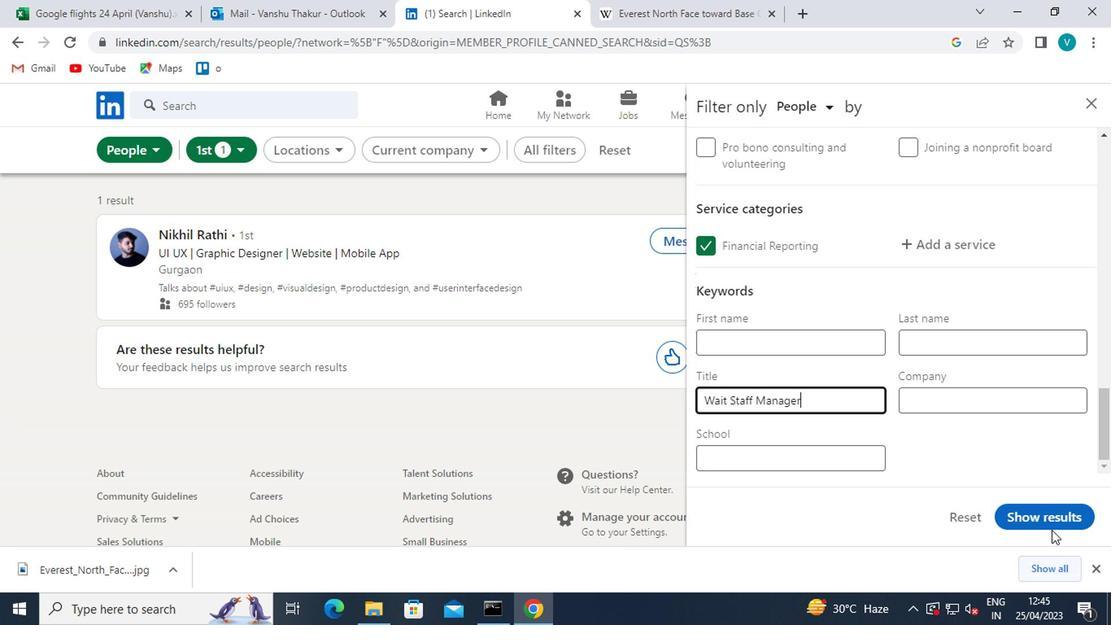 
Action: Mouse moved to (607, 284)
Screenshot: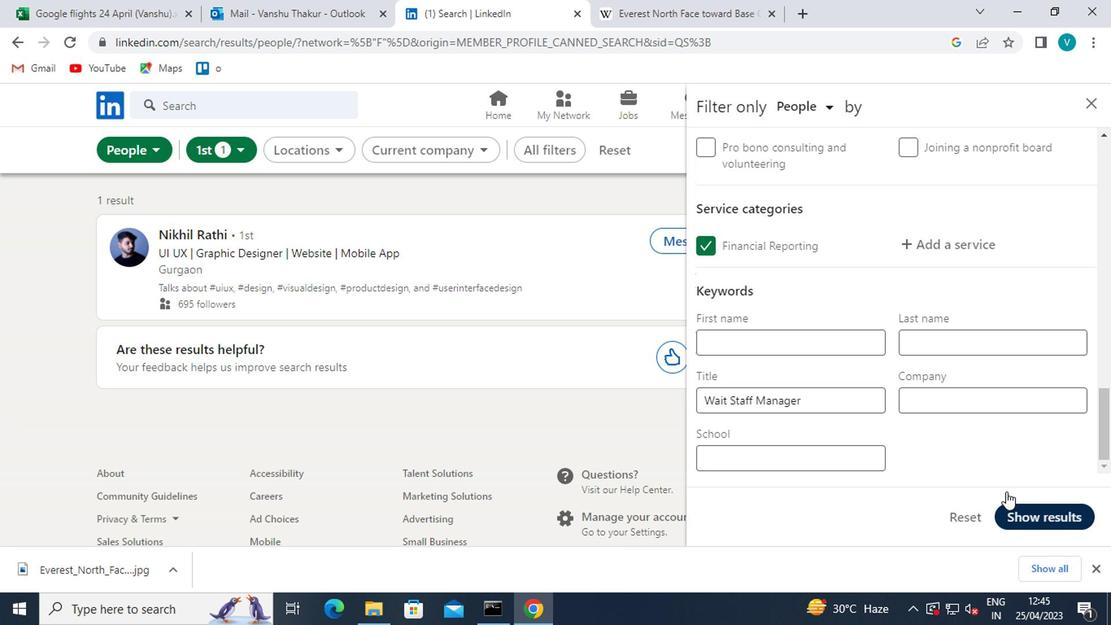 
